 Task: Look for space in Çay, Turkey from 10th July, 2023 to 15th July, 2023 for 7 adults in price range Rs.10000 to Rs.15000. Place can be entire place or shared room with 4 bedrooms having 7 beds and 4 bathrooms. Property type can be house, flat, guest house. Amenities needed are: wifi, TV, free parkinig on premises, gym, breakfast. Booking option can be shelf check-in. Required host language is English.
Action: Mouse moved to (569, 146)
Screenshot: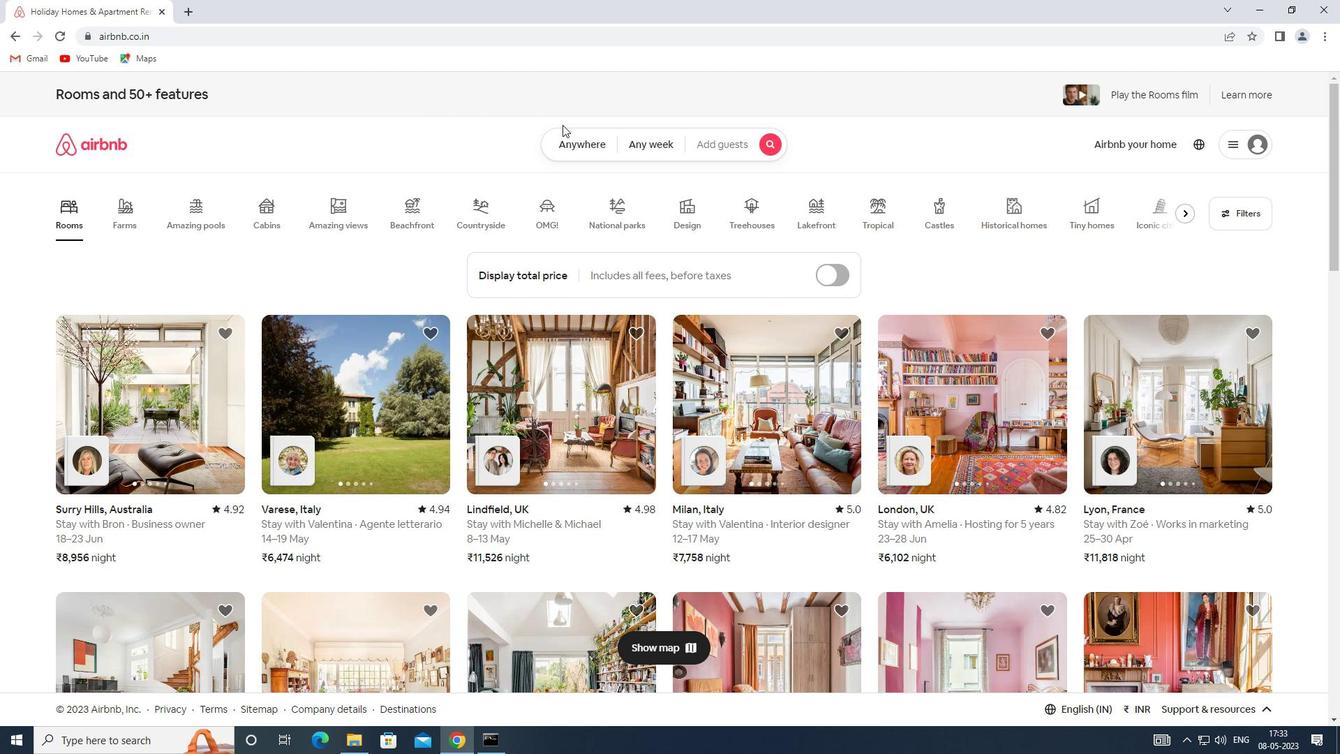 
Action: Mouse pressed left at (569, 146)
Screenshot: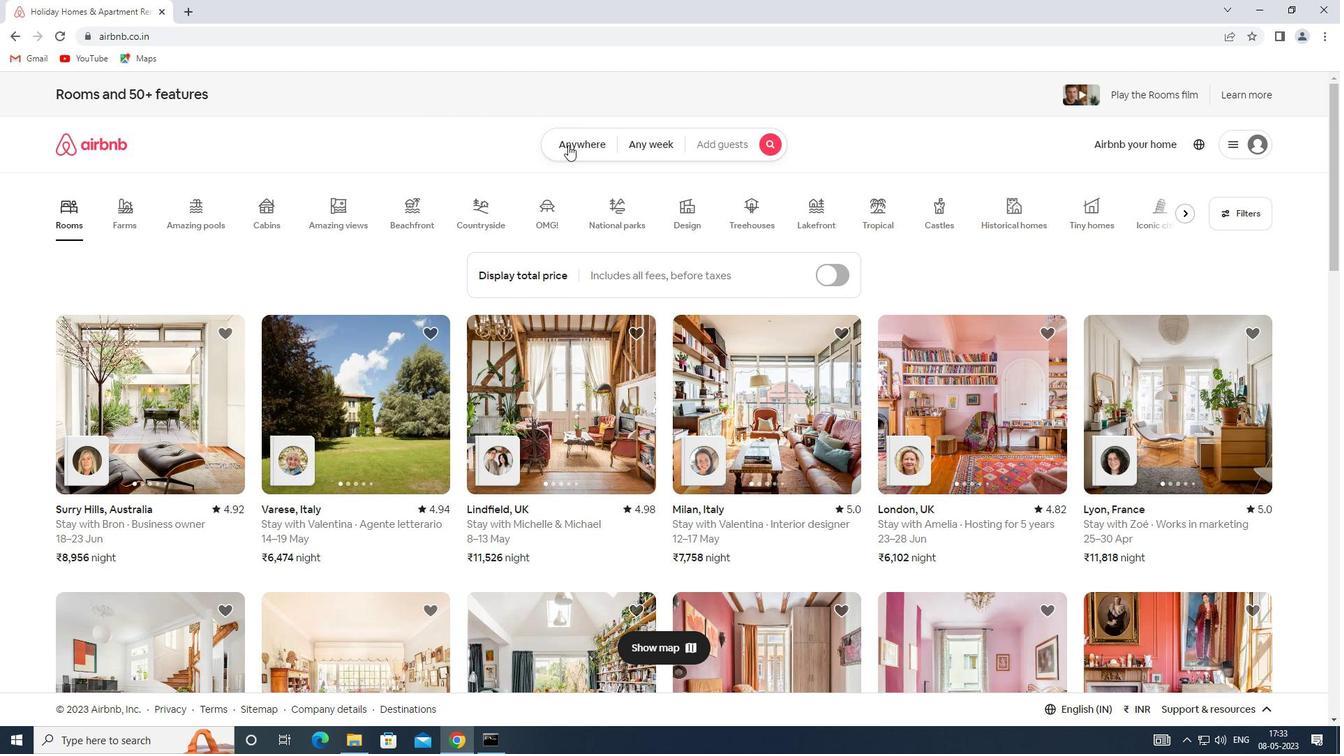 
Action: Mouse moved to (415, 207)
Screenshot: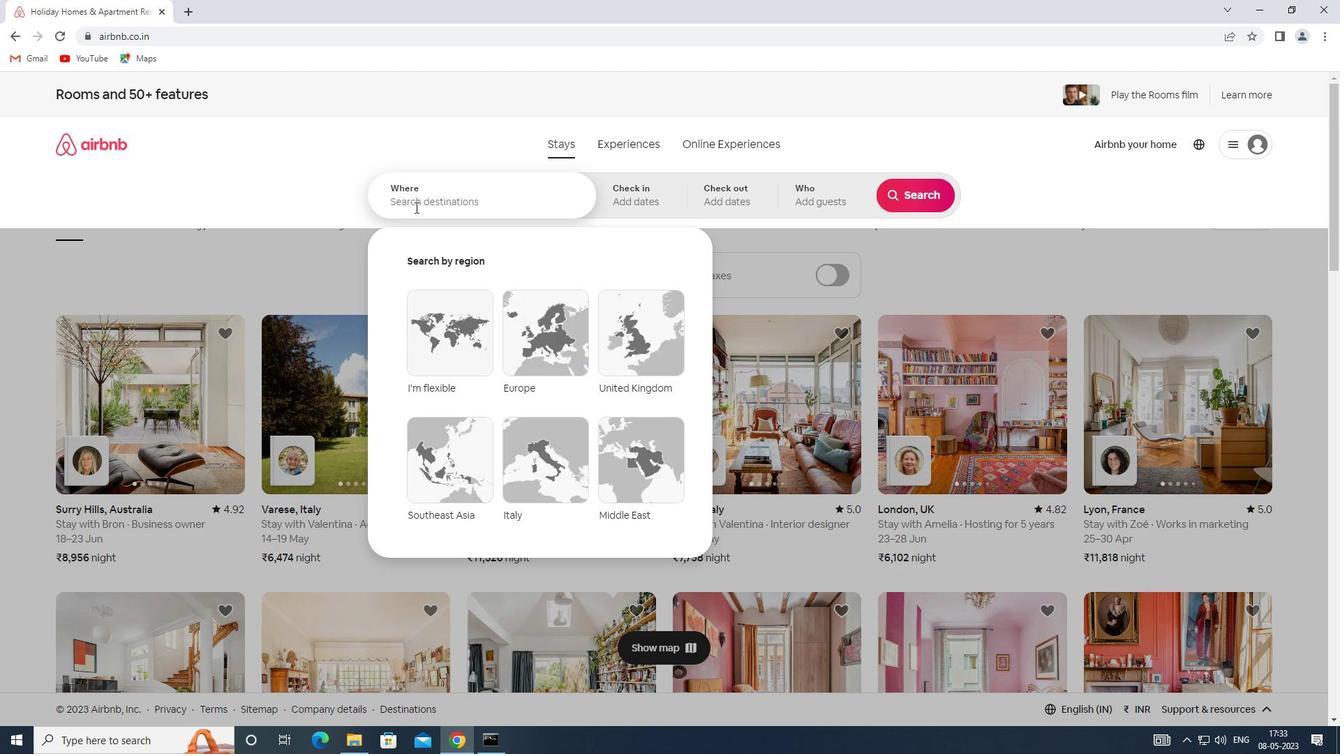 
Action: Mouse pressed left at (415, 207)
Screenshot: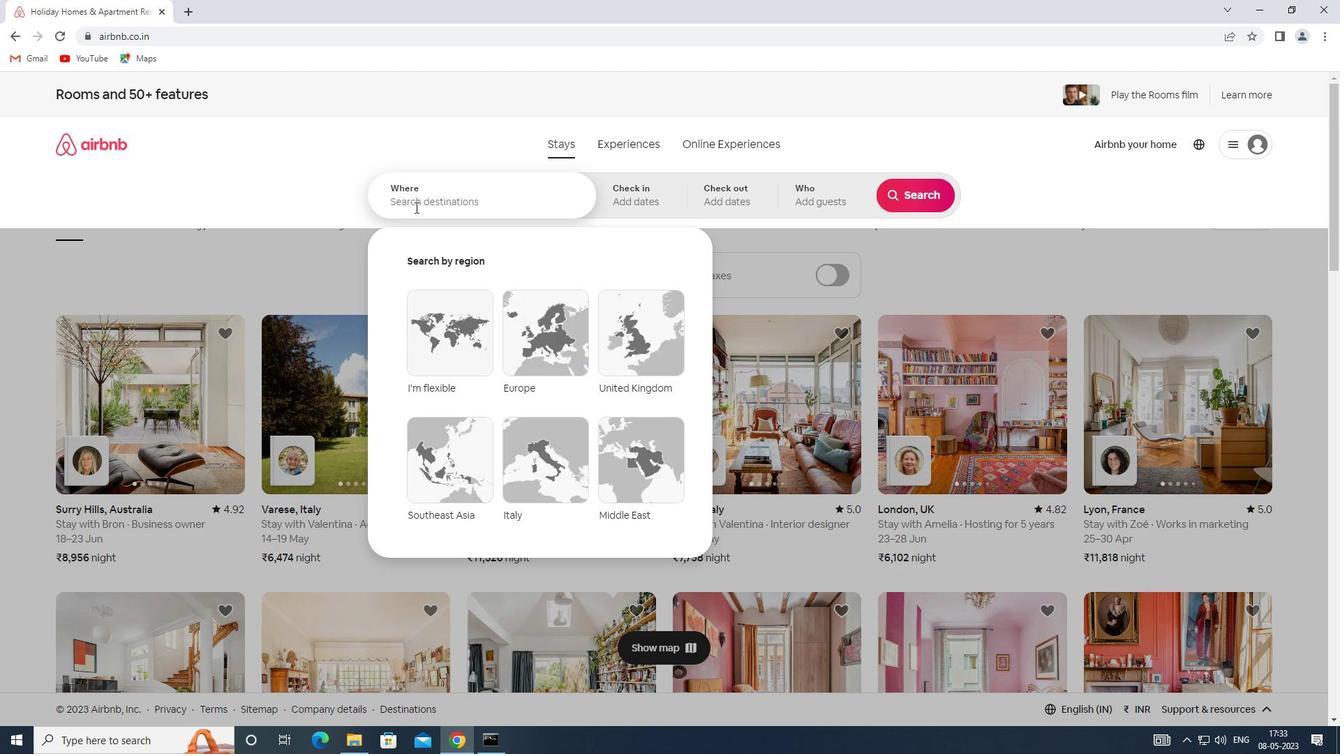 
Action: Key pressed <Key.shift>SPACE<Key.space>IN<Key.space><Key.shift>CAY,<Key.shift>TURKEY
Screenshot: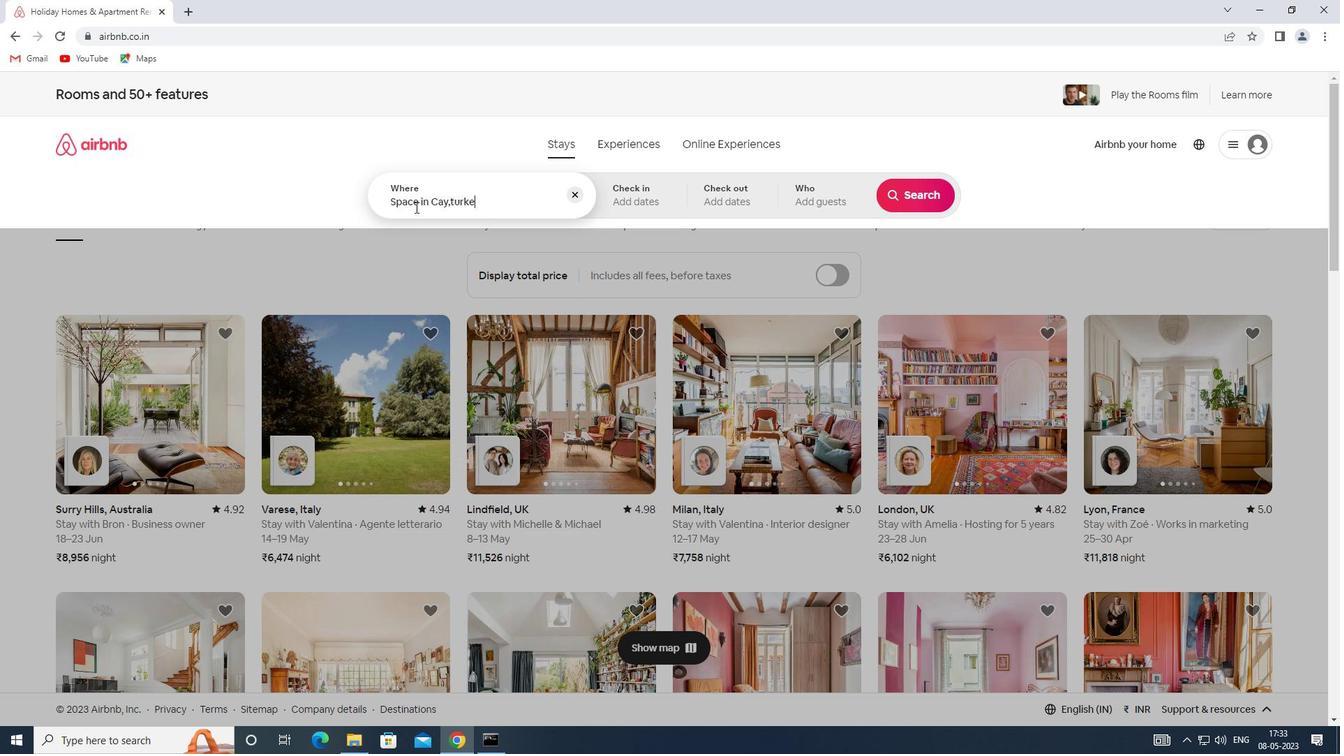 
Action: Mouse moved to (638, 207)
Screenshot: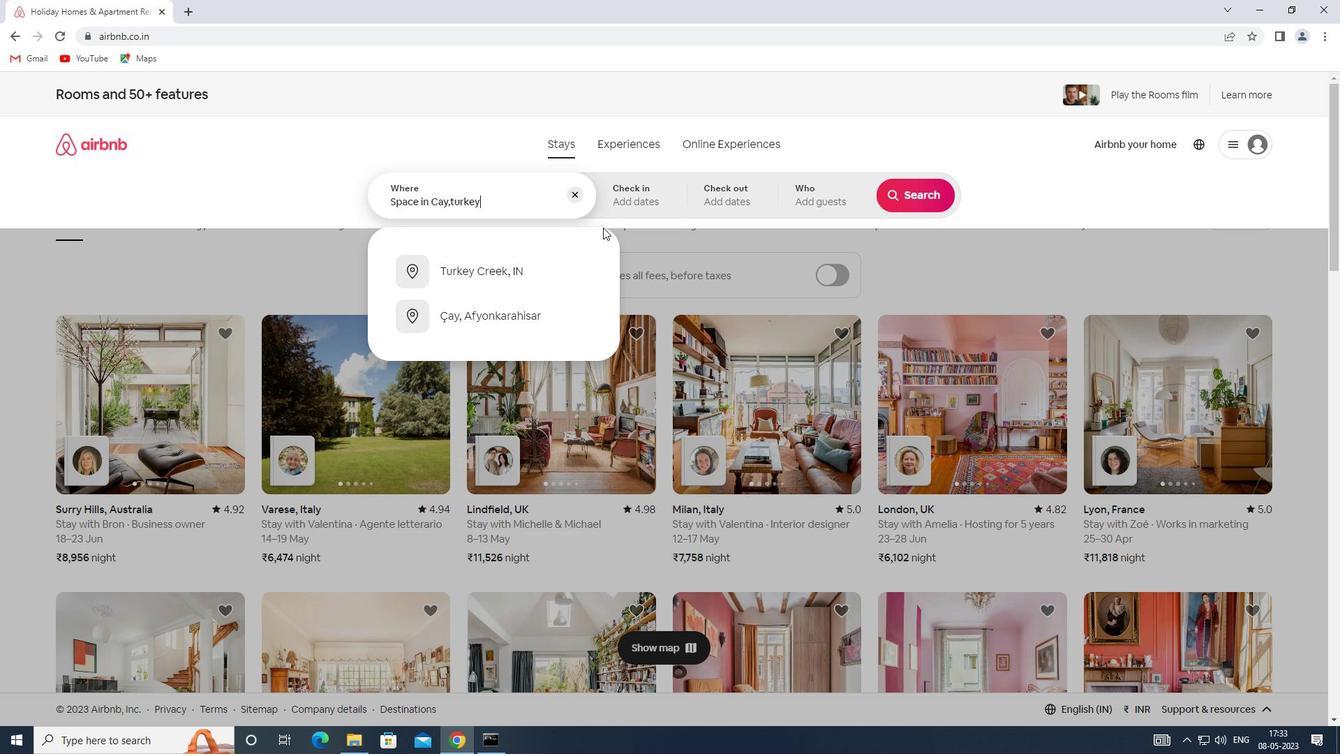 
Action: Mouse pressed left at (638, 207)
Screenshot: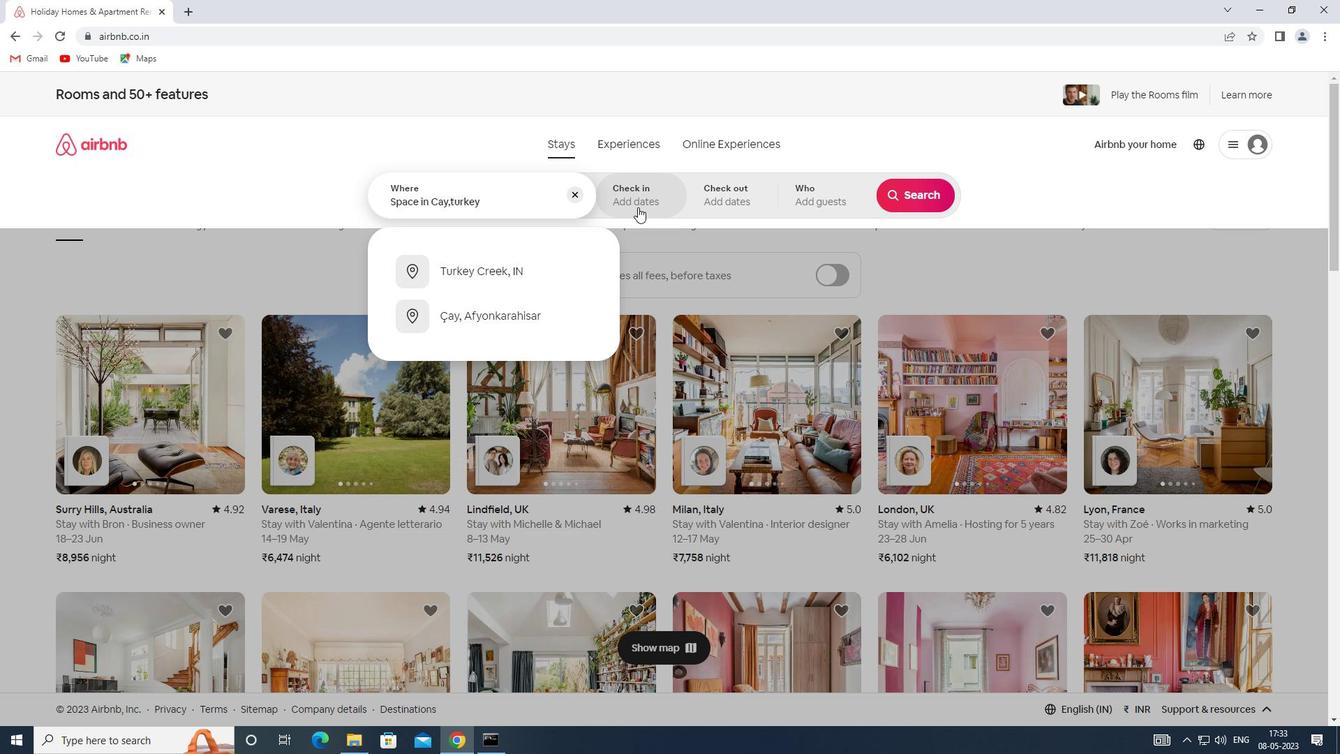 
Action: Mouse moved to (915, 298)
Screenshot: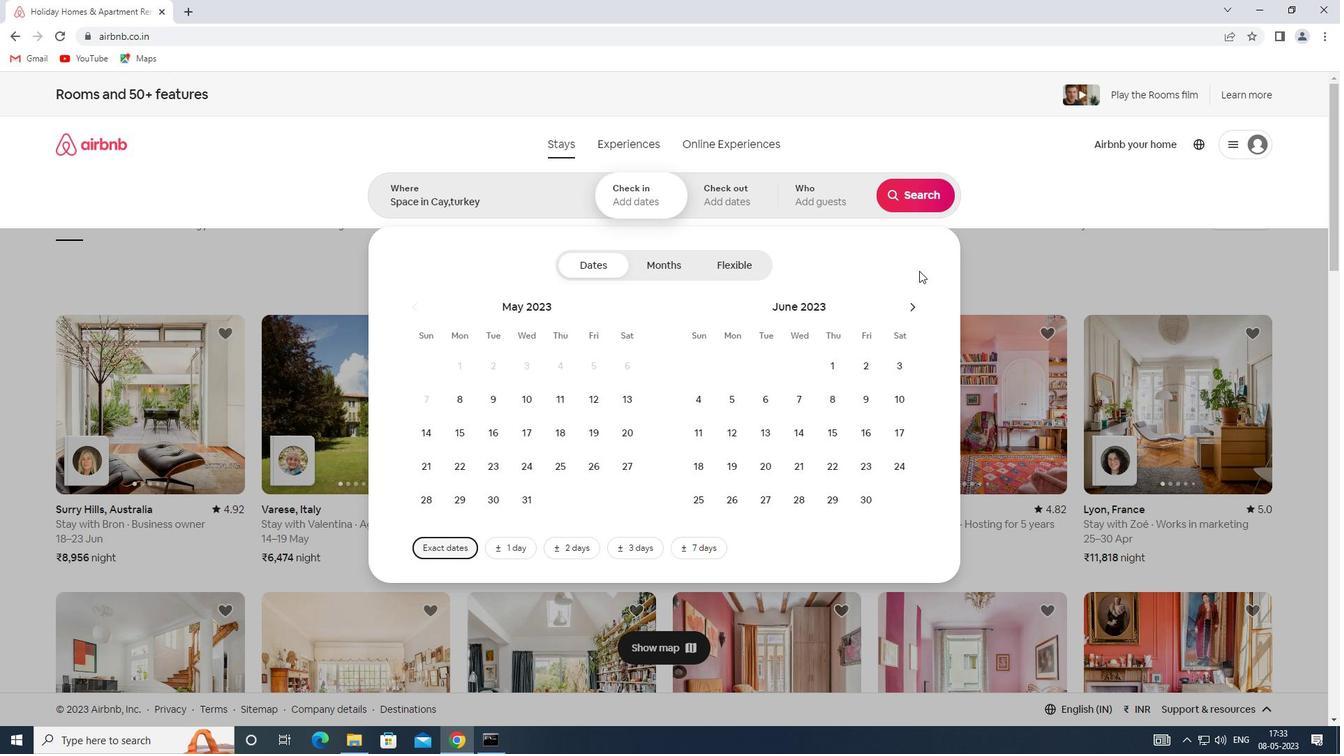 
Action: Mouse pressed left at (915, 298)
Screenshot: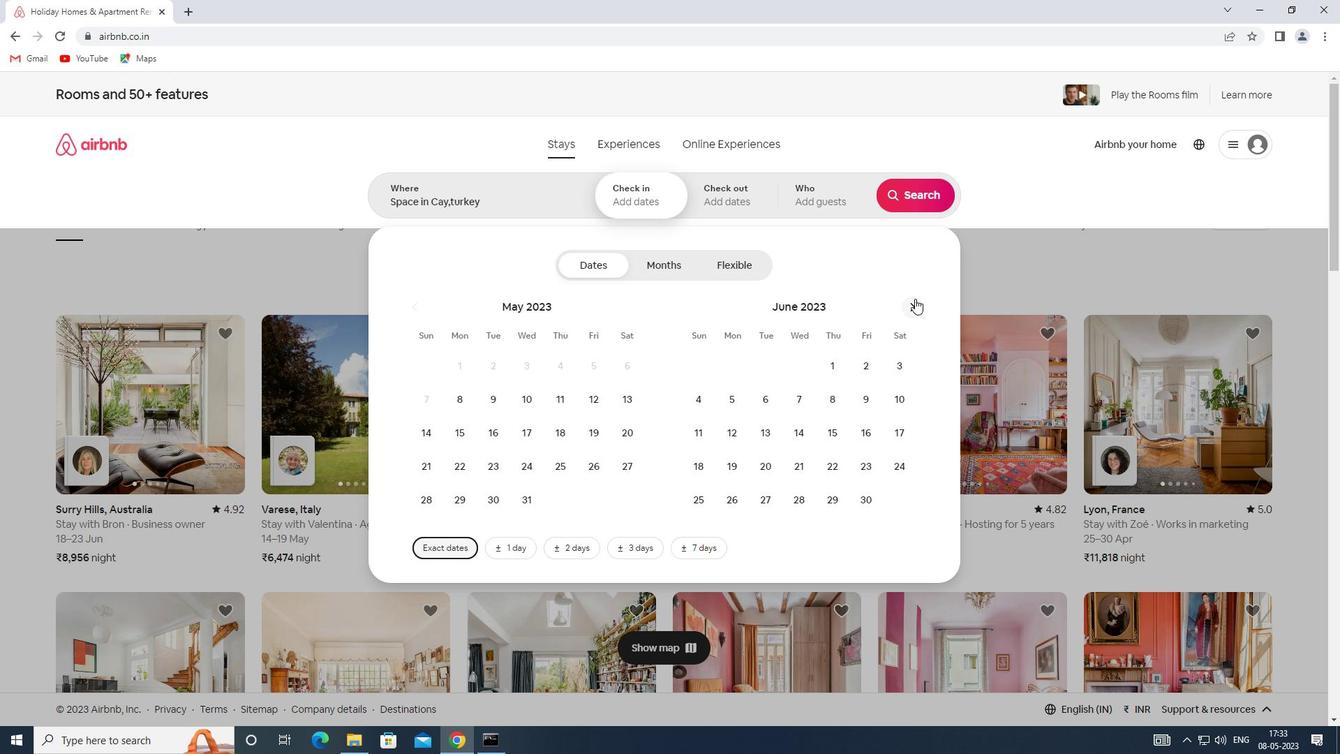 
Action: Mouse moved to (726, 440)
Screenshot: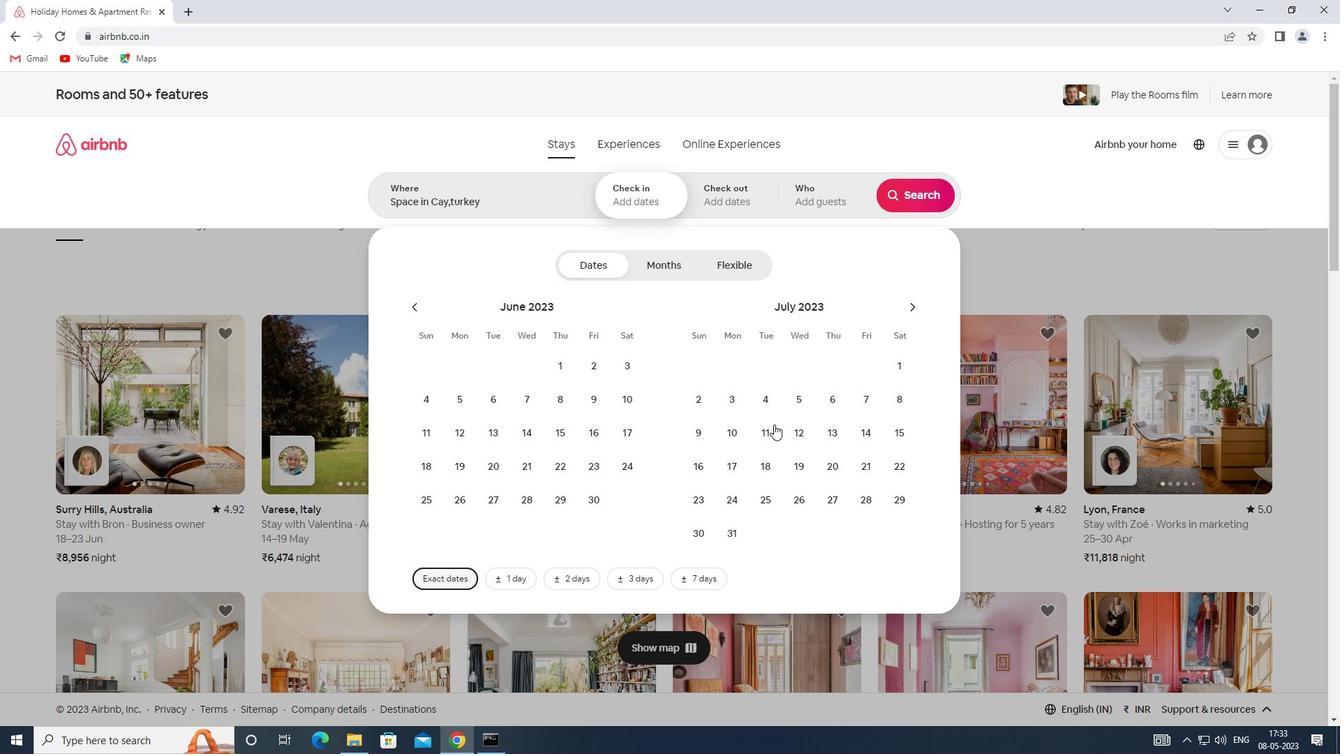 
Action: Mouse pressed left at (726, 440)
Screenshot: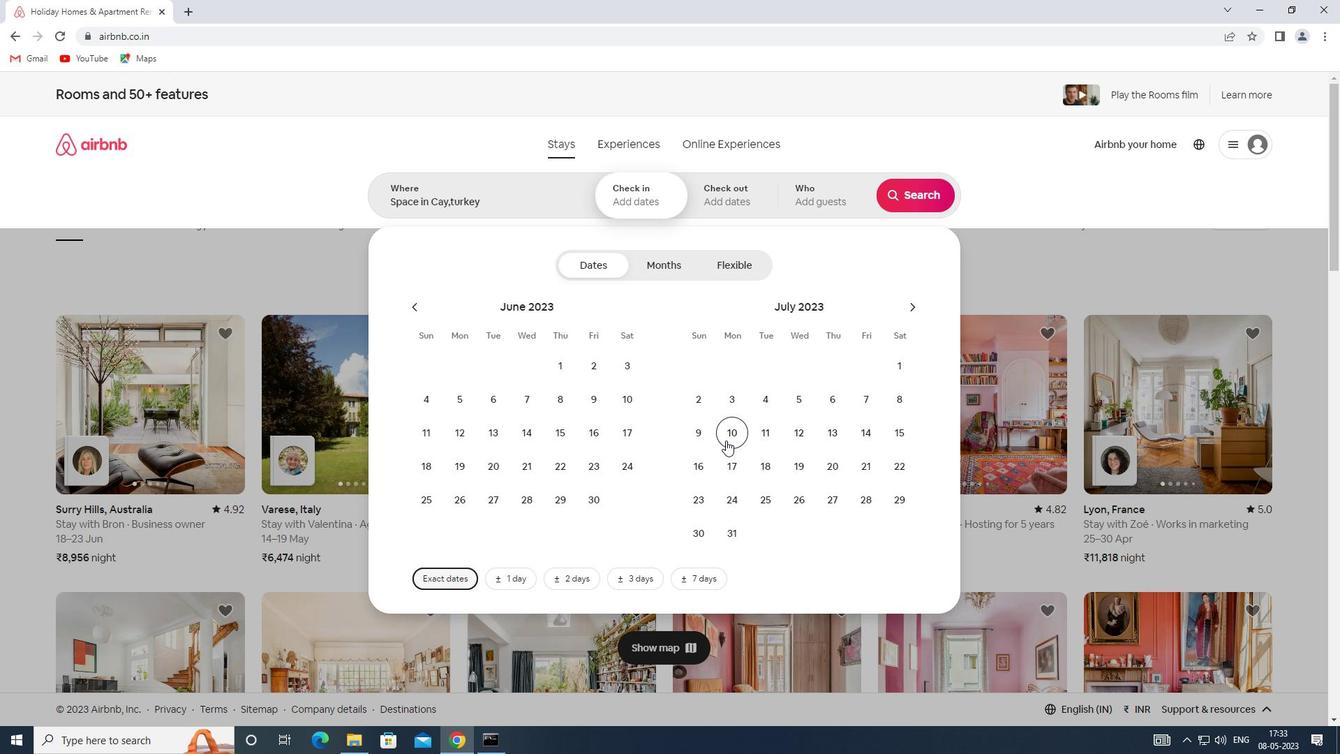 
Action: Mouse moved to (900, 440)
Screenshot: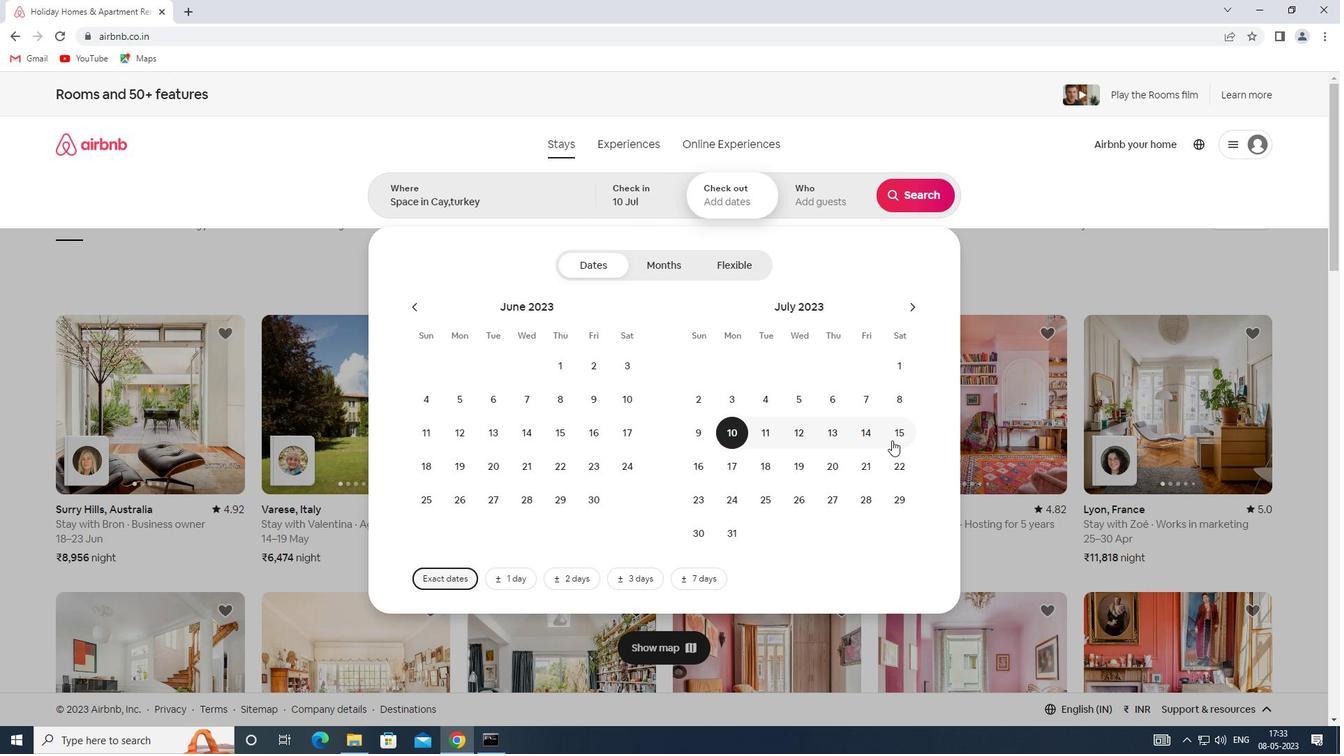 
Action: Mouse pressed left at (900, 440)
Screenshot: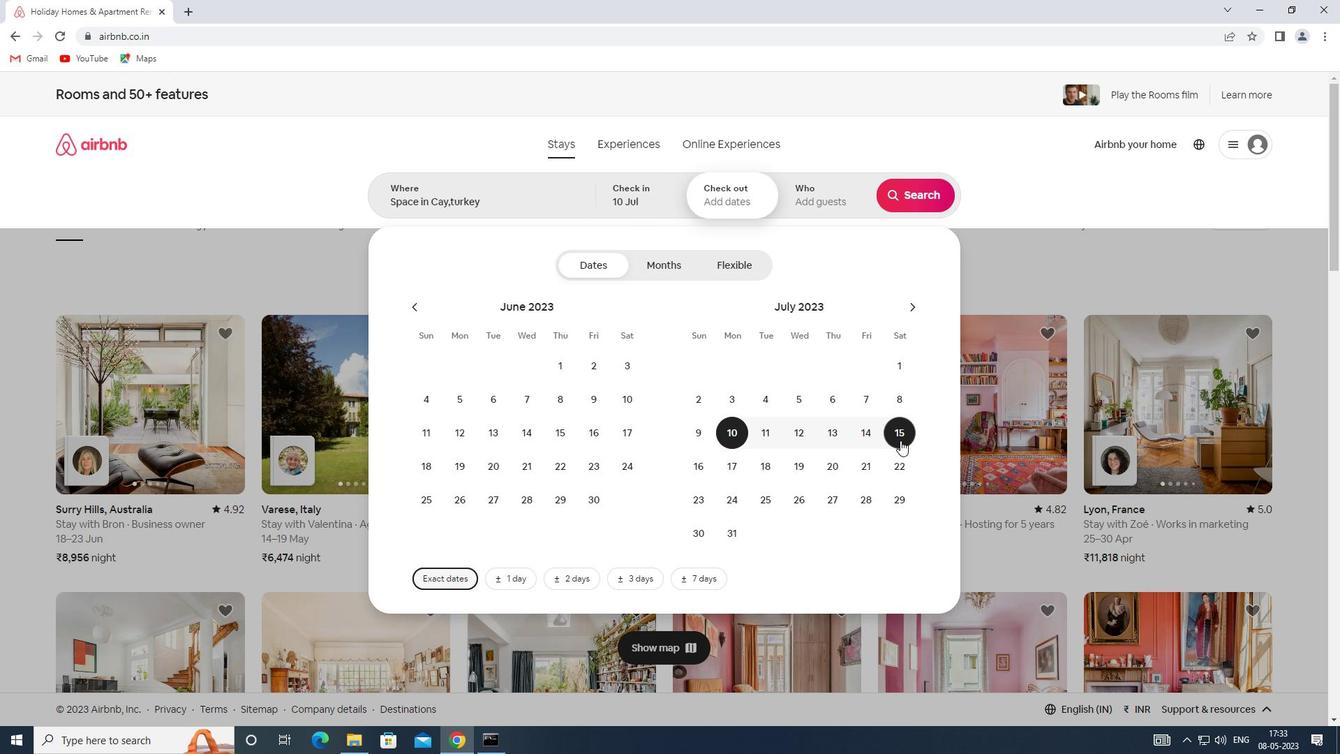 
Action: Mouse moved to (817, 195)
Screenshot: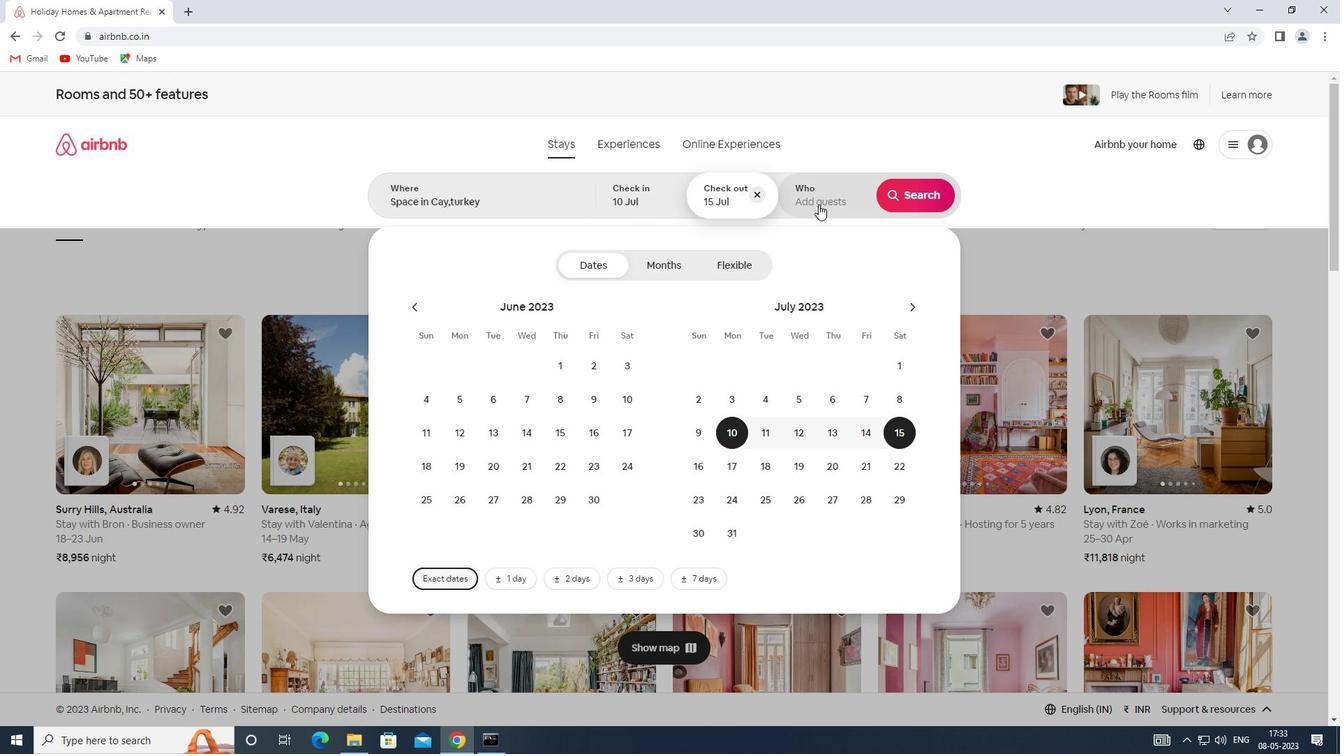 
Action: Mouse pressed left at (817, 195)
Screenshot: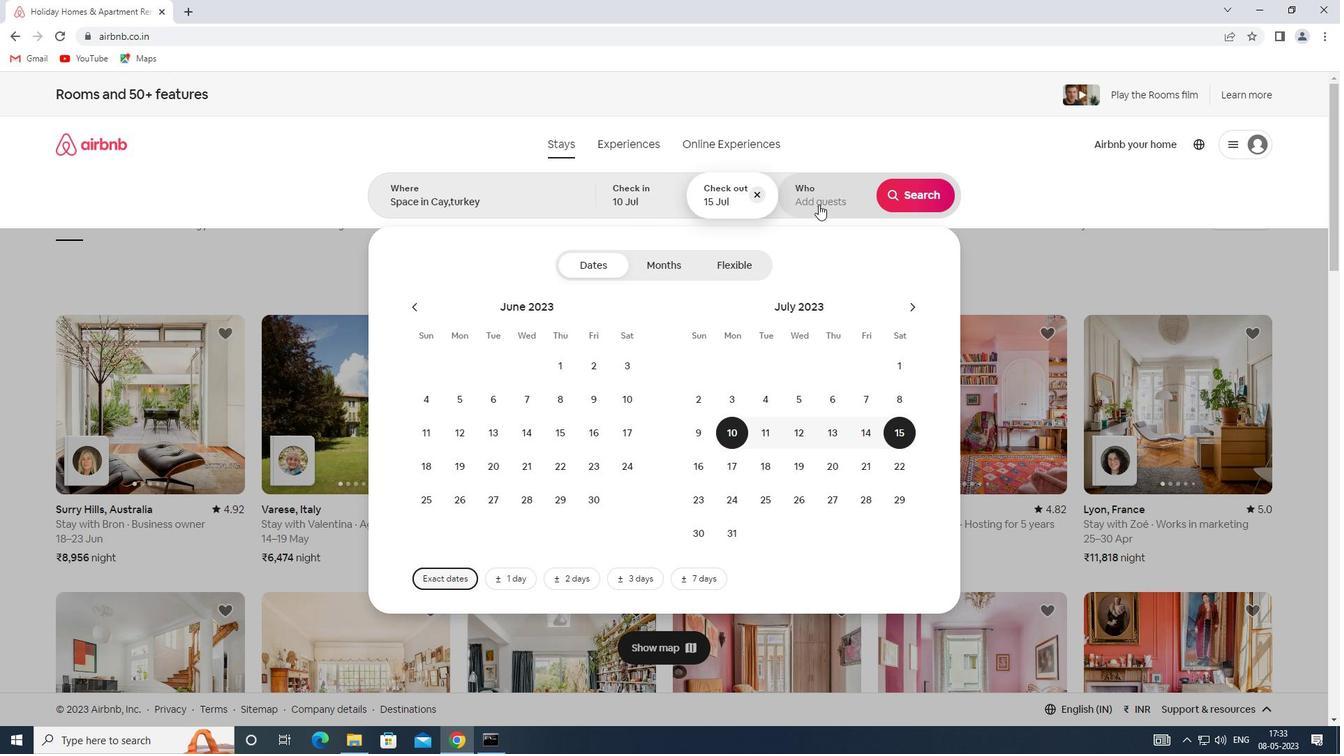 
Action: Mouse moved to (923, 267)
Screenshot: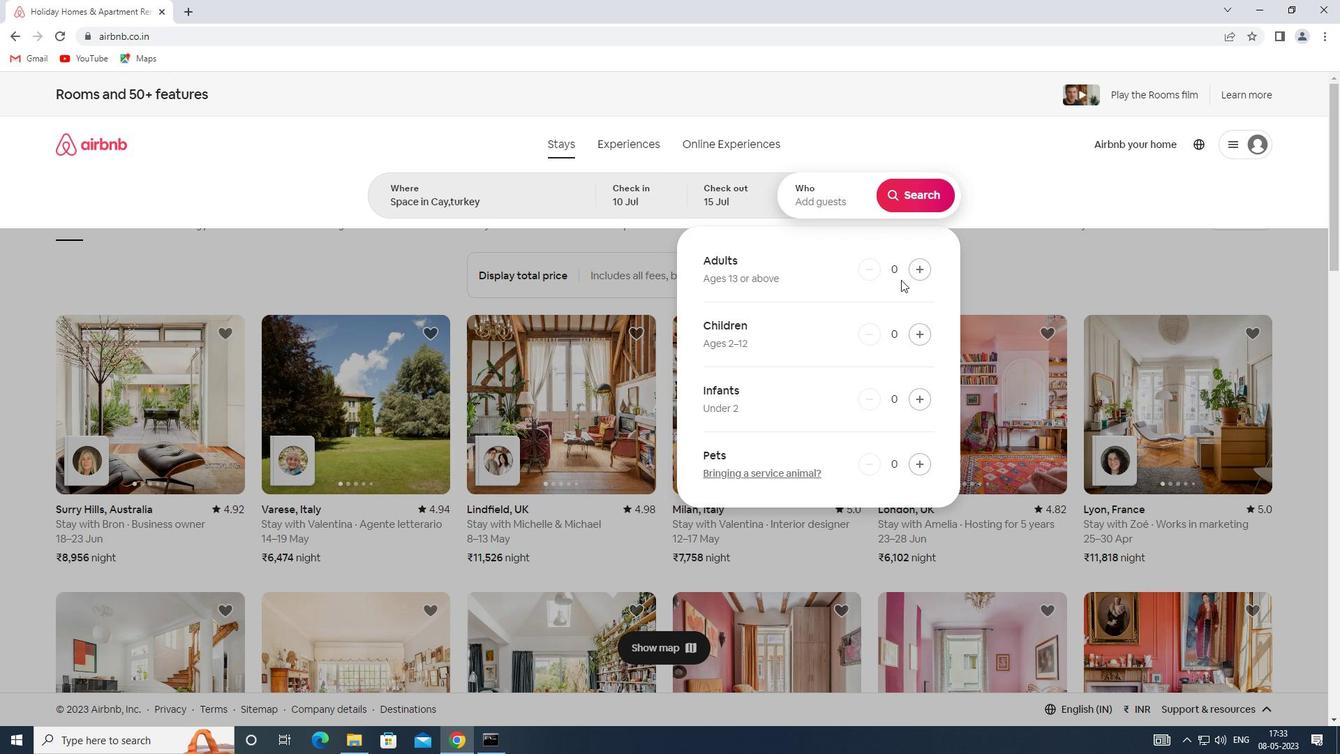 
Action: Mouse pressed left at (923, 267)
Screenshot: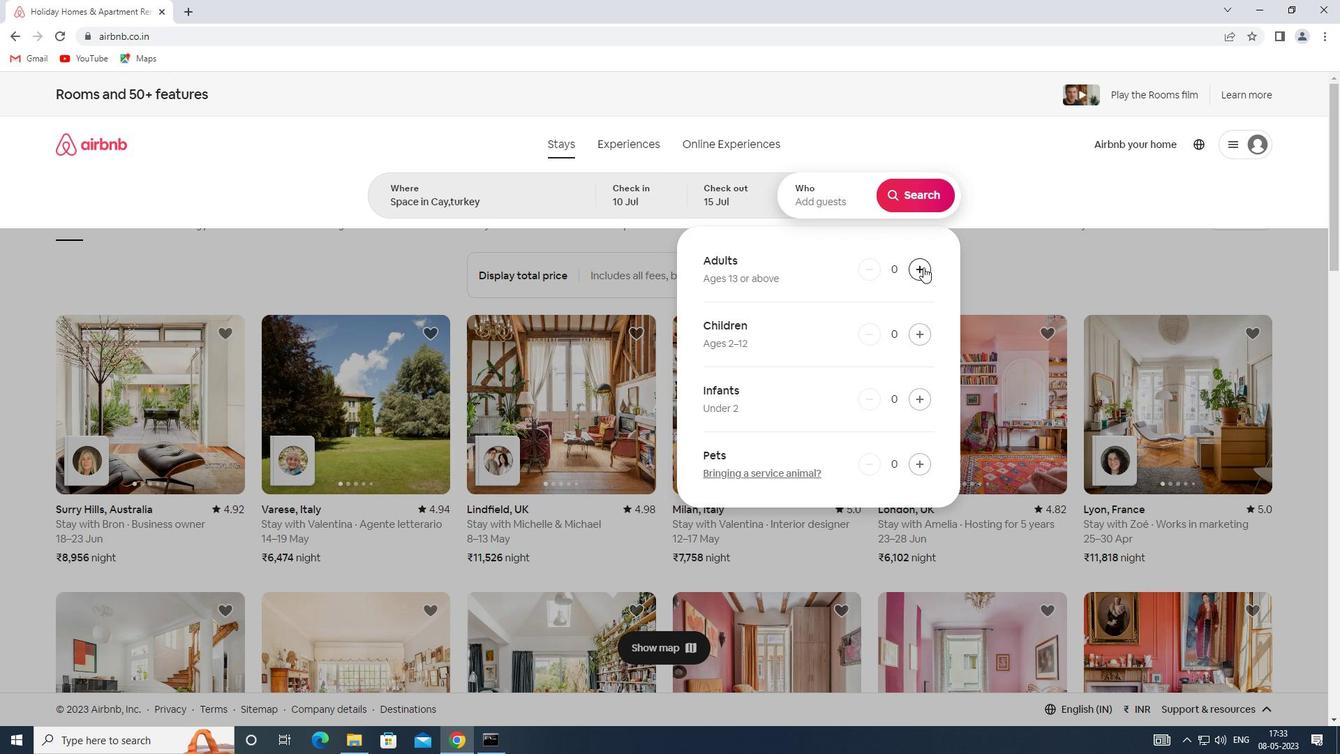 
Action: Mouse pressed left at (923, 267)
Screenshot: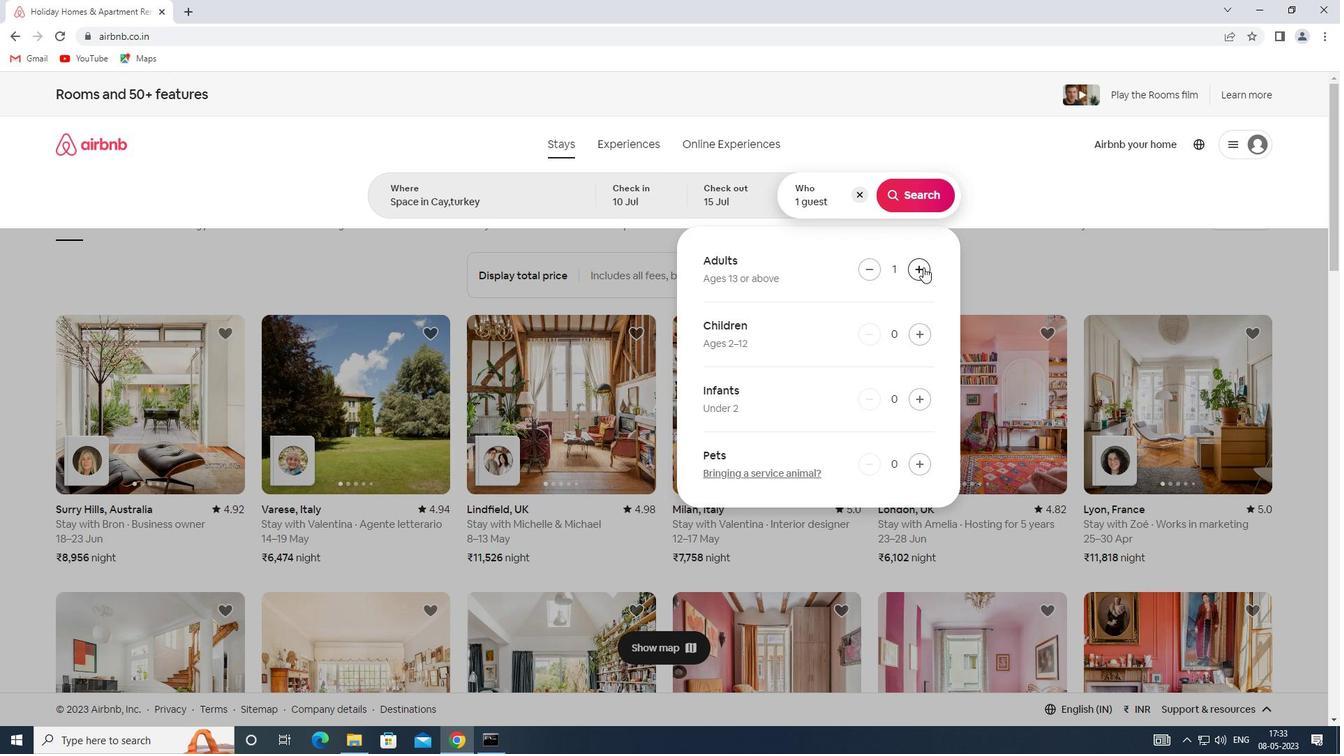 
Action: Mouse pressed left at (923, 267)
Screenshot: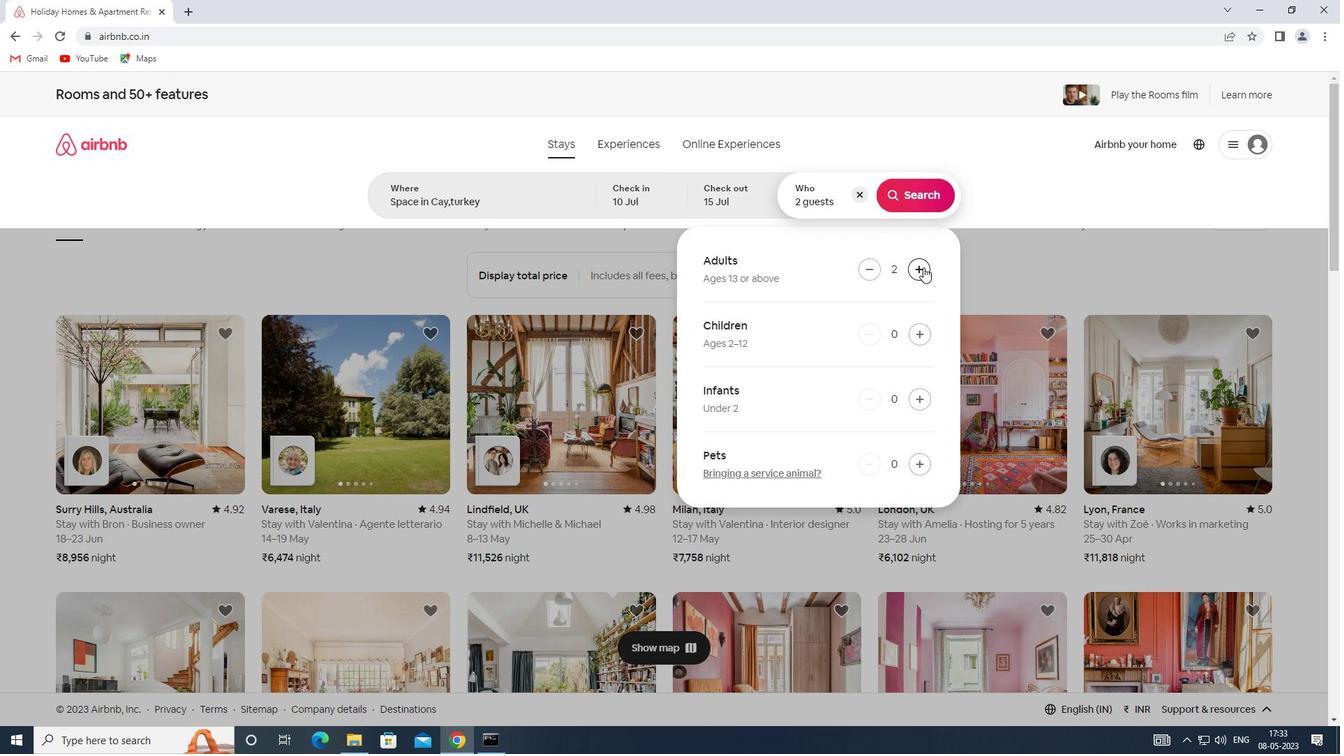 
Action: Mouse pressed left at (923, 267)
Screenshot: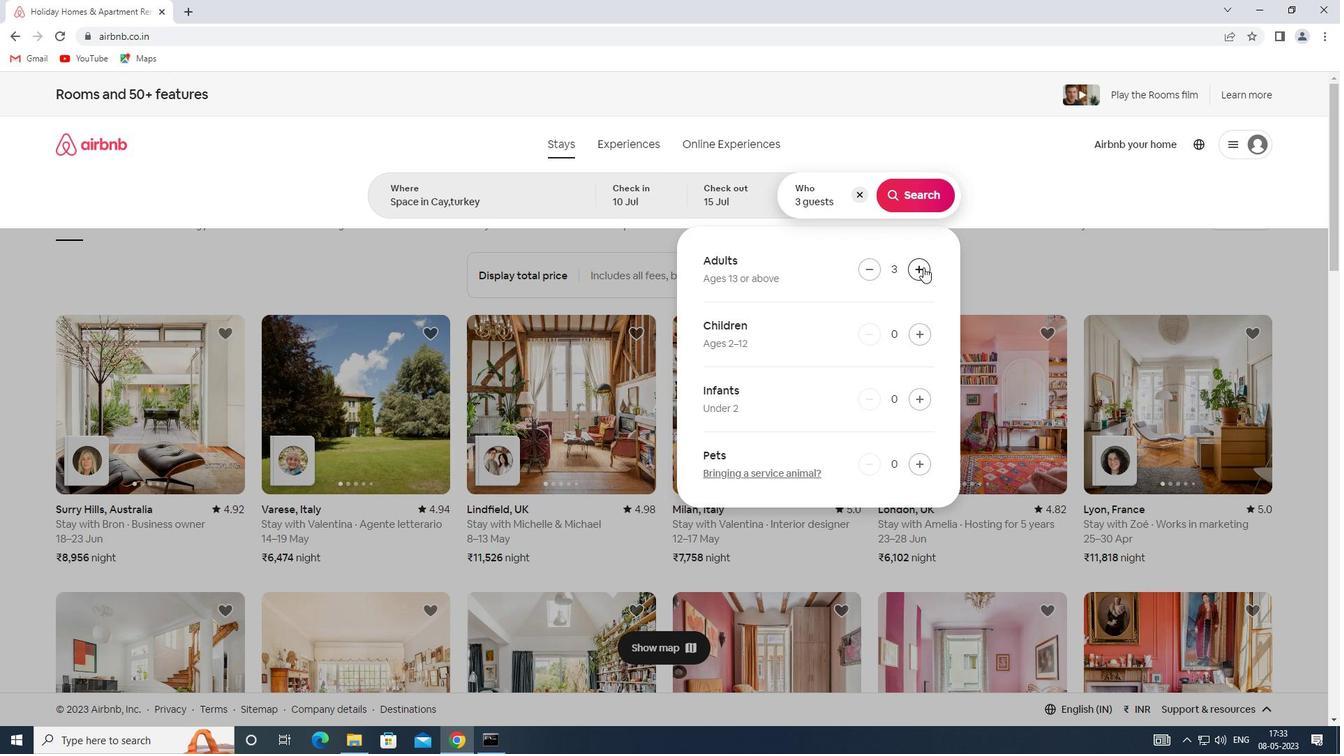 
Action: Mouse pressed left at (923, 267)
Screenshot: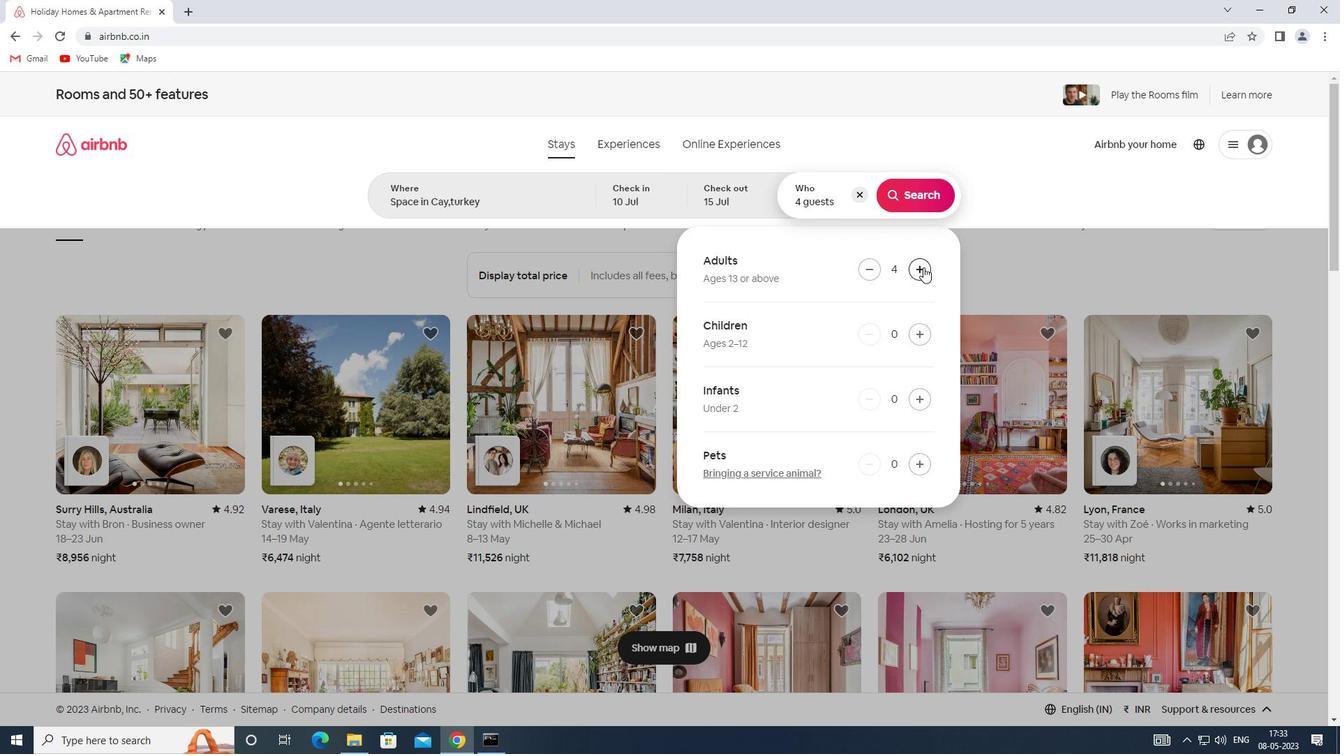 
Action: Mouse pressed left at (923, 267)
Screenshot: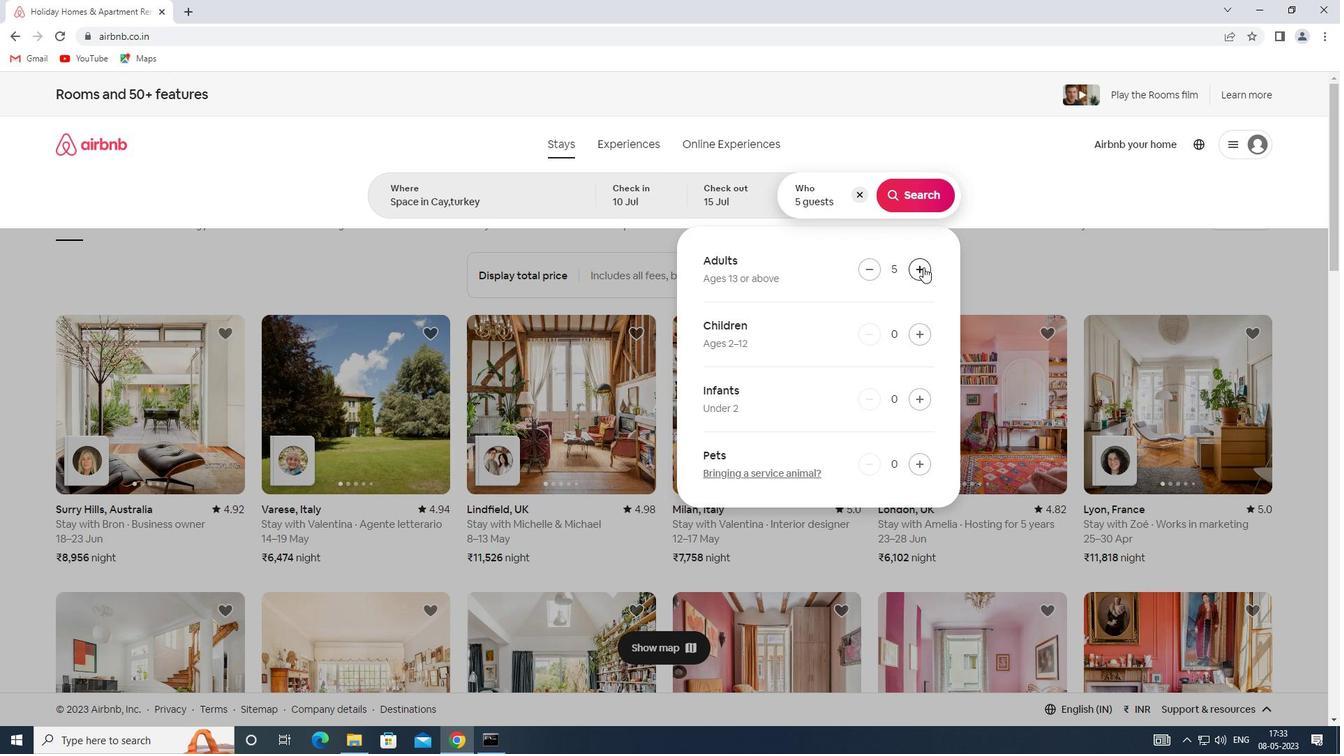 
Action: Mouse pressed left at (923, 267)
Screenshot: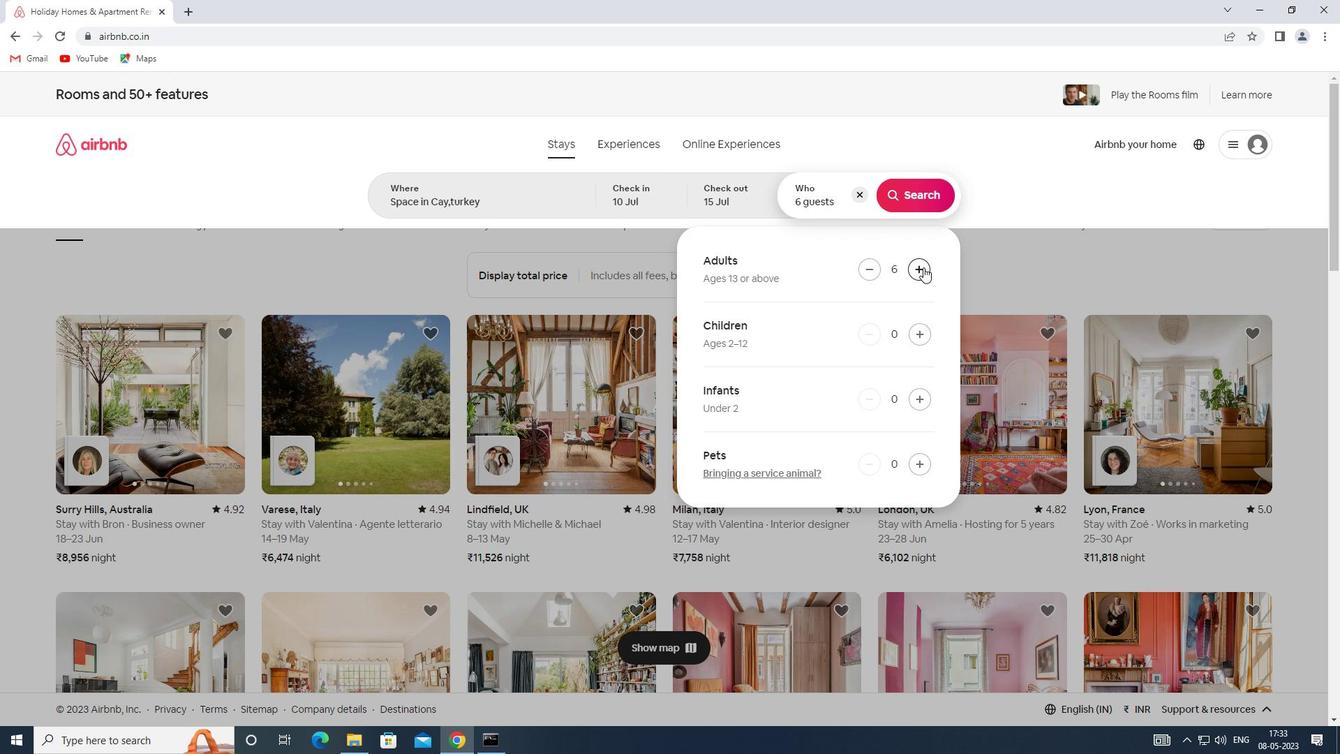 
Action: Mouse moved to (913, 203)
Screenshot: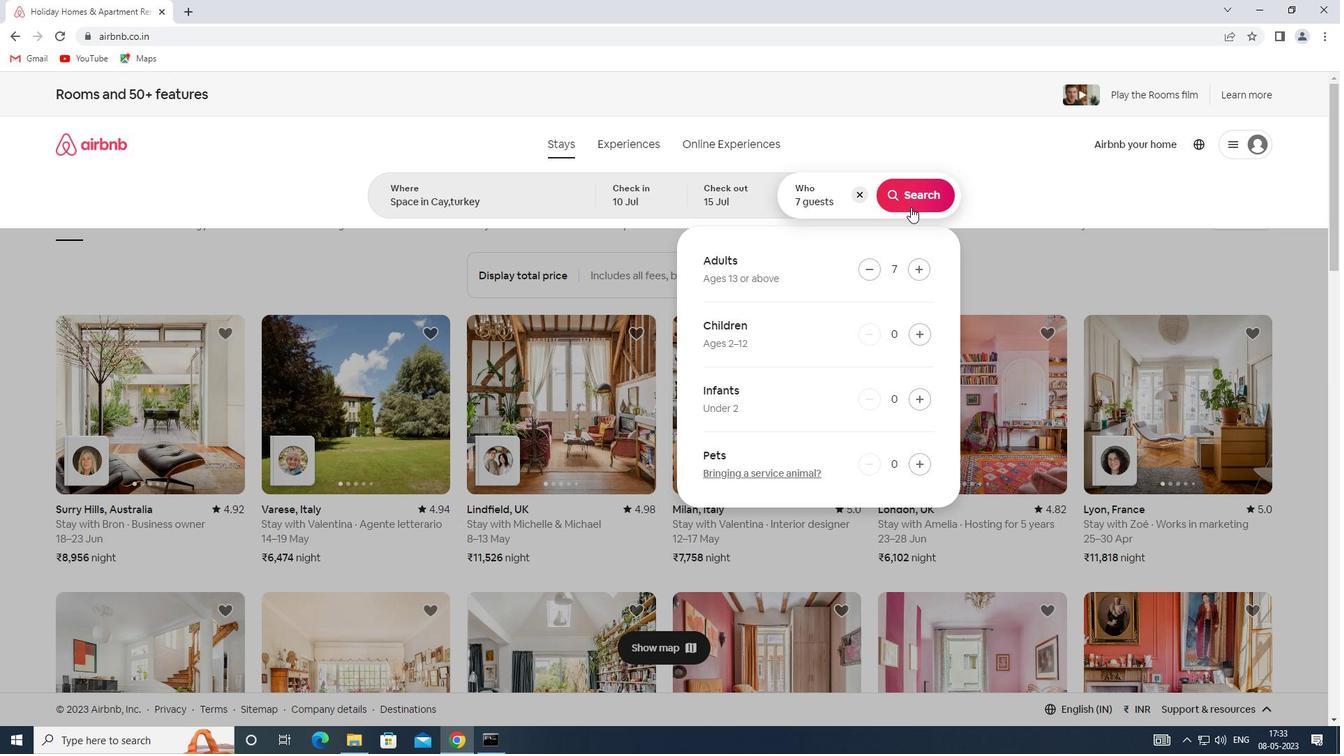 
Action: Mouse pressed left at (913, 203)
Screenshot: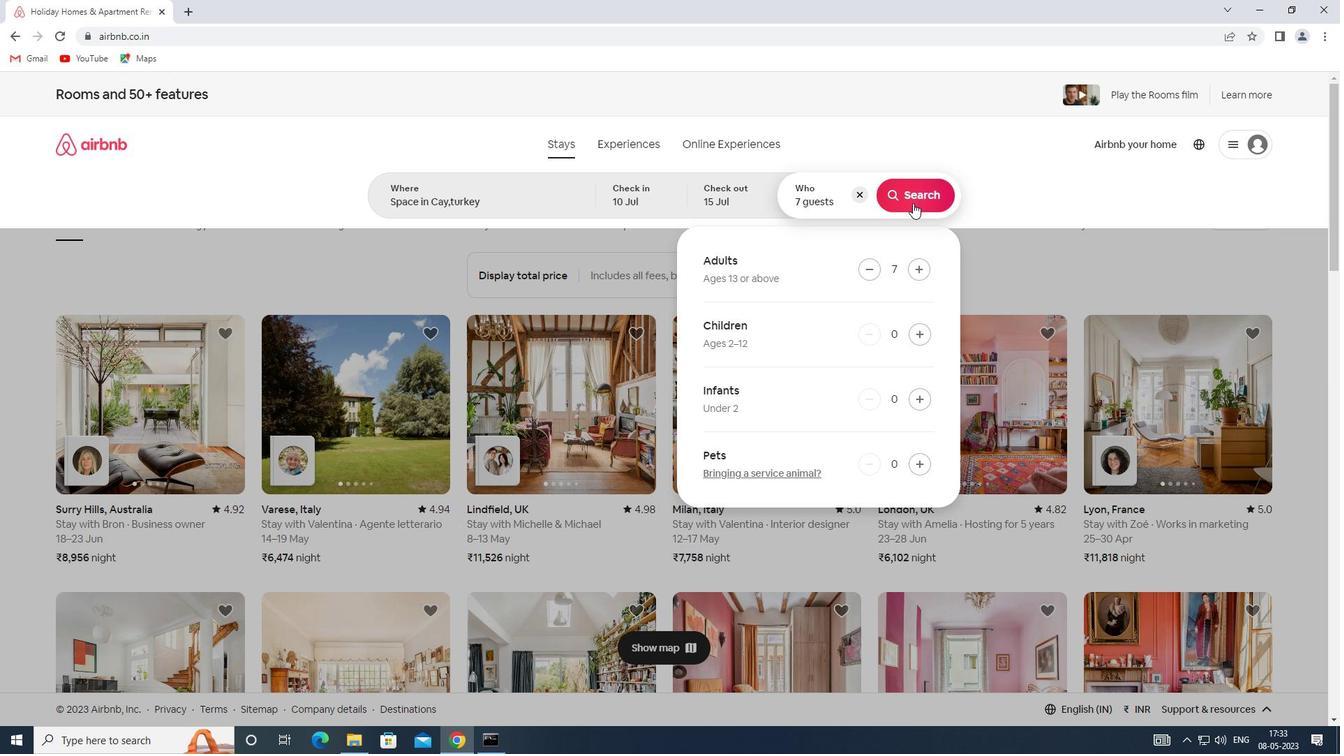 
Action: Mouse moved to (1279, 152)
Screenshot: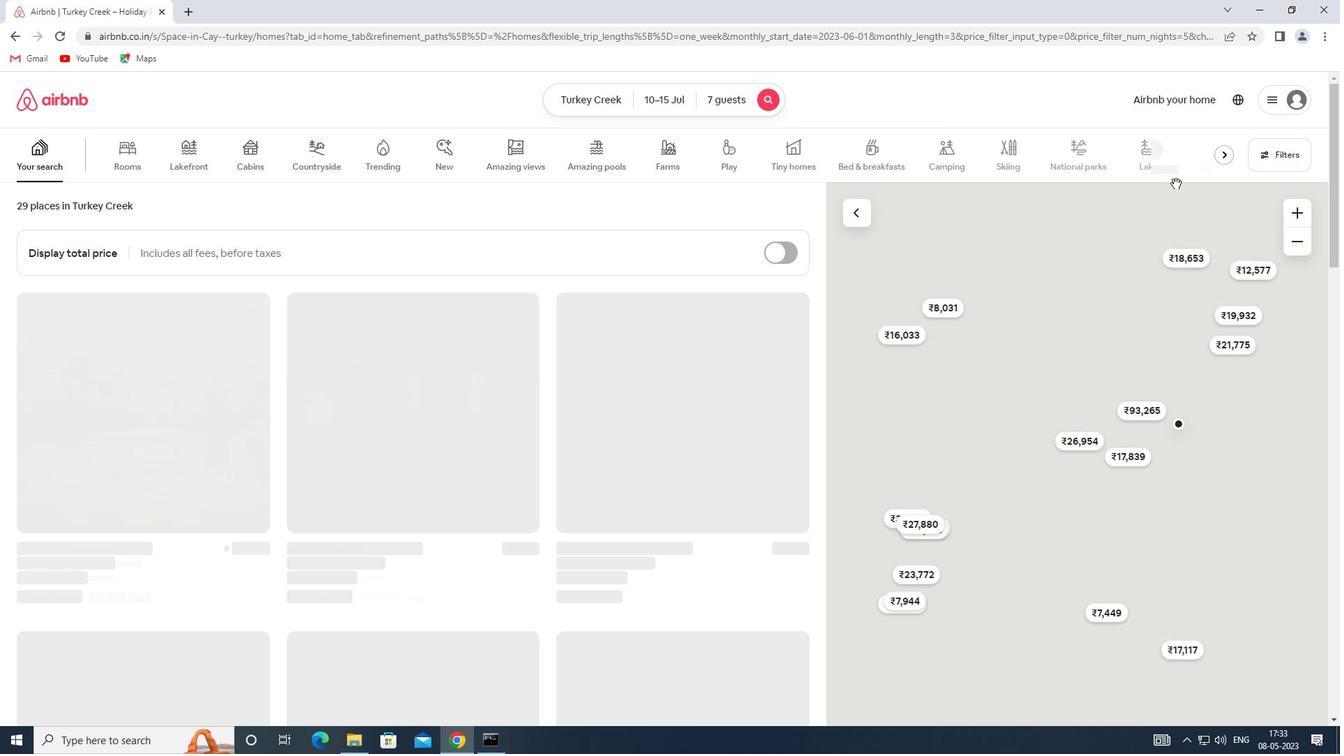 
Action: Mouse pressed left at (1279, 152)
Screenshot: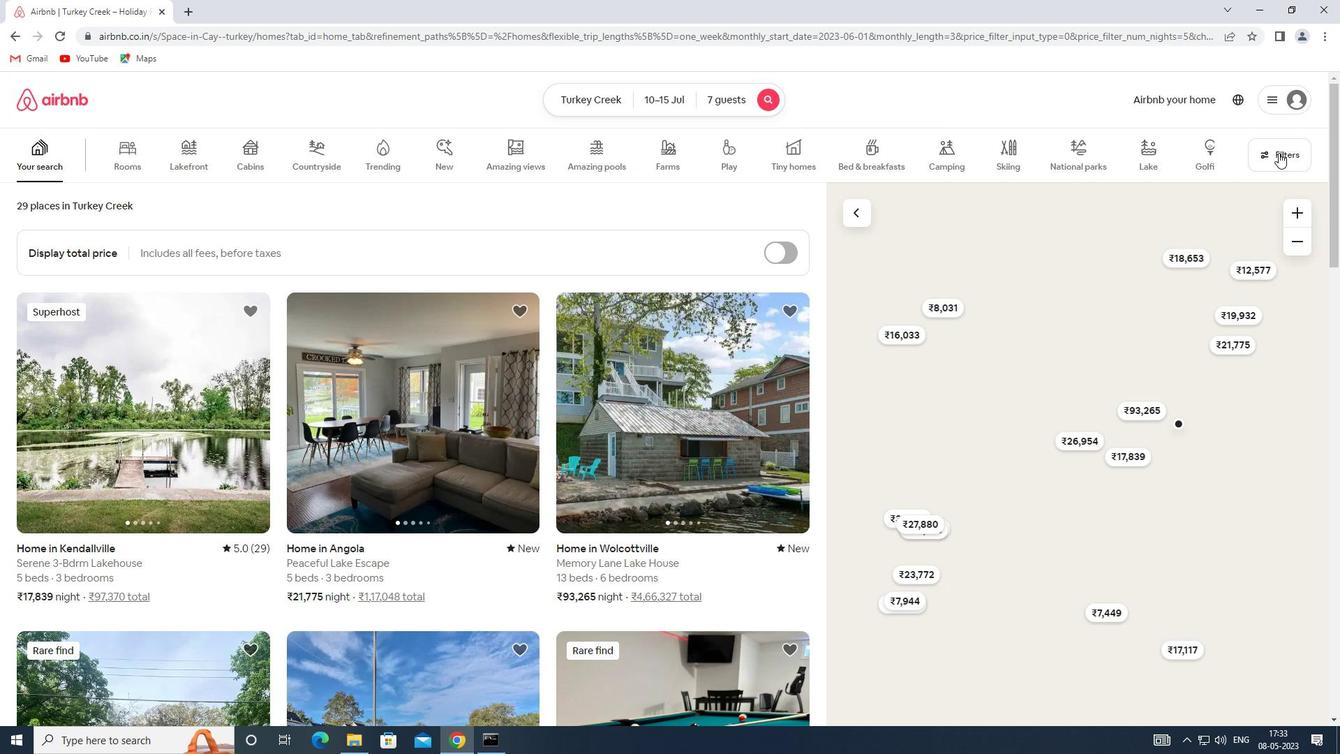 
Action: Mouse moved to (485, 500)
Screenshot: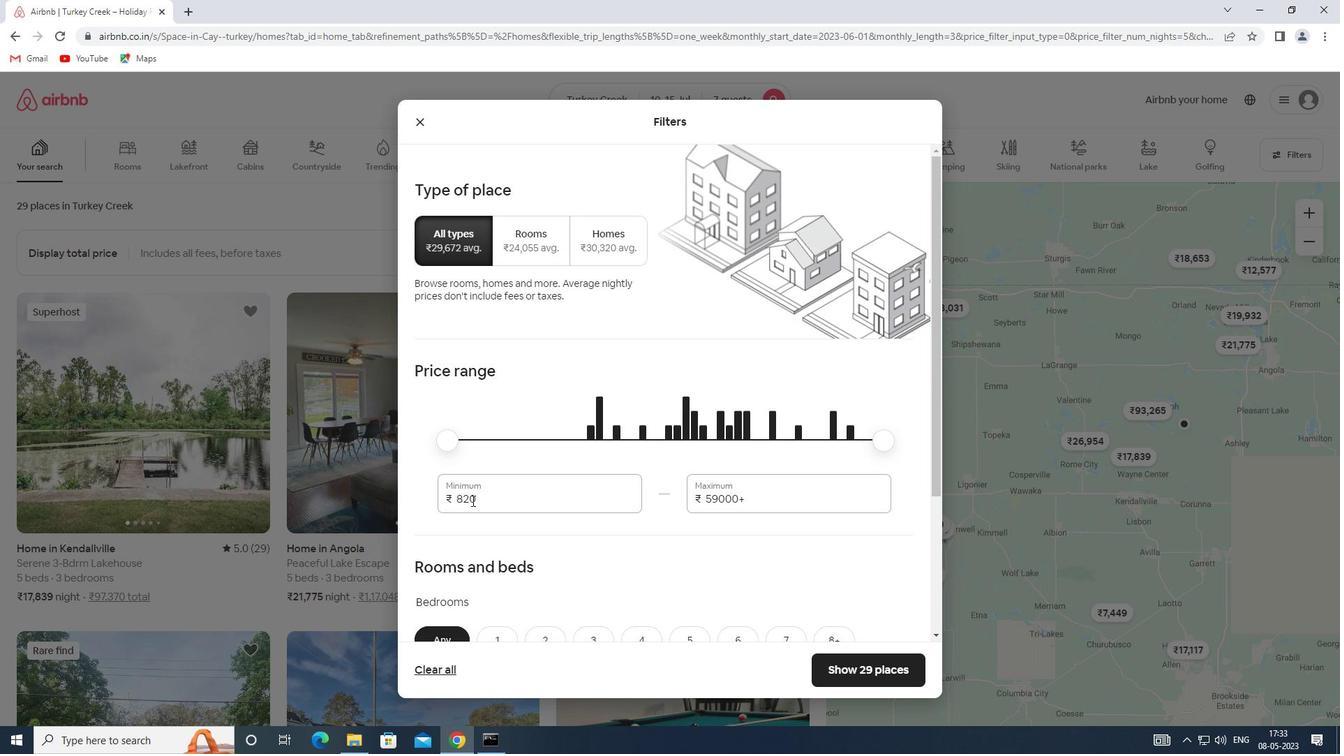
Action: Mouse pressed left at (485, 500)
Screenshot: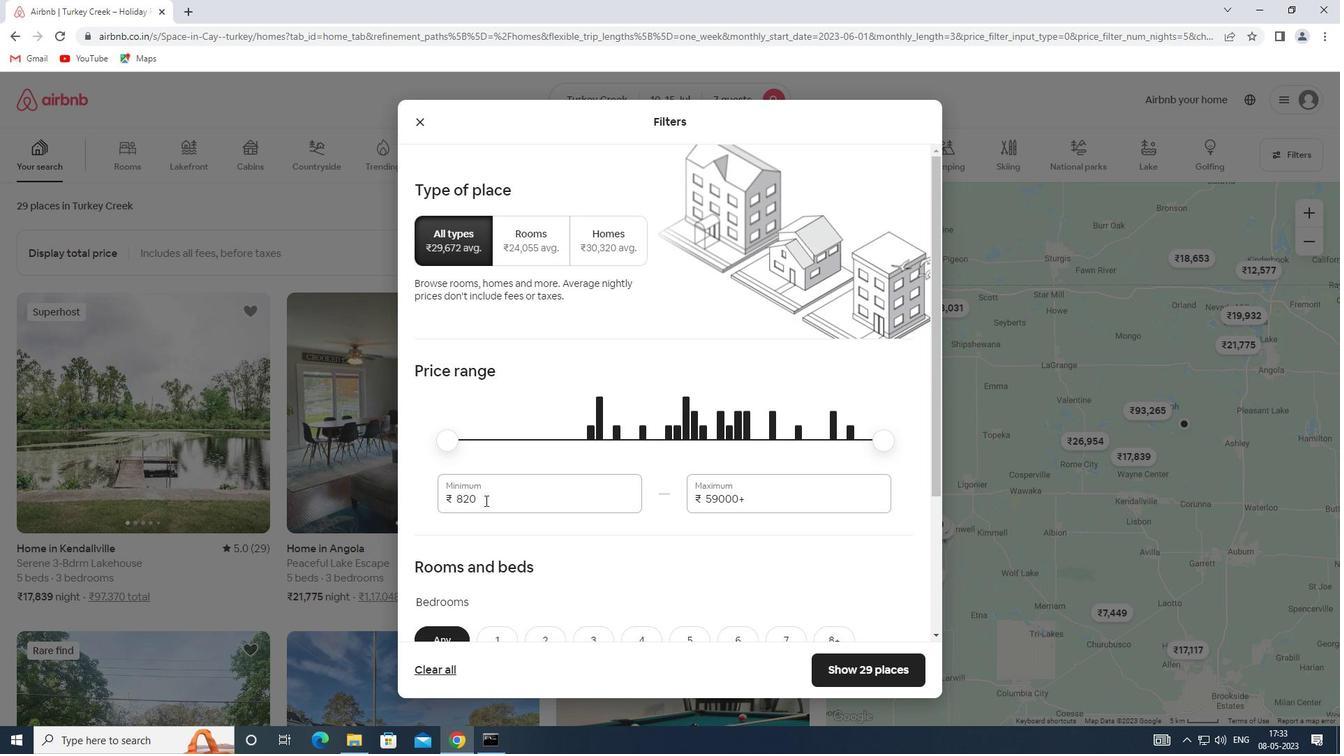 
Action: Mouse moved to (437, 481)
Screenshot: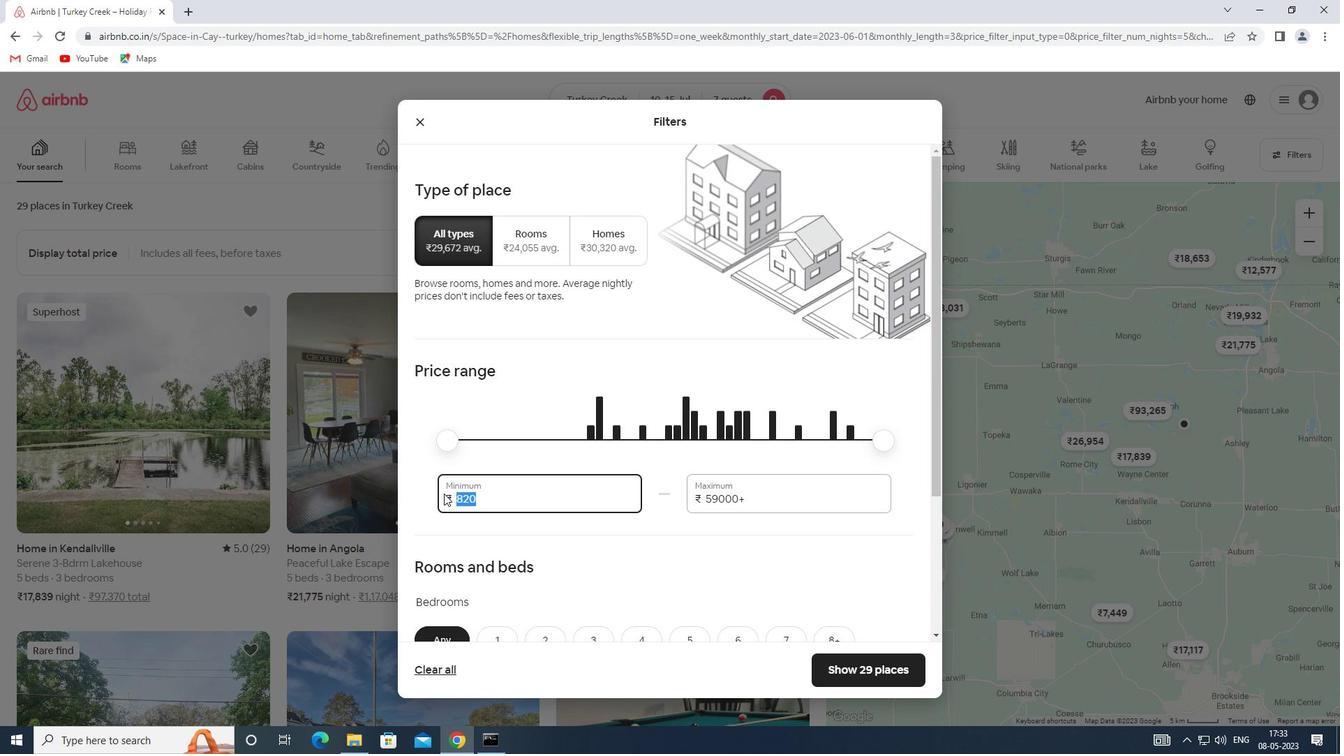 
Action: Key pressed 7000
Screenshot: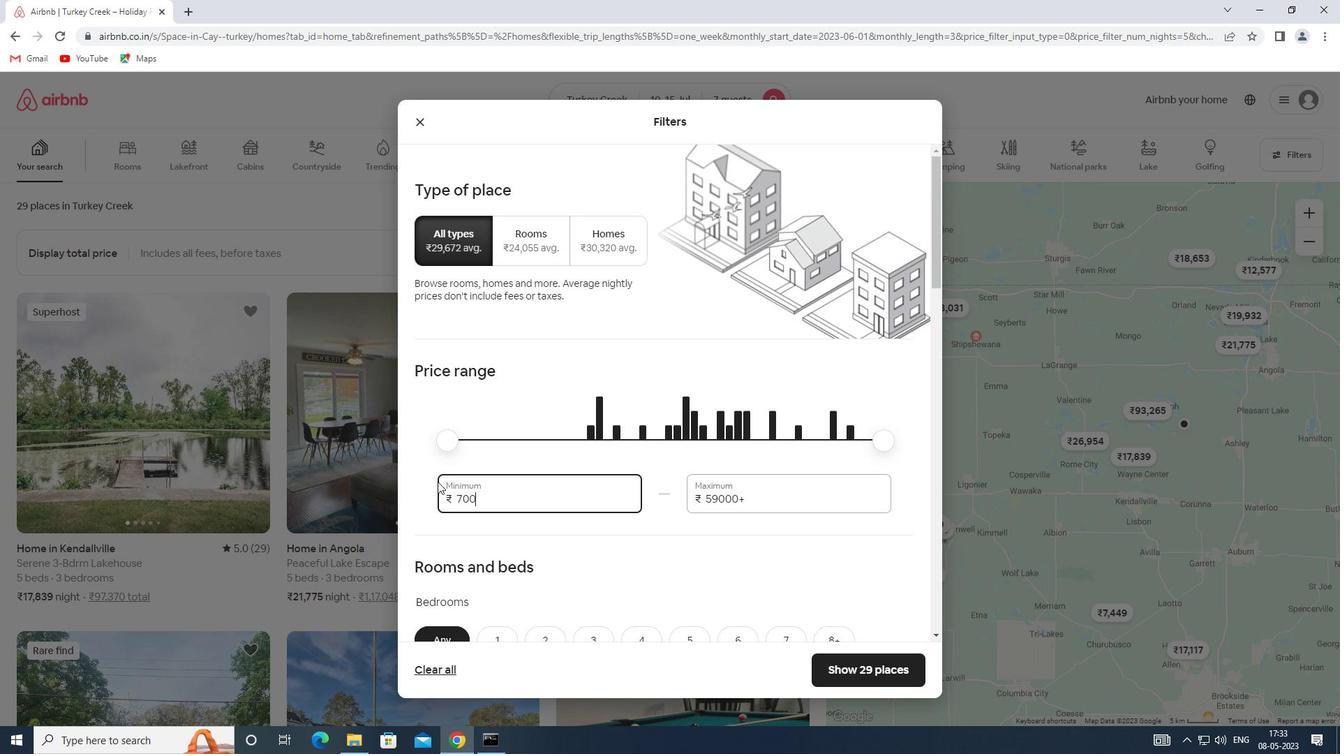 
Action: Mouse moved to (461, 495)
Screenshot: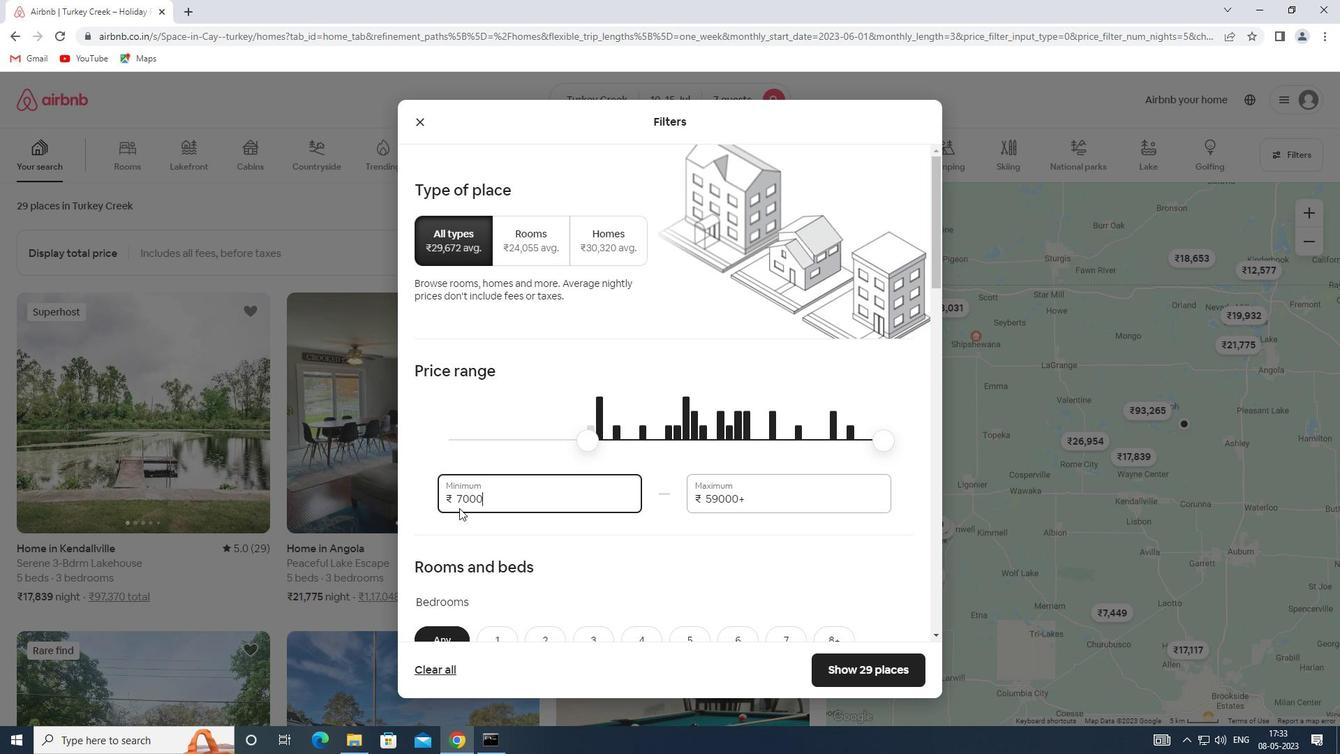 
Action: Mouse pressed left at (461, 495)
Screenshot: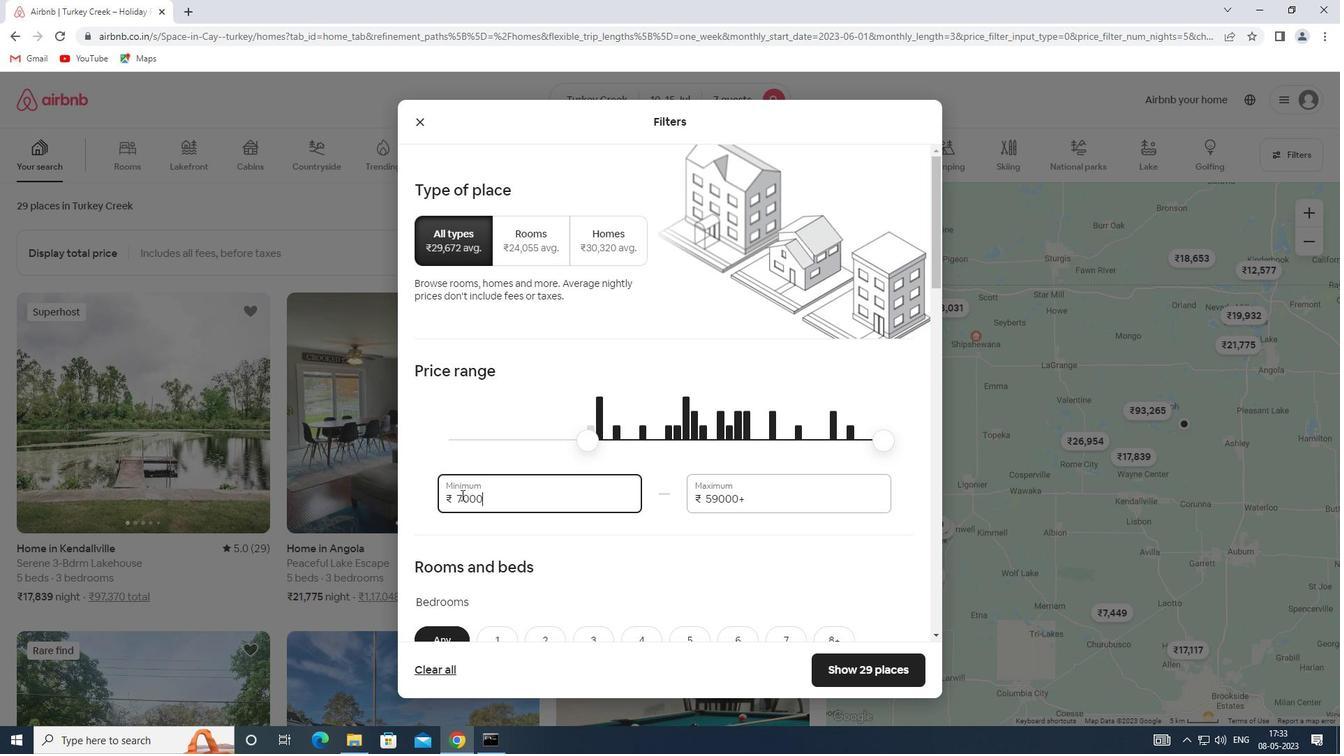 
Action: Key pressed <Key.backspace>10
Screenshot: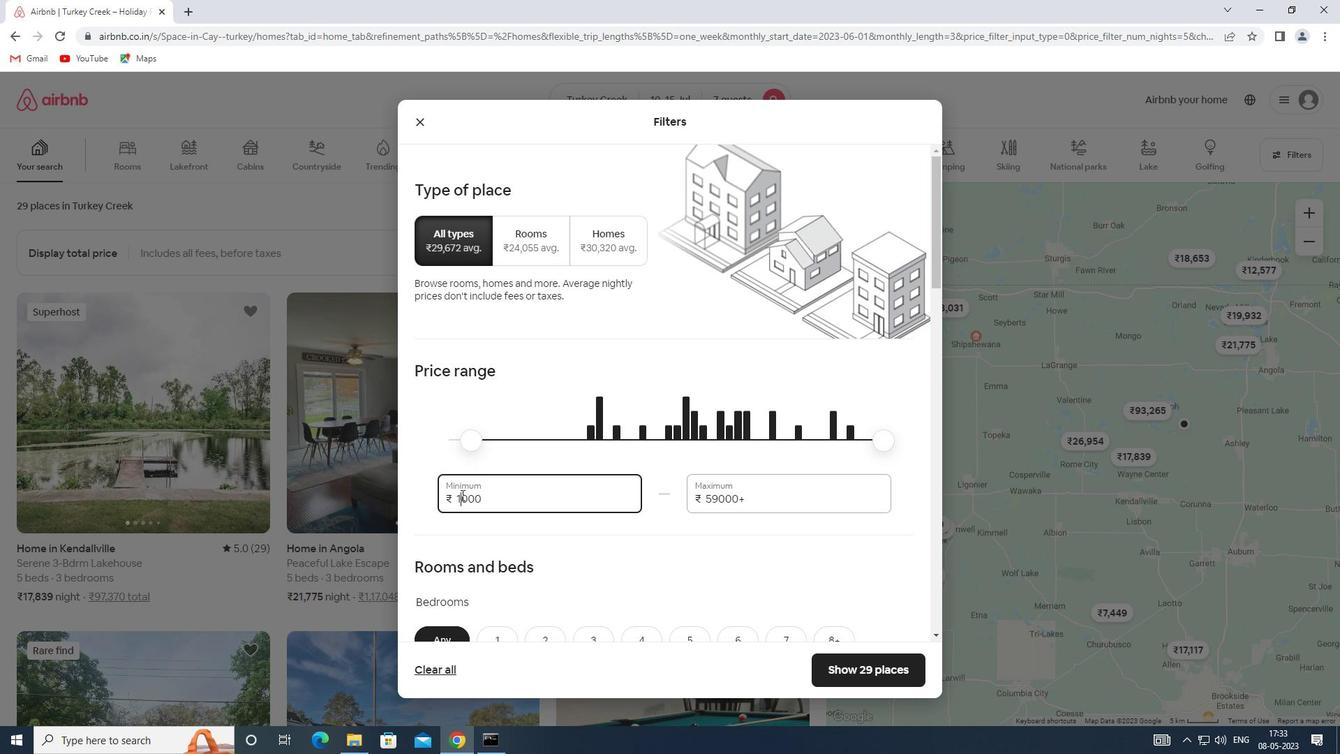 
Action: Mouse moved to (752, 497)
Screenshot: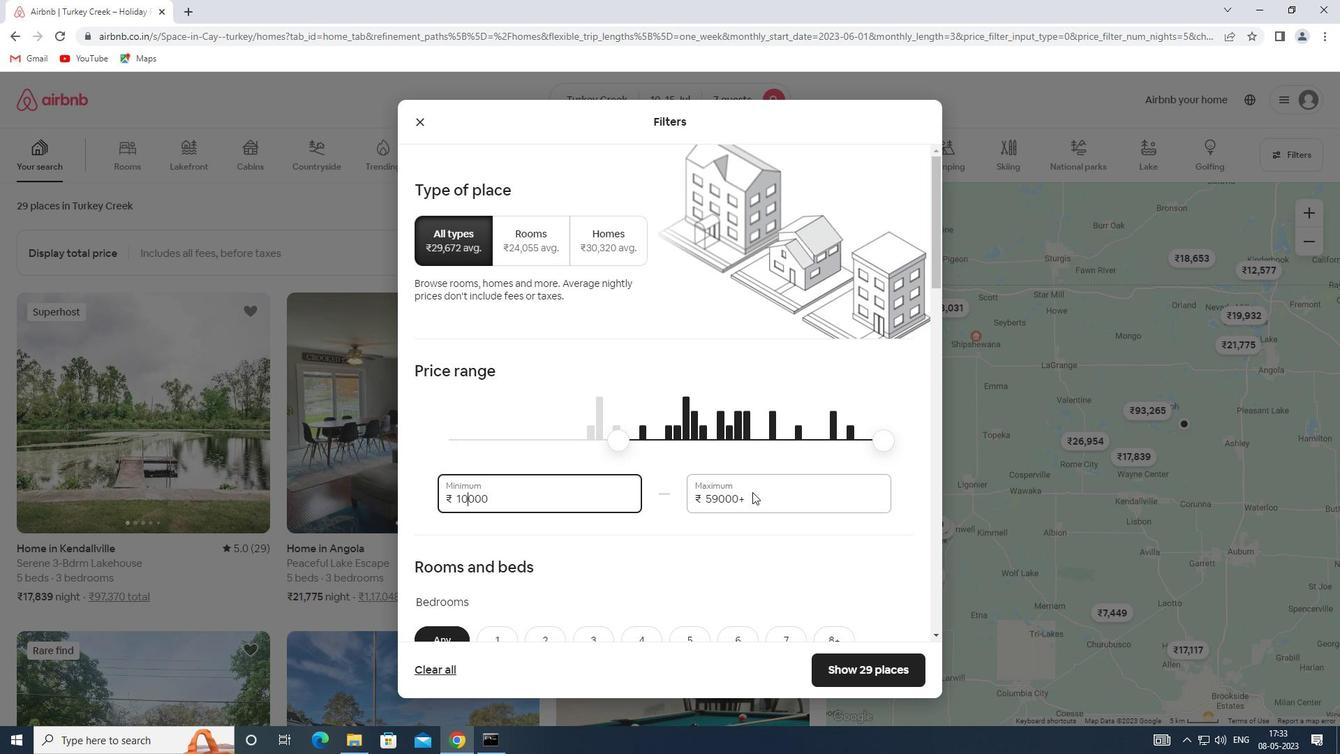 
Action: Mouse pressed left at (752, 497)
Screenshot: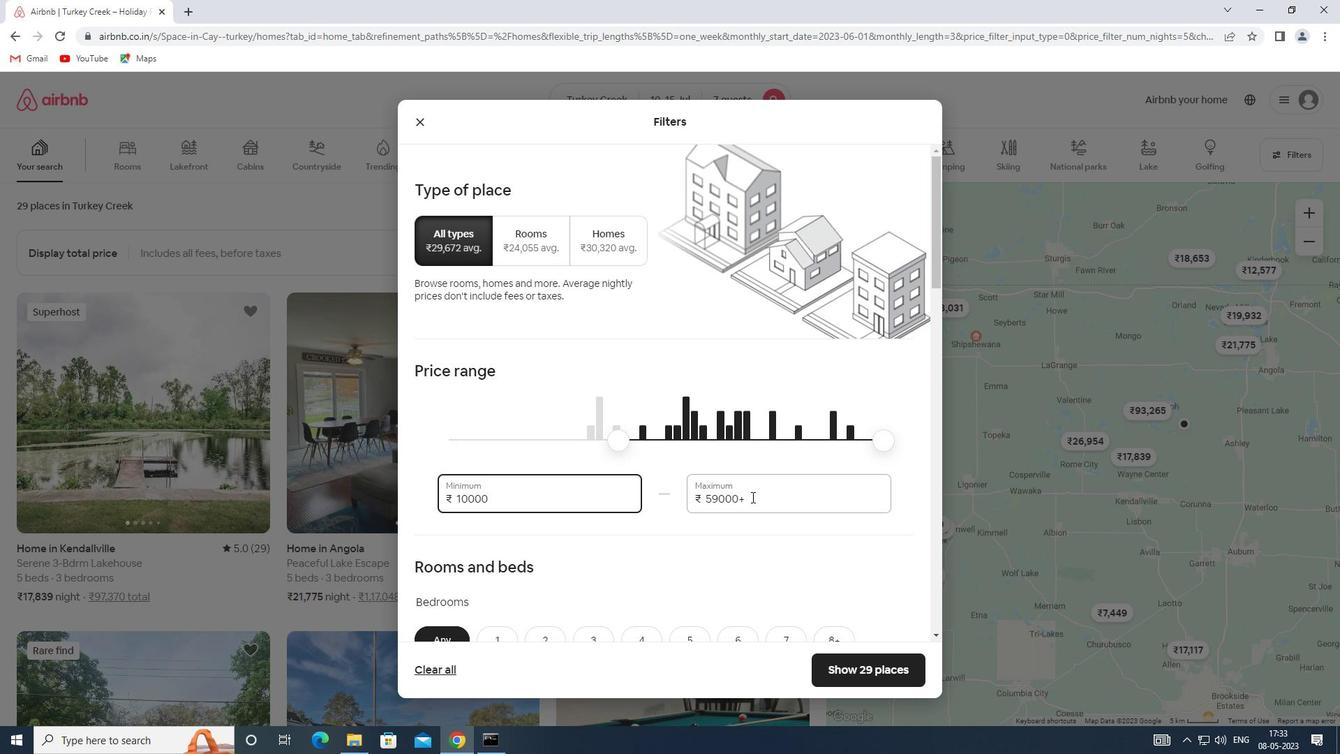 
Action: Mouse moved to (668, 503)
Screenshot: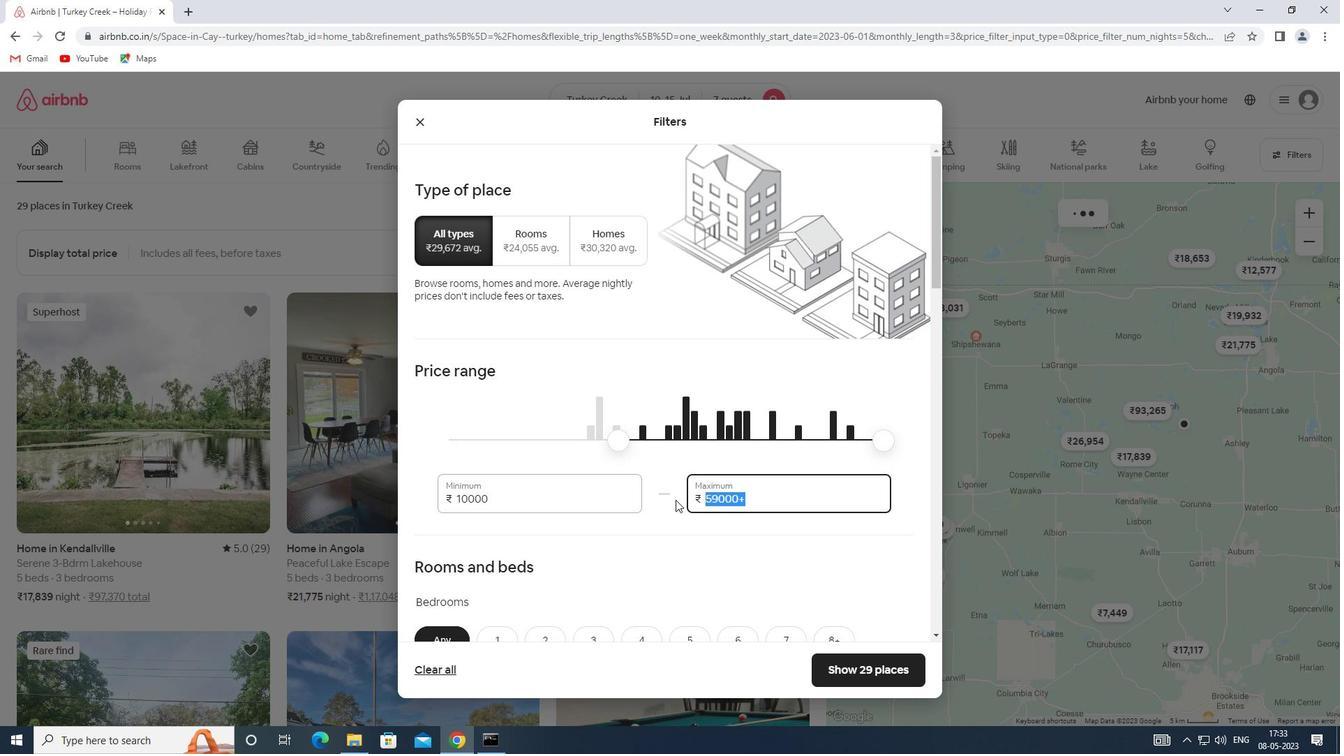 
Action: Key pressed 1
Screenshot: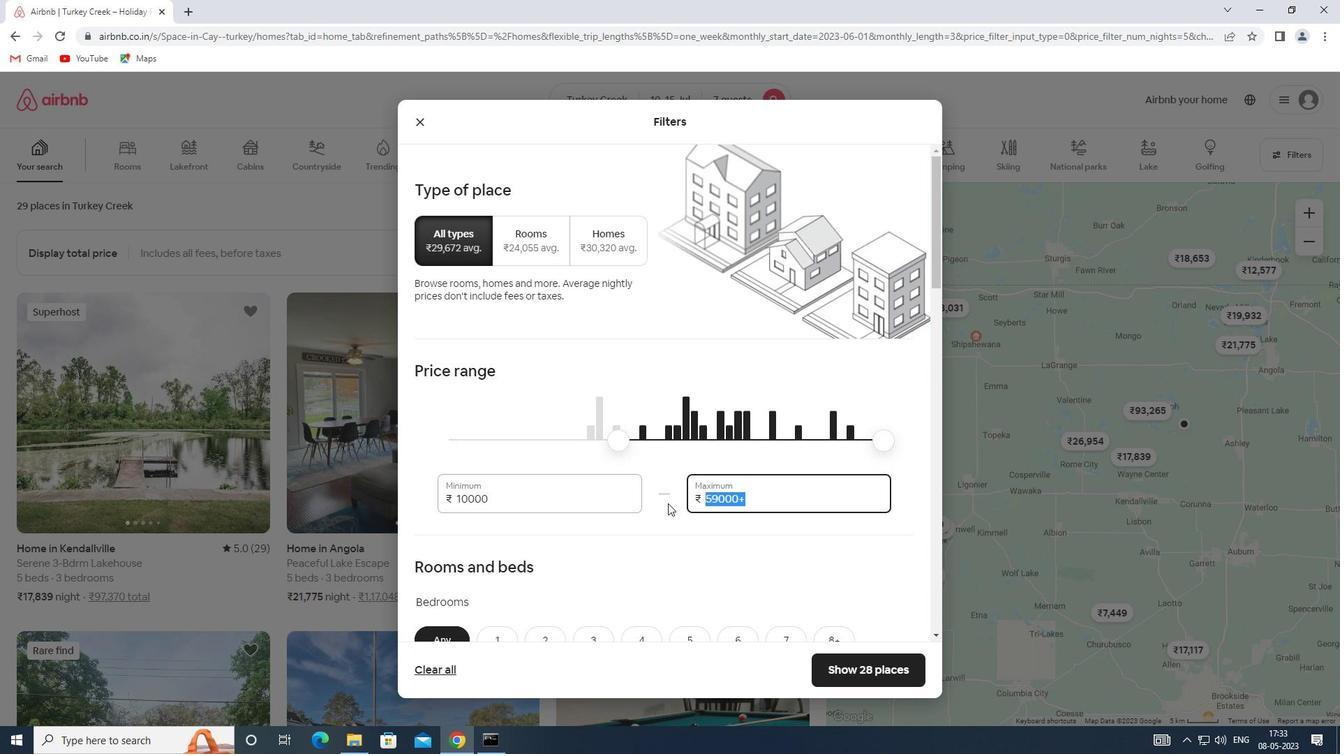 
Action: Mouse moved to (668, 503)
Screenshot: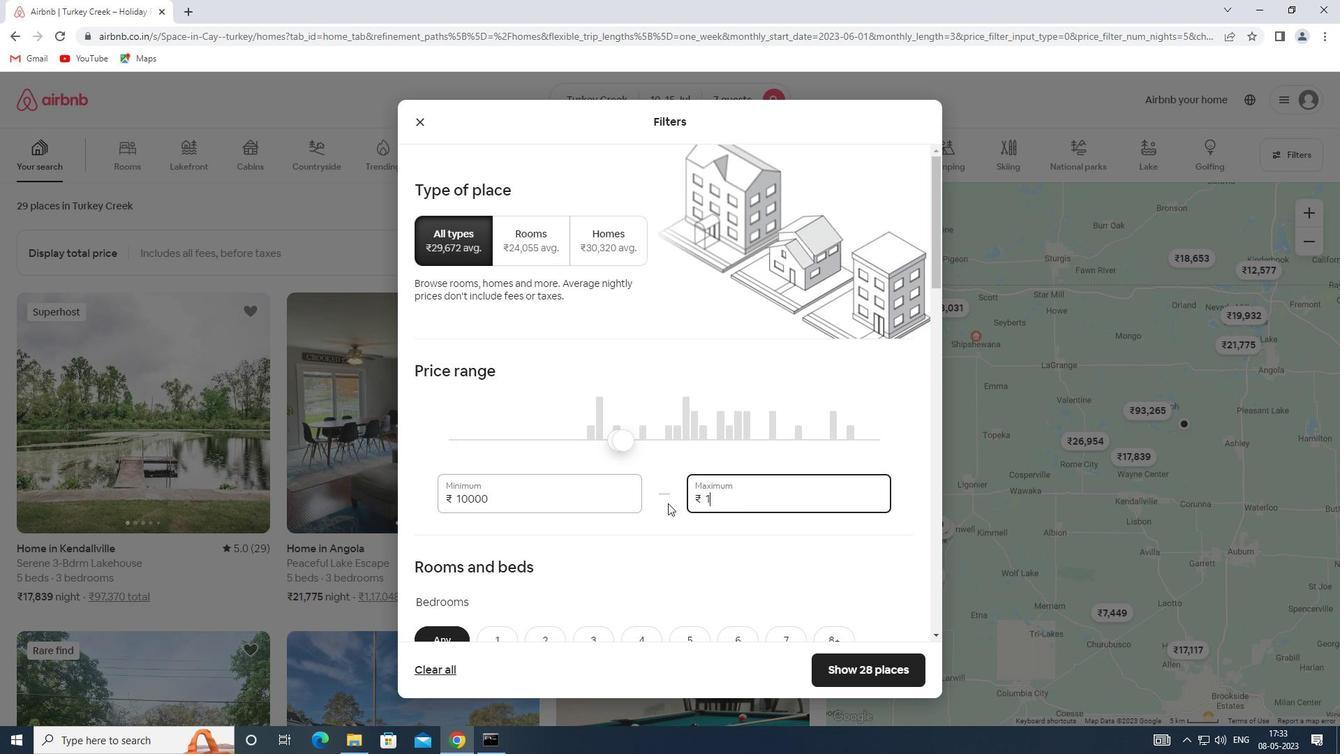 
Action: Key pressed 5000
Screenshot: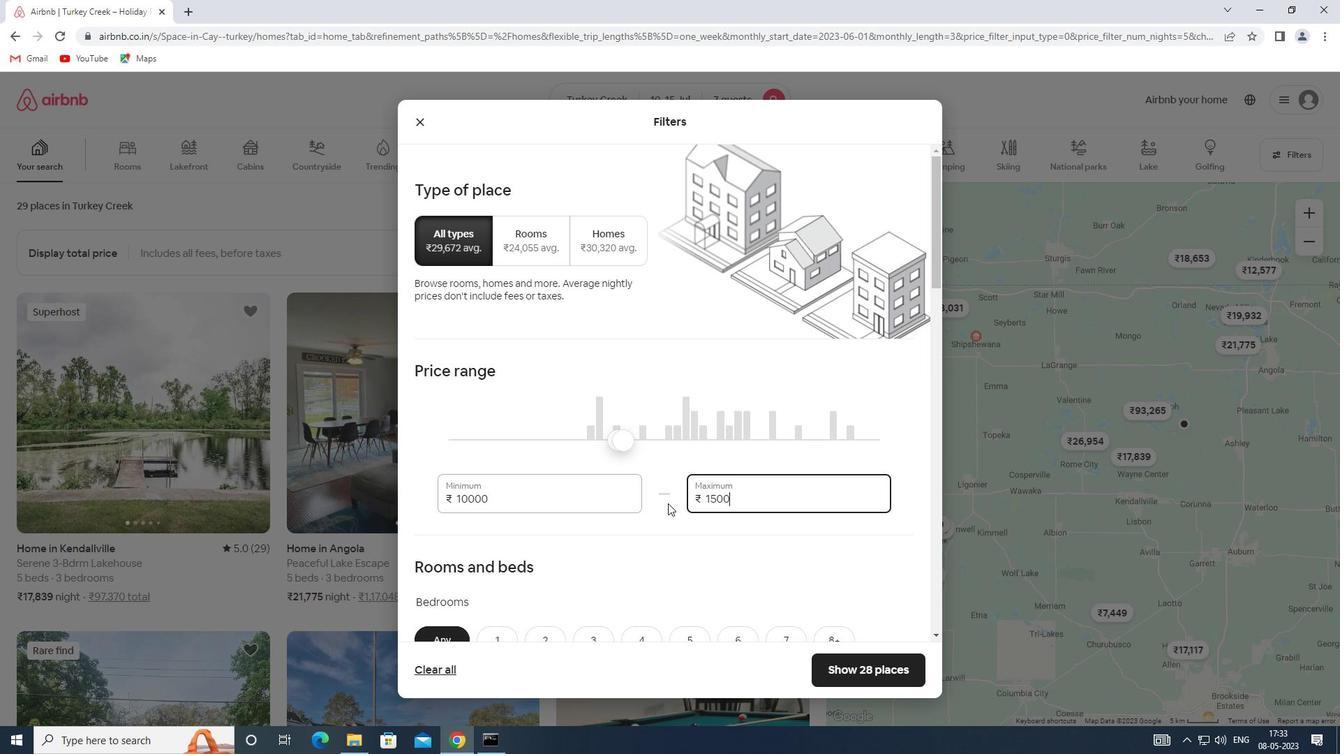 
Action: Mouse moved to (629, 523)
Screenshot: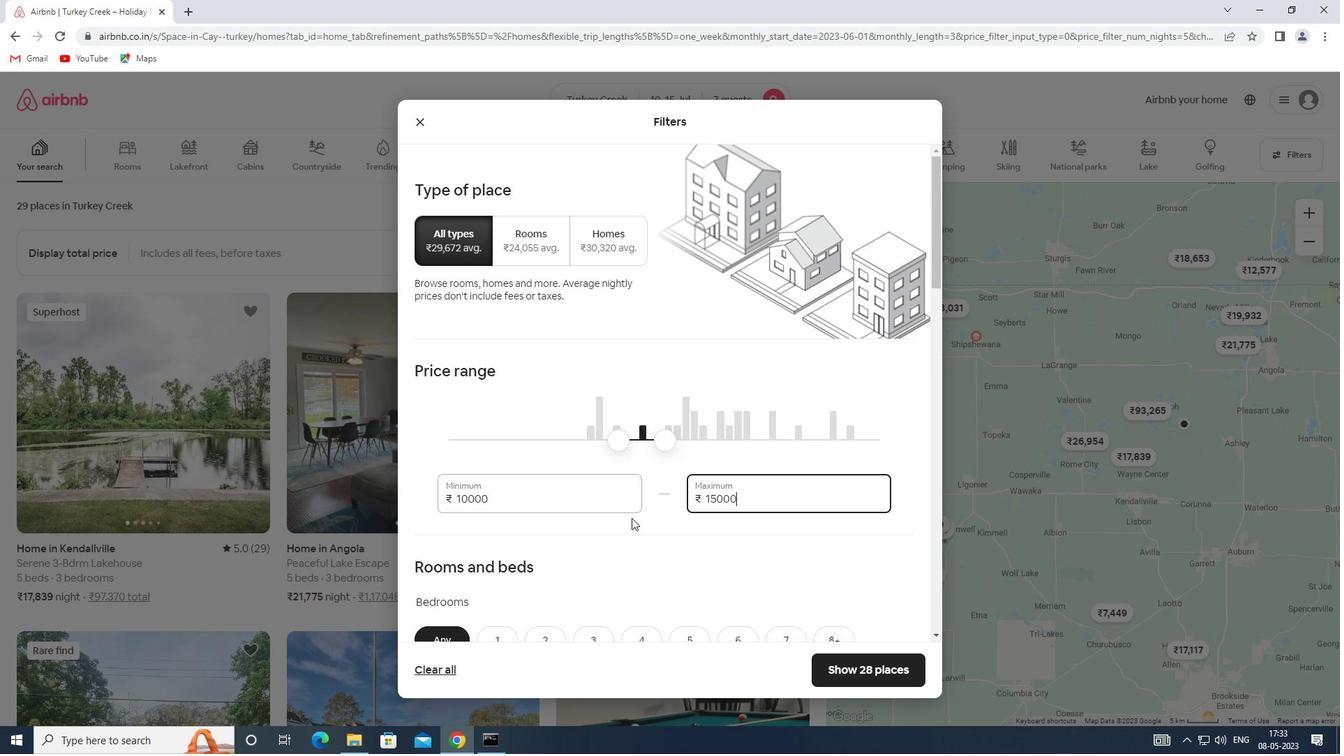 
Action: Mouse scrolled (629, 522) with delta (0, 0)
Screenshot: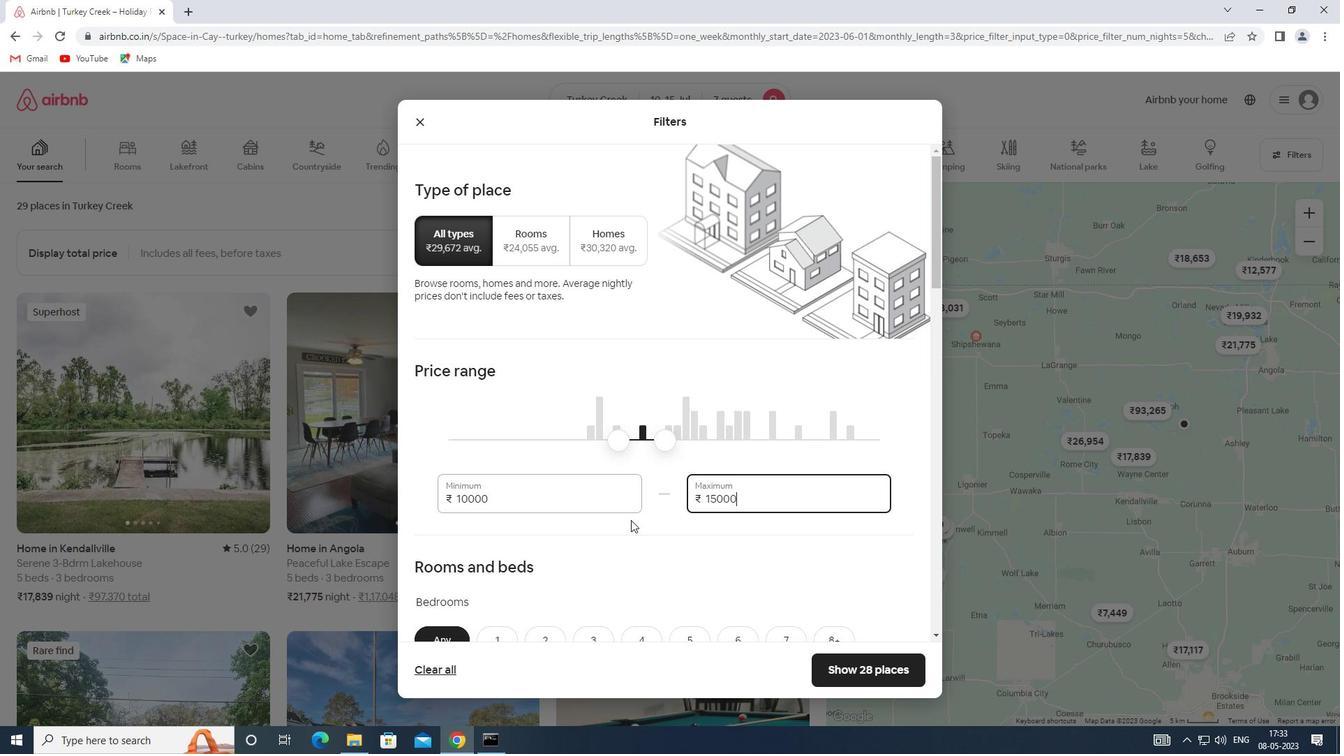 
Action: Mouse scrolled (629, 522) with delta (0, 0)
Screenshot: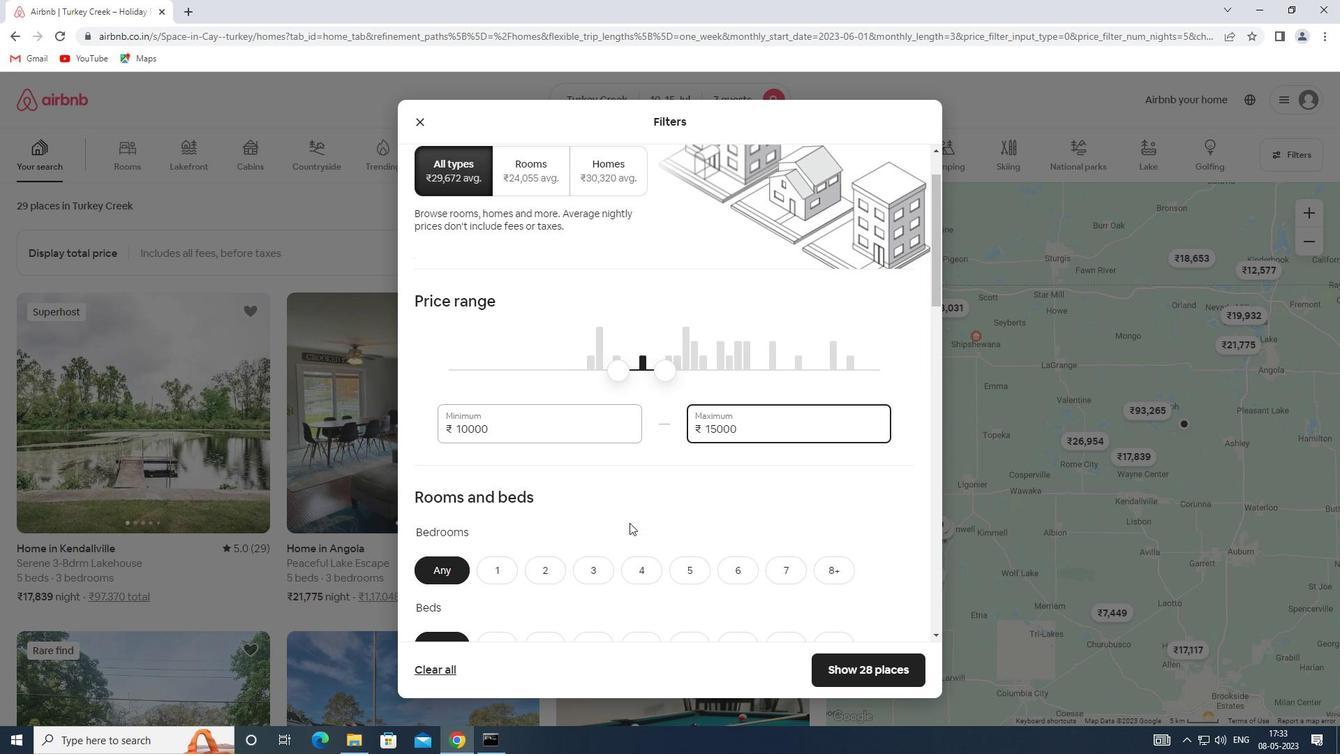 
Action: Mouse scrolled (629, 522) with delta (0, 0)
Screenshot: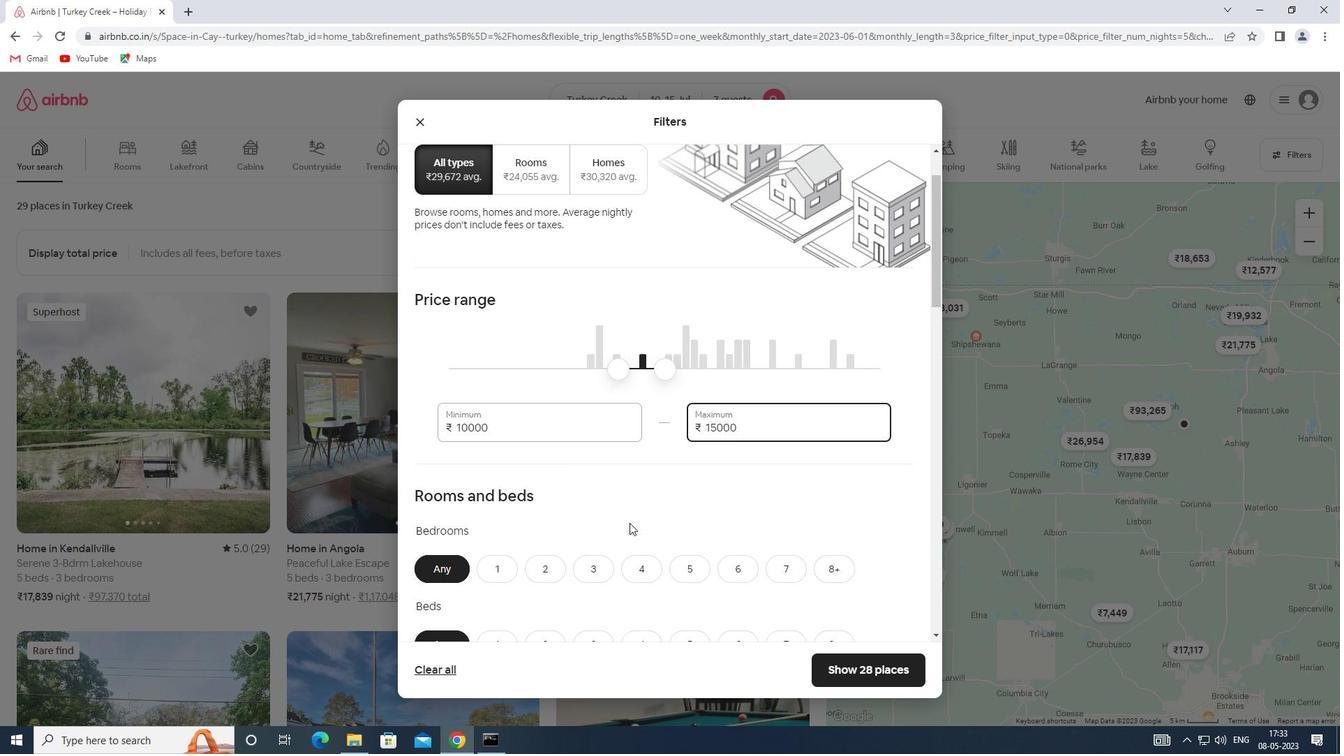 
Action: Mouse moved to (629, 523)
Screenshot: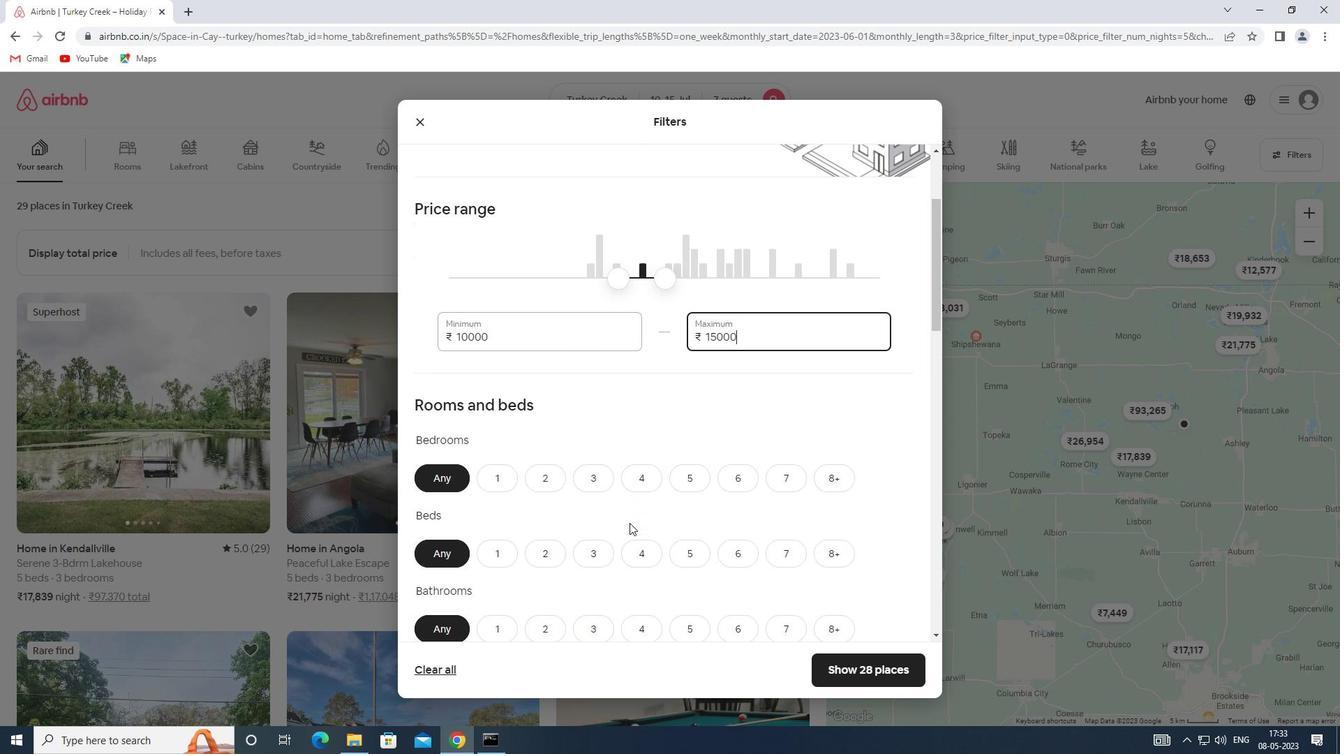
Action: Mouse scrolled (629, 522) with delta (0, 0)
Screenshot: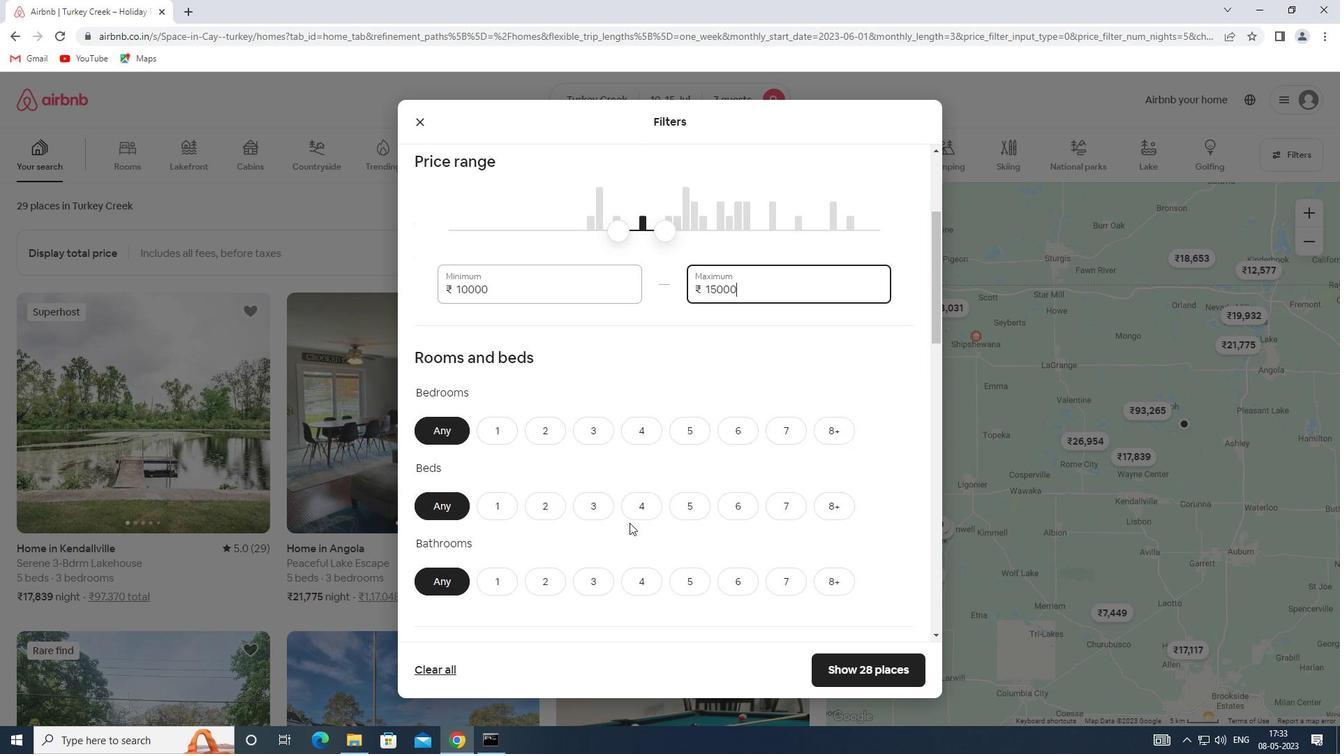 
Action: Mouse moved to (639, 365)
Screenshot: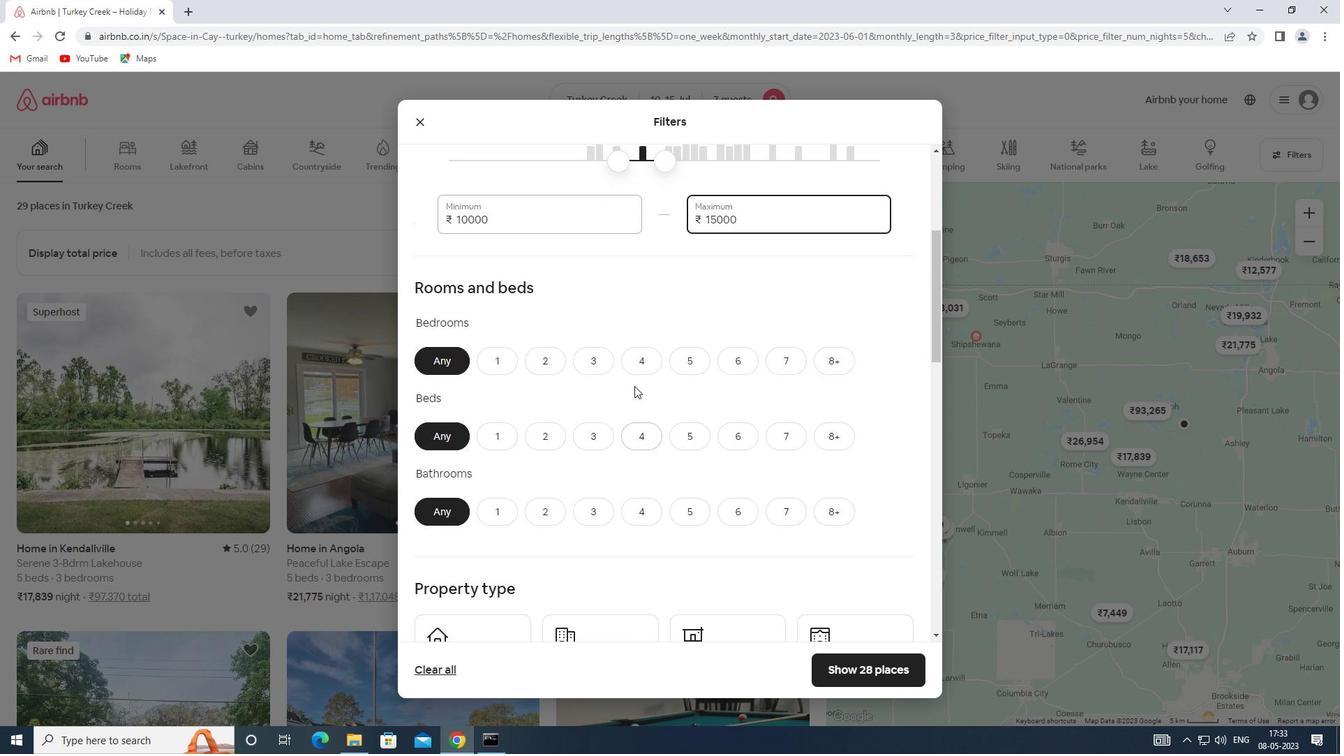 
Action: Mouse pressed left at (639, 365)
Screenshot: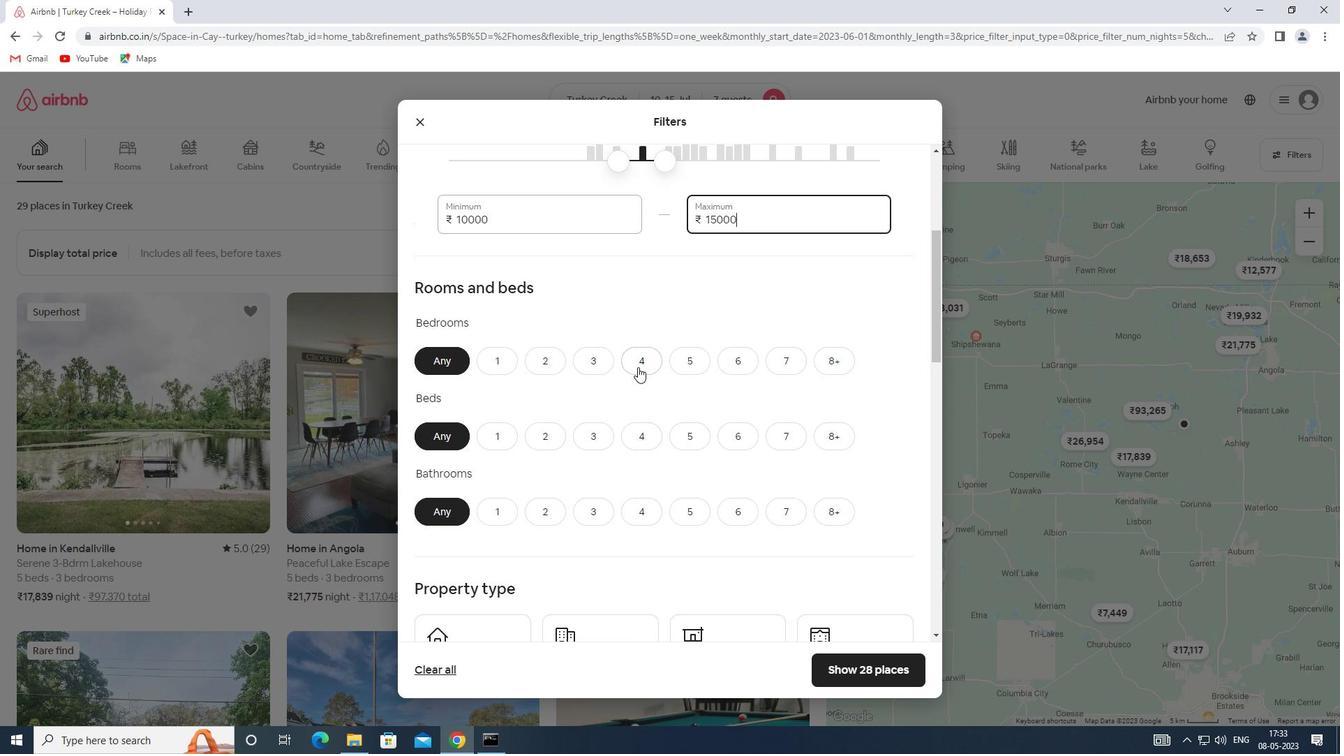 
Action: Mouse moved to (794, 430)
Screenshot: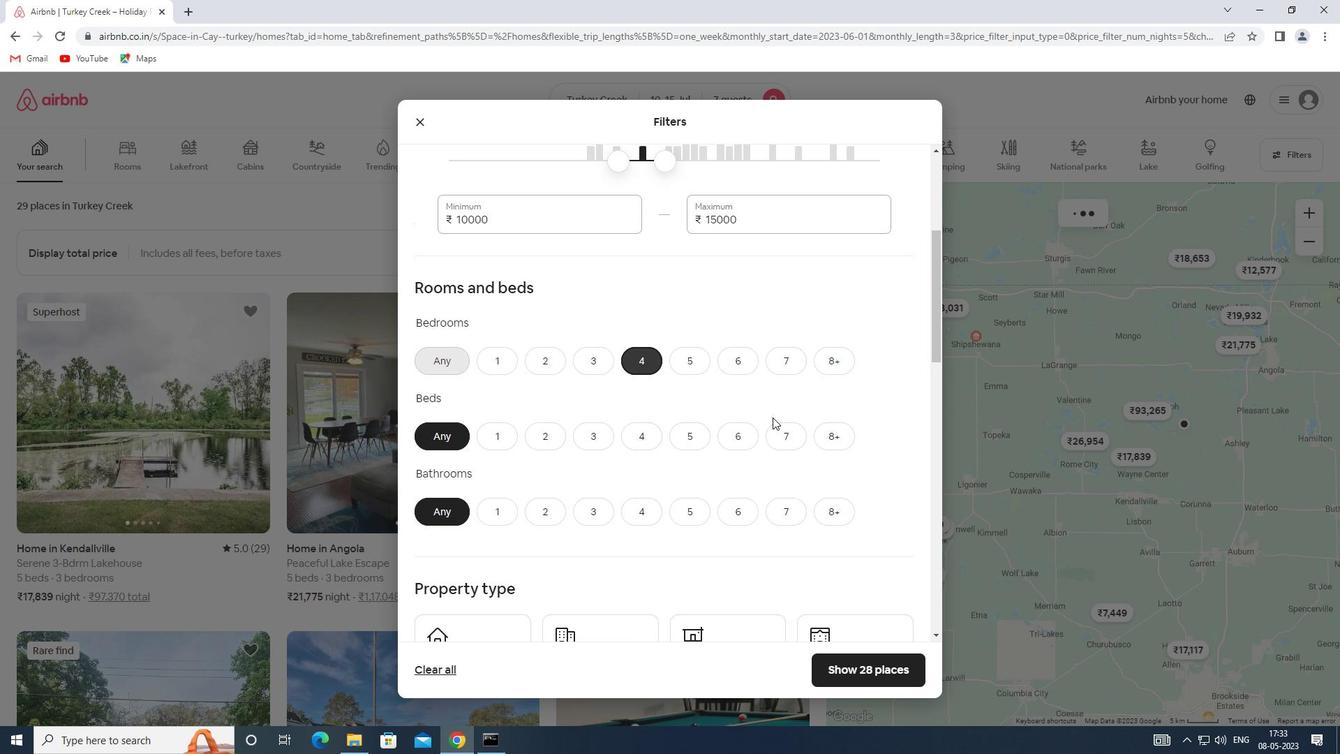 
Action: Mouse pressed left at (794, 430)
Screenshot: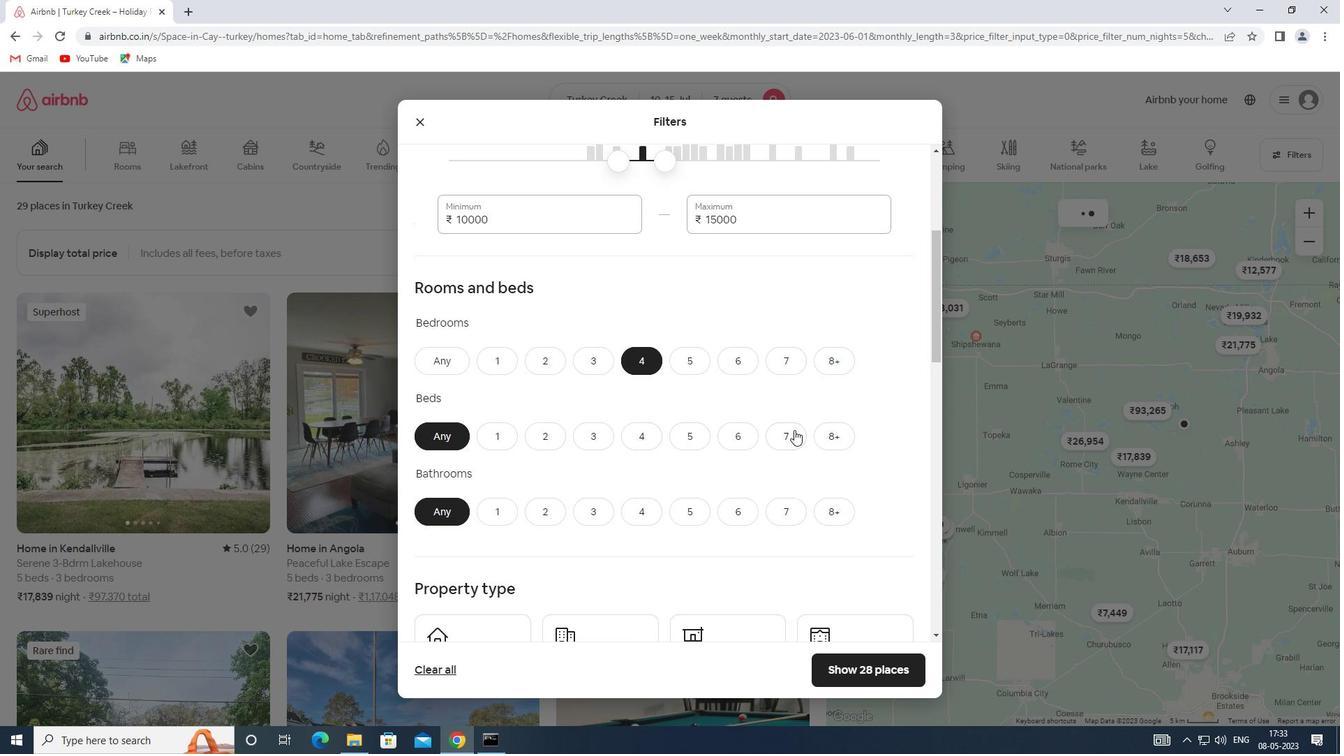 
Action: Mouse moved to (643, 511)
Screenshot: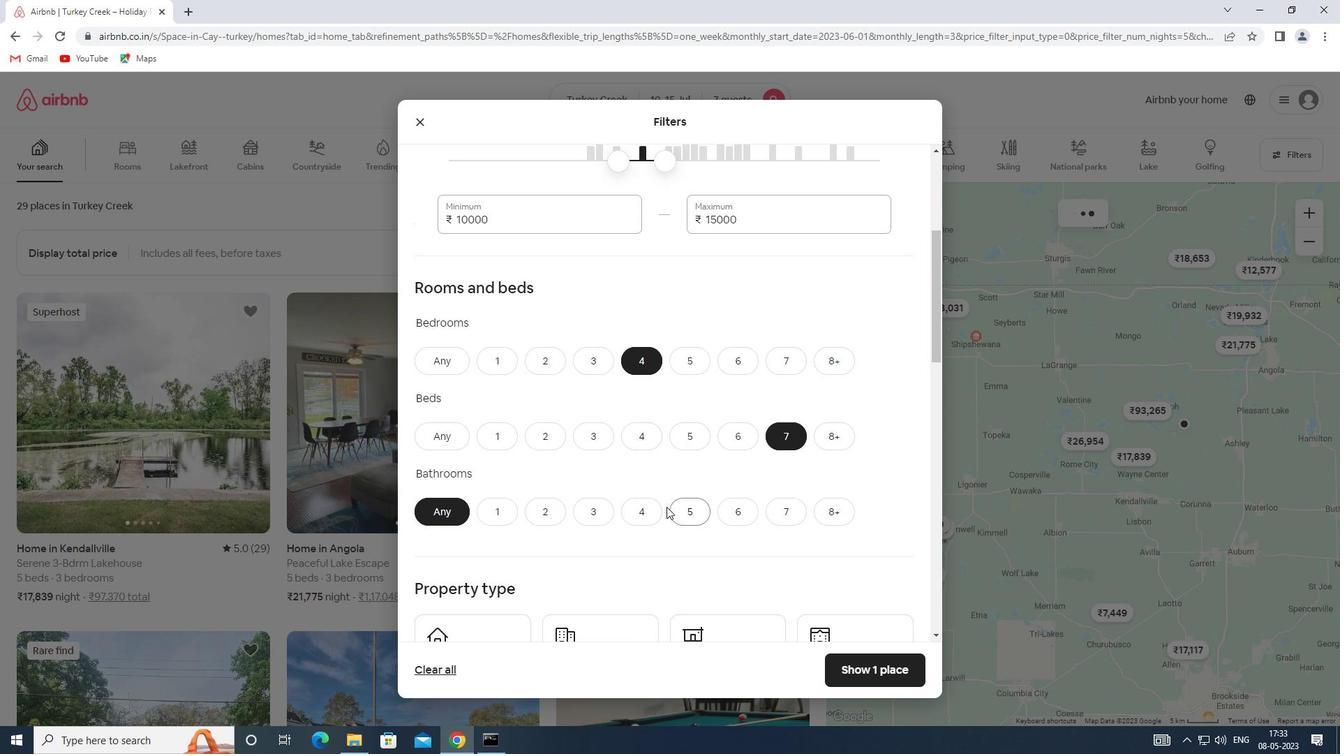 
Action: Mouse pressed left at (643, 511)
Screenshot: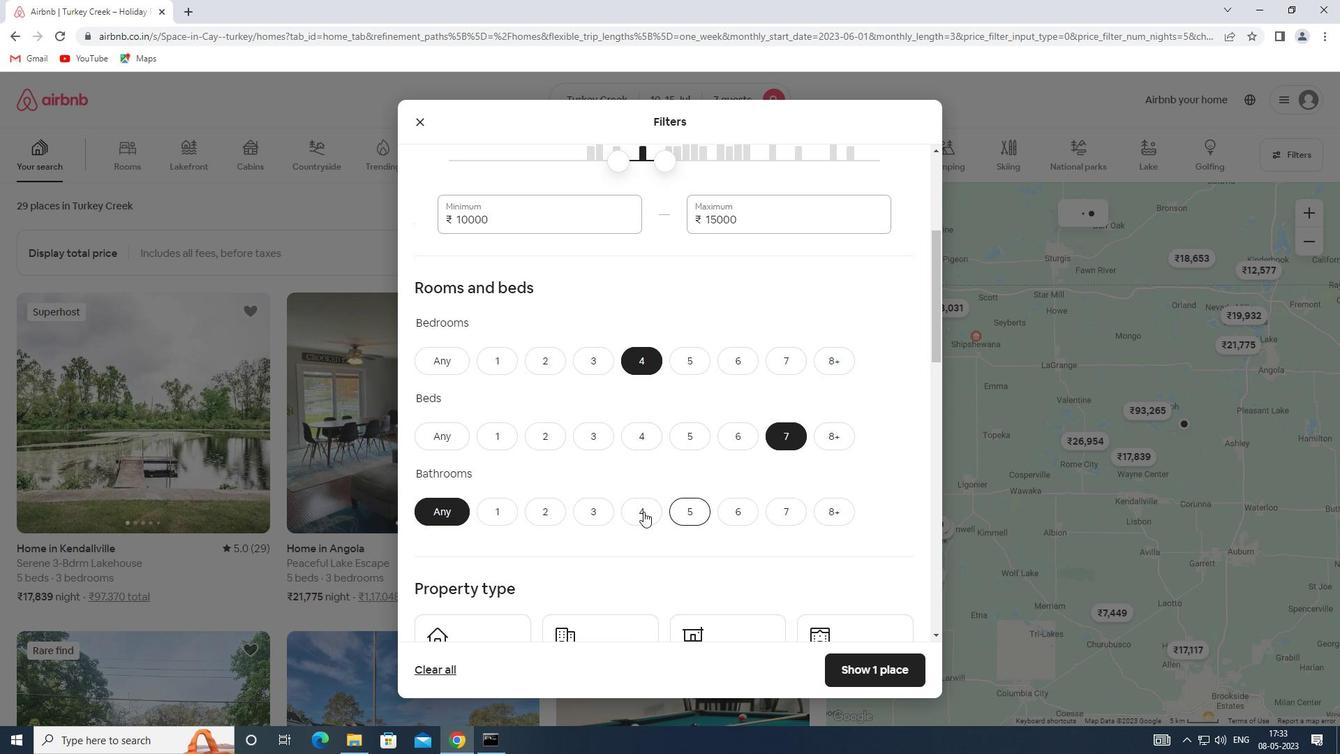 
Action: Mouse moved to (634, 514)
Screenshot: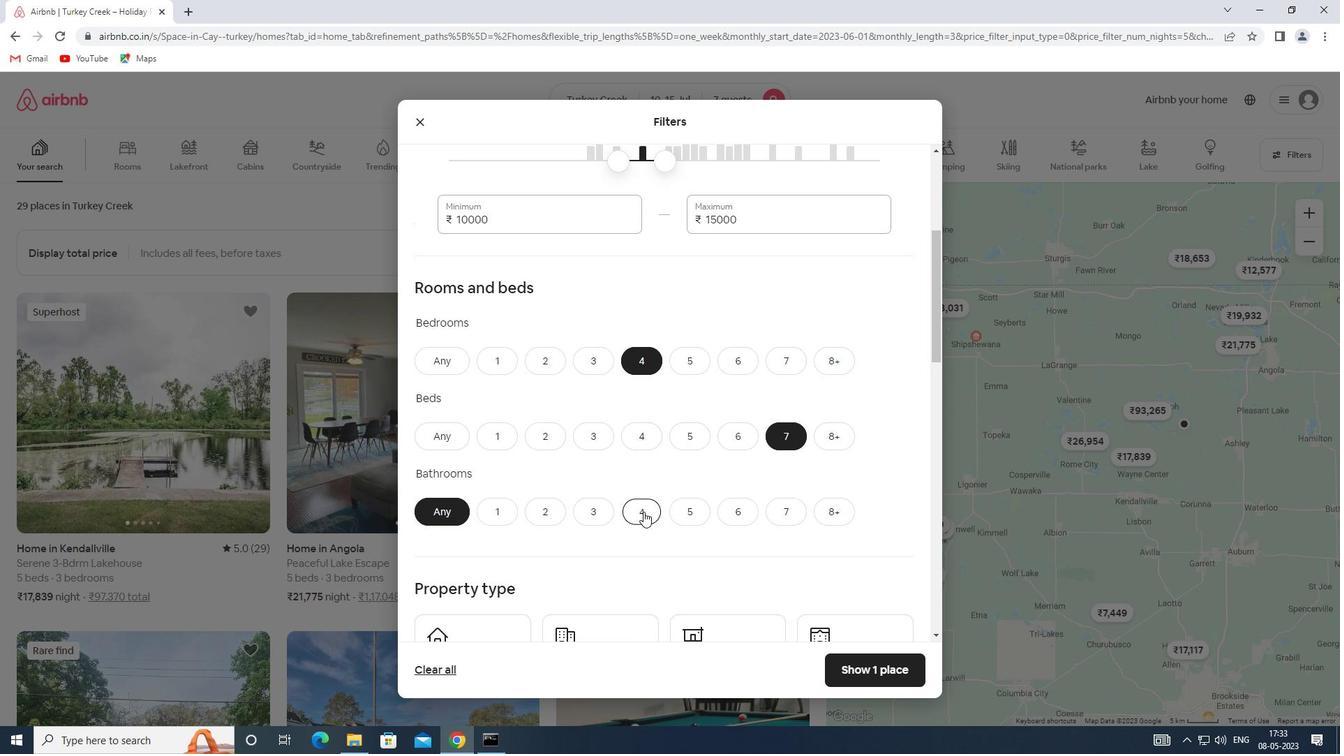 
Action: Mouse scrolled (634, 513) with delta (0, 0)
Screenshot: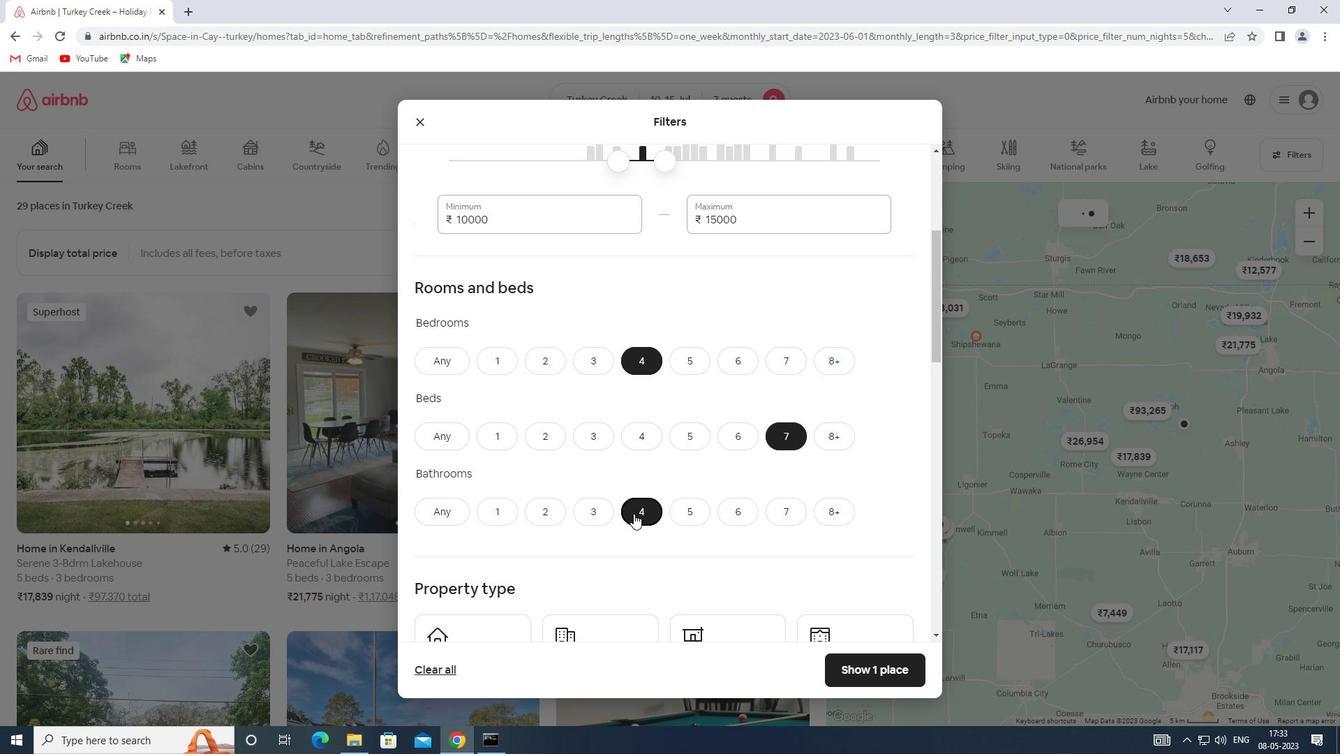 
Action: Mouse scrolled (634, 513) with delta (0, 0)
Screenshot: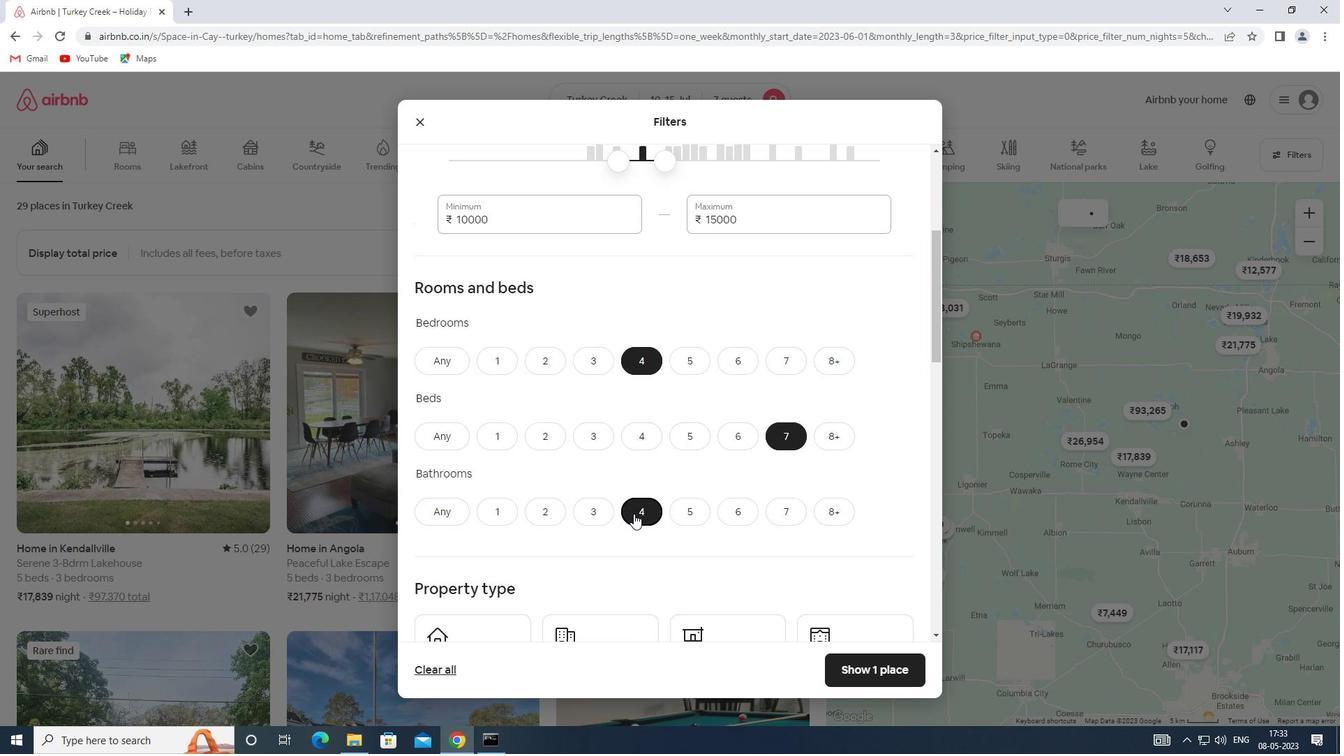
Action: Mouse scrolled (634, 513) with delta (0, 0)
Screenshot: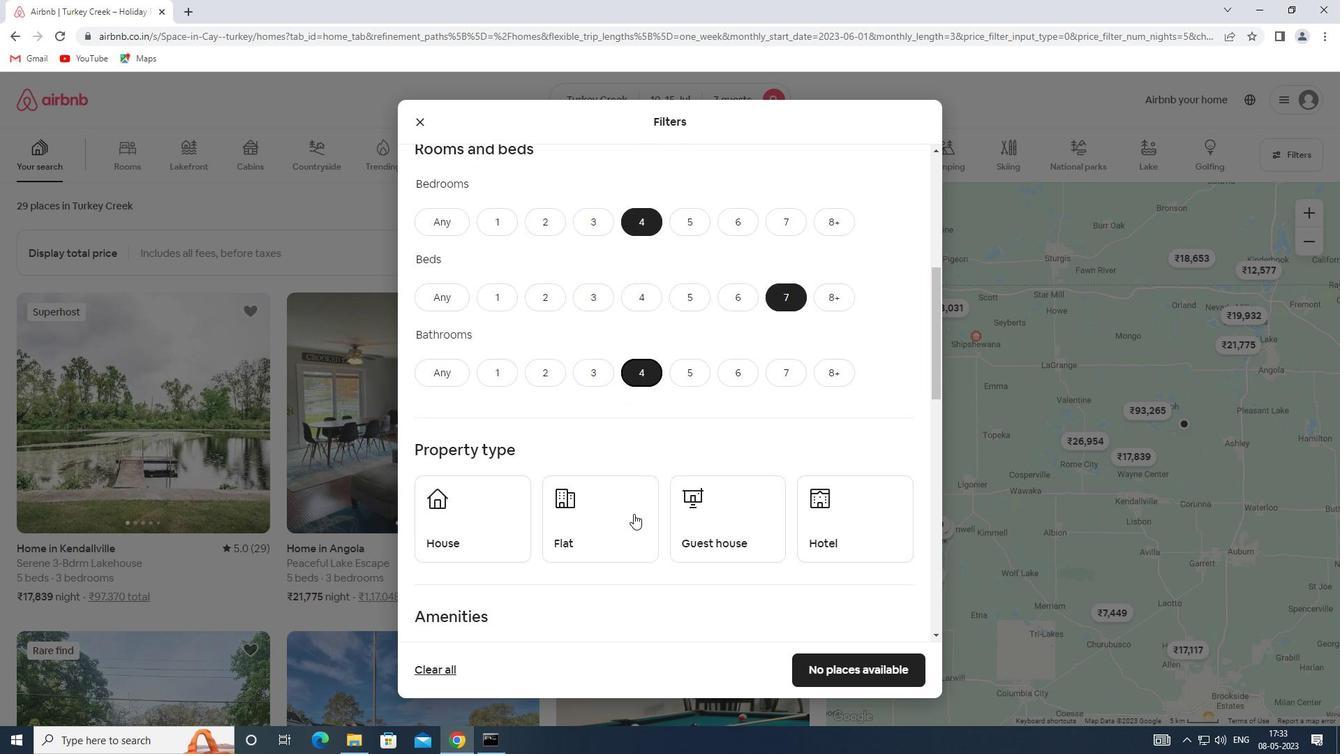 
Action: Mouse moved to (465, 479)
Screenshot: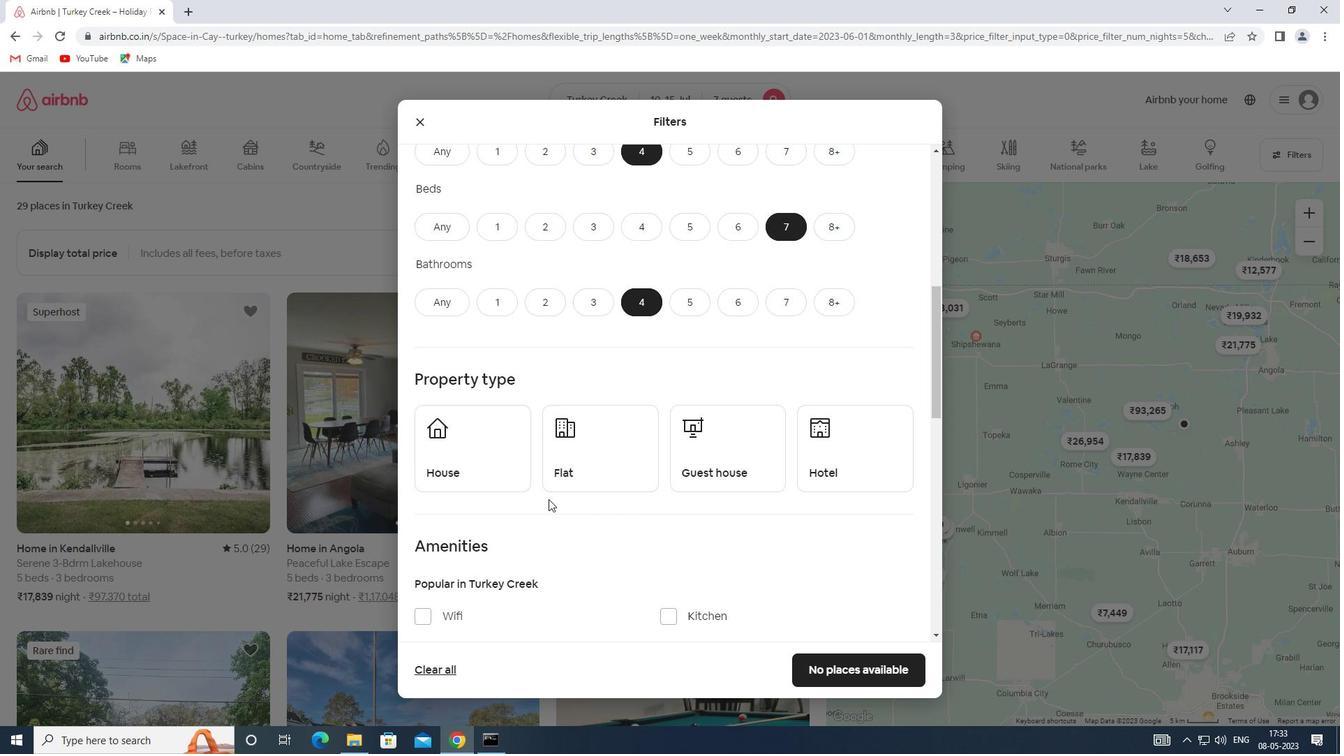 
Action: Mouse pressed left at (465, 479)
Screenshot: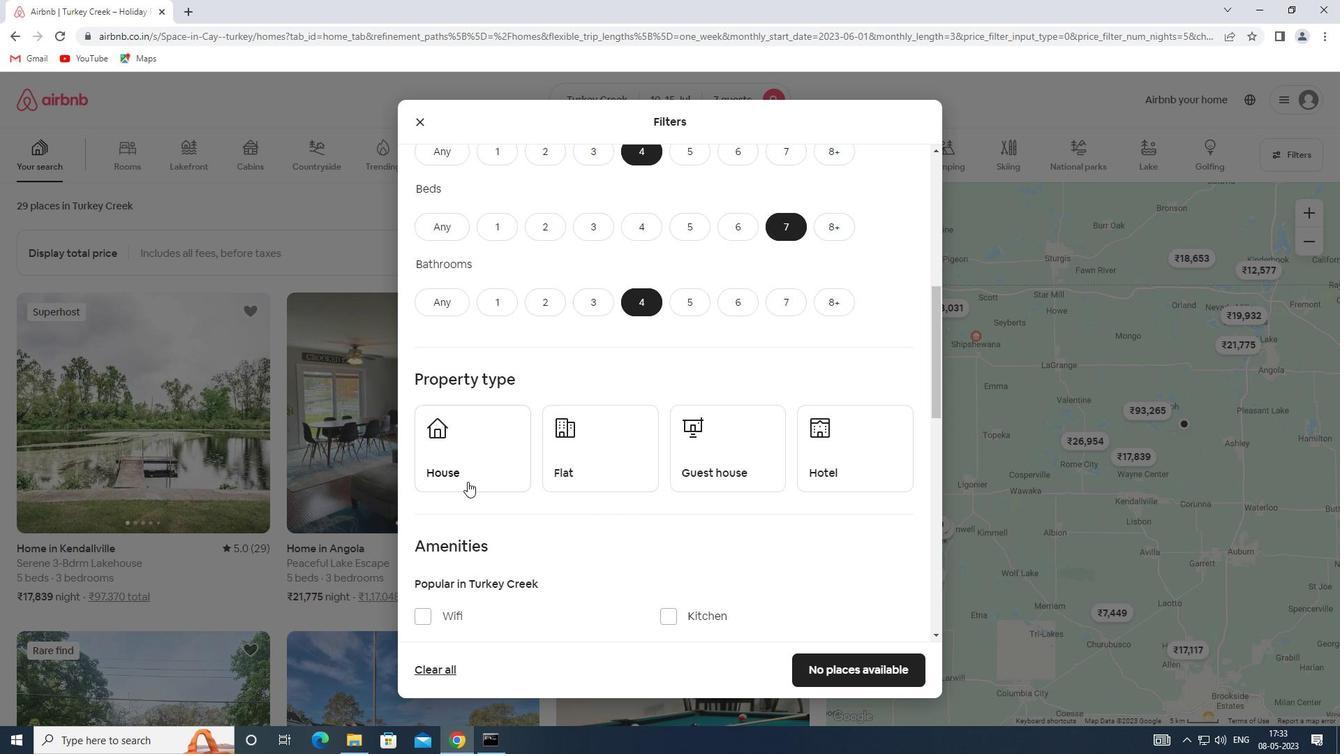 
Action: Mouse moved to (576, 475)
Screenshot: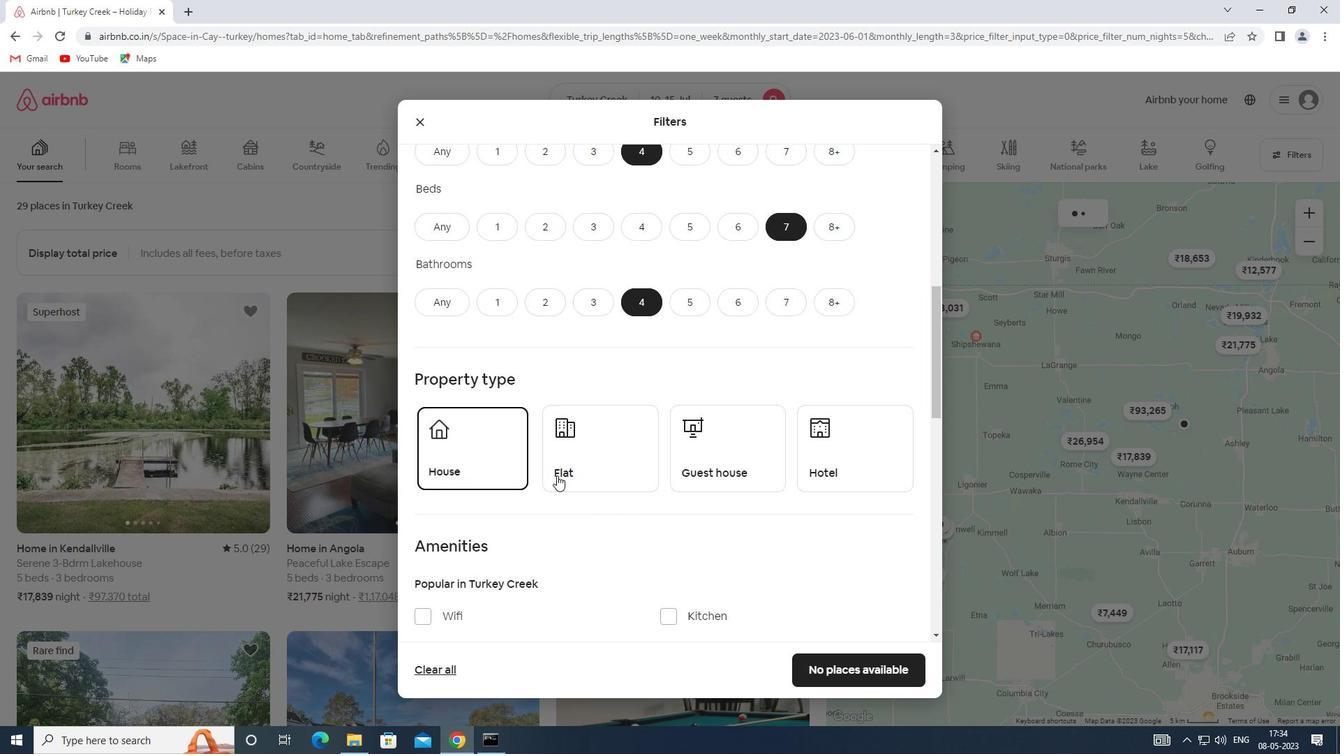 
Action: Mouse pressed left at (576, 475)
Screenshot: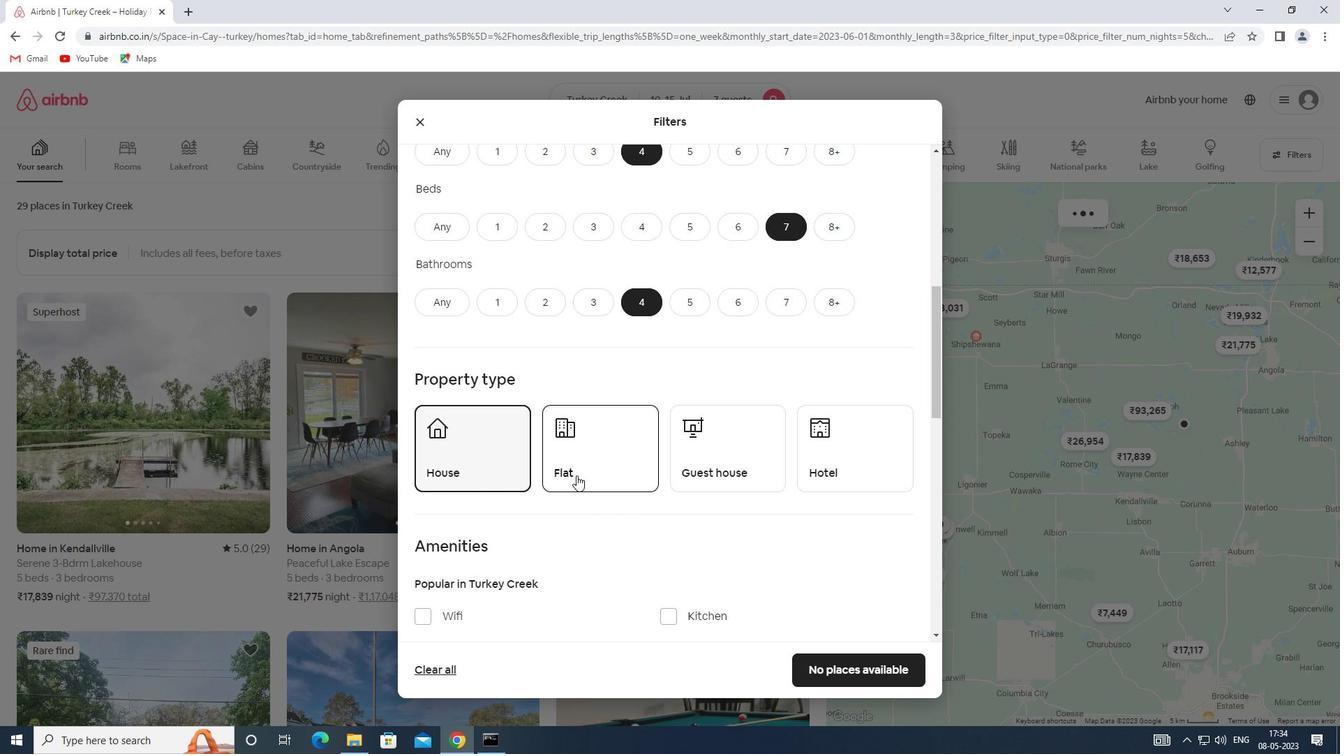 
Action: Mouse moved to (704, 458)
Screenshot: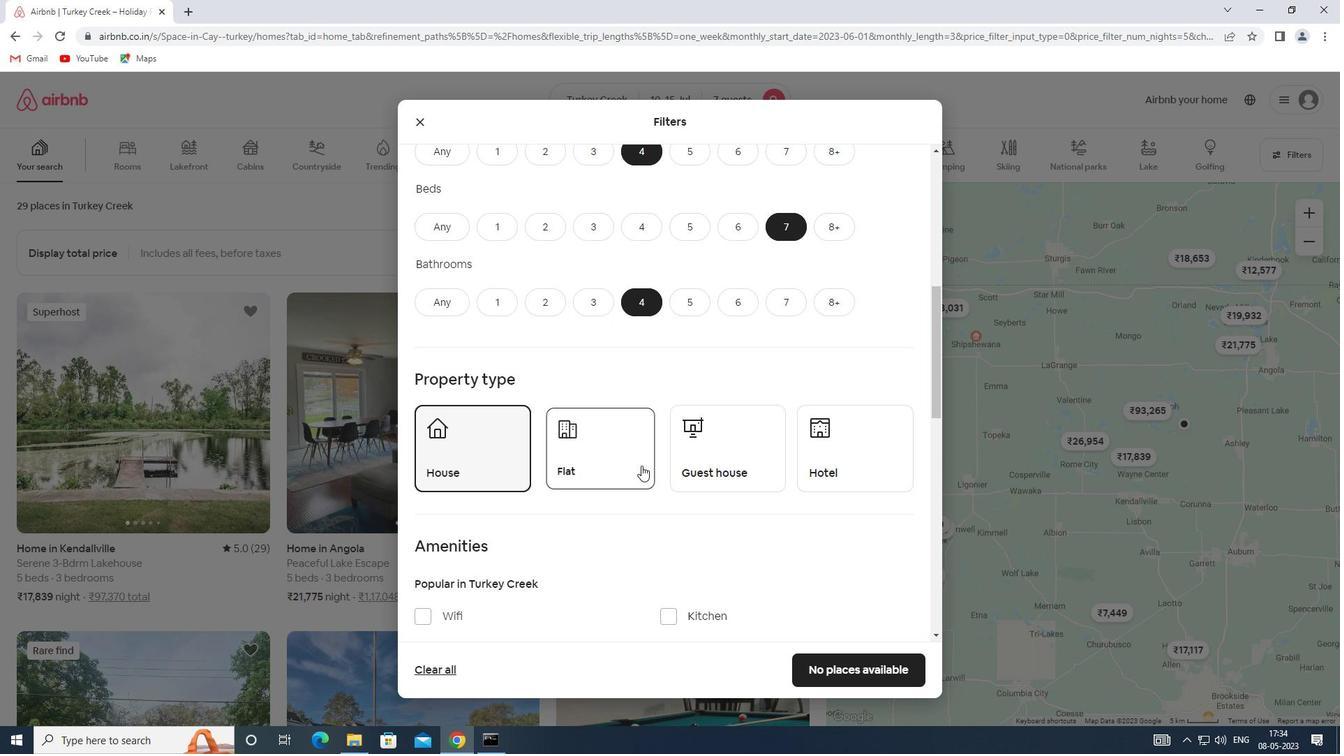 
Action: Mouse pressed left at (704, 458)
Screenshot: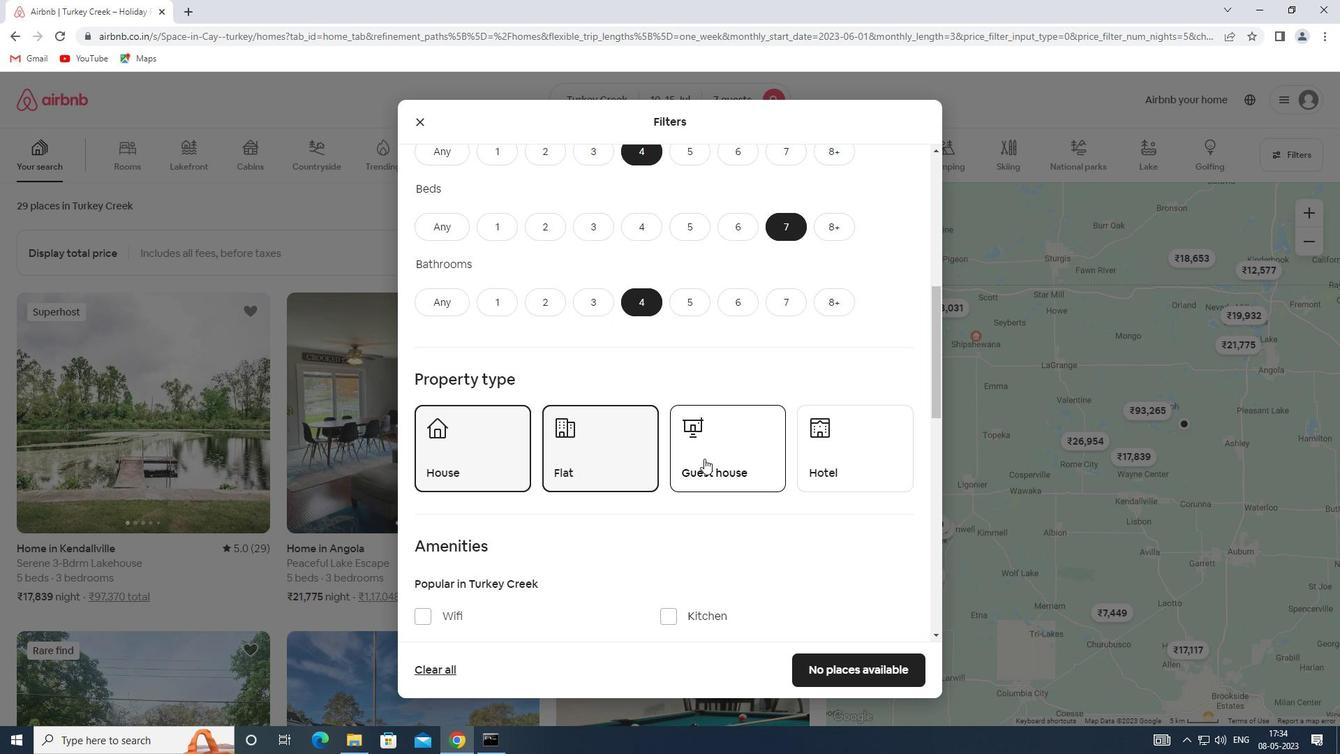 
Action: Mouse moved to (682, 470)
Screenshot: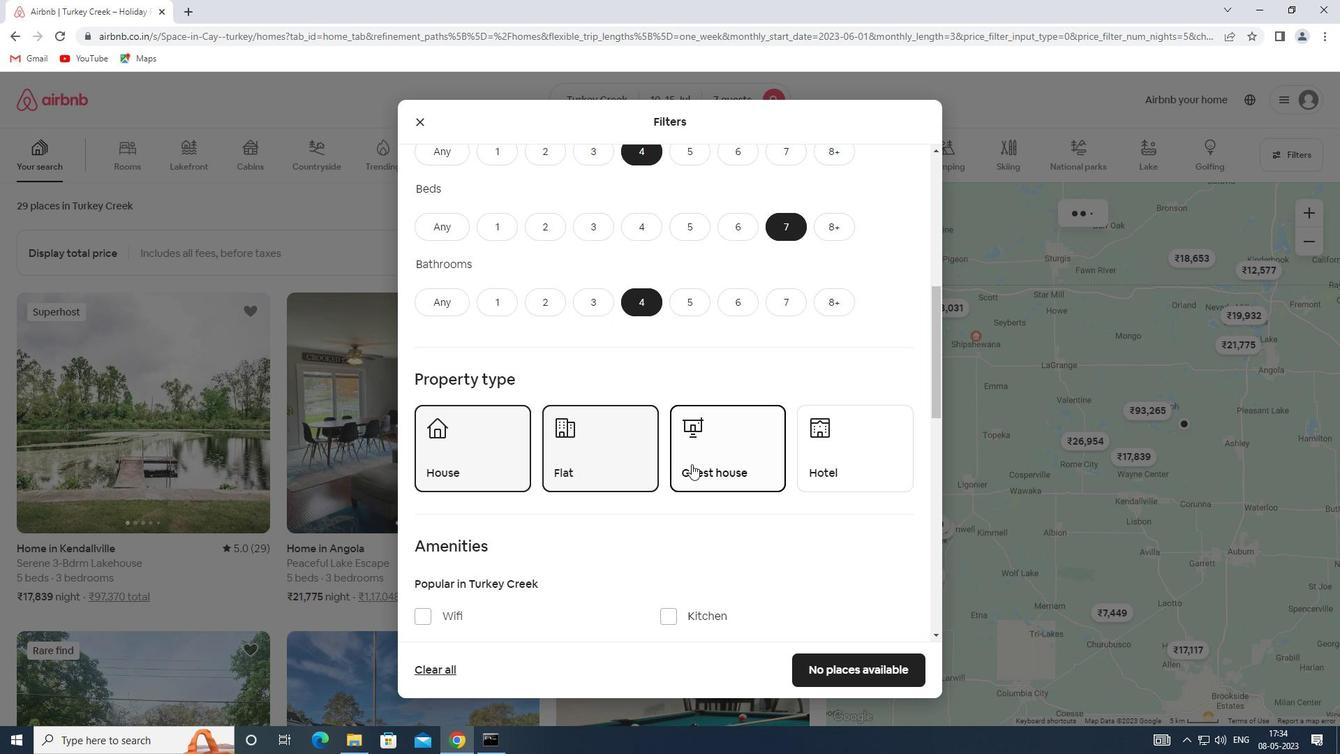 
Action: Mouse scrolled (682, 469) with delta (0, 0)
Screenshot: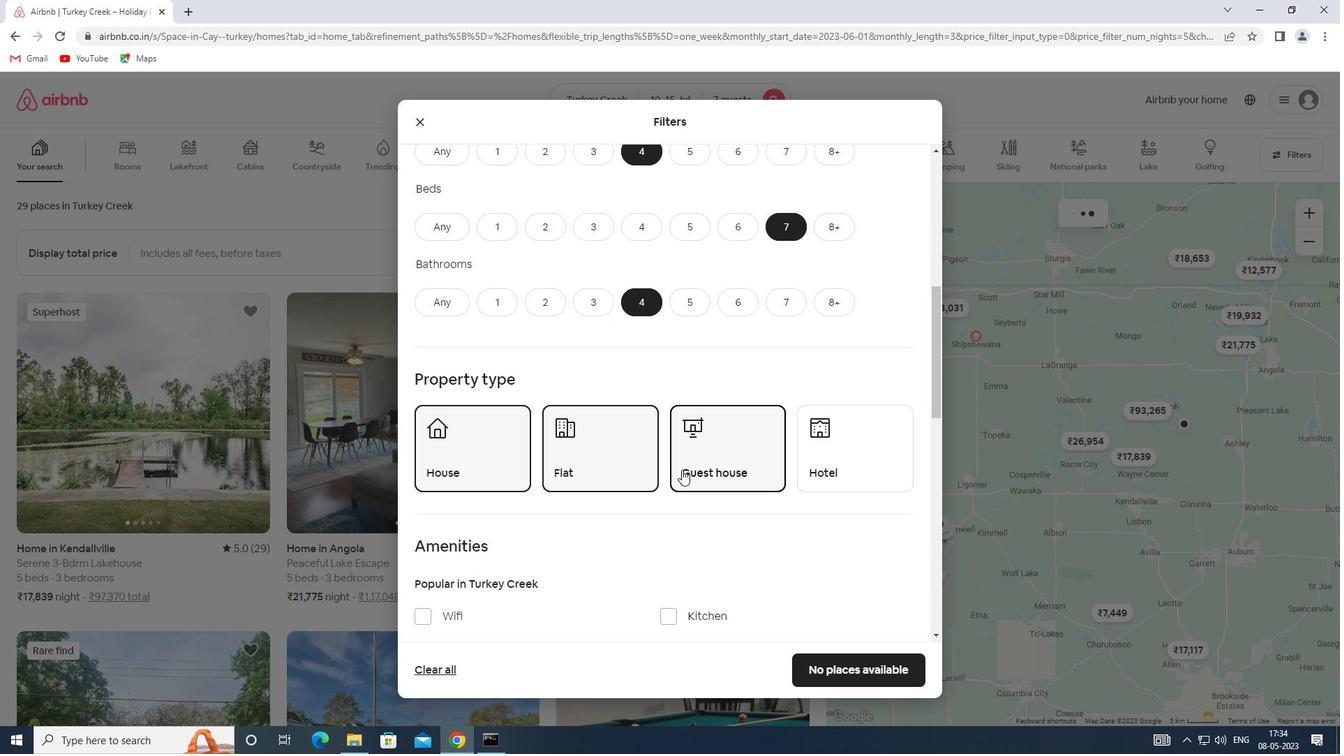 
Action: Mouse moved to (680, 470)
Screenshot: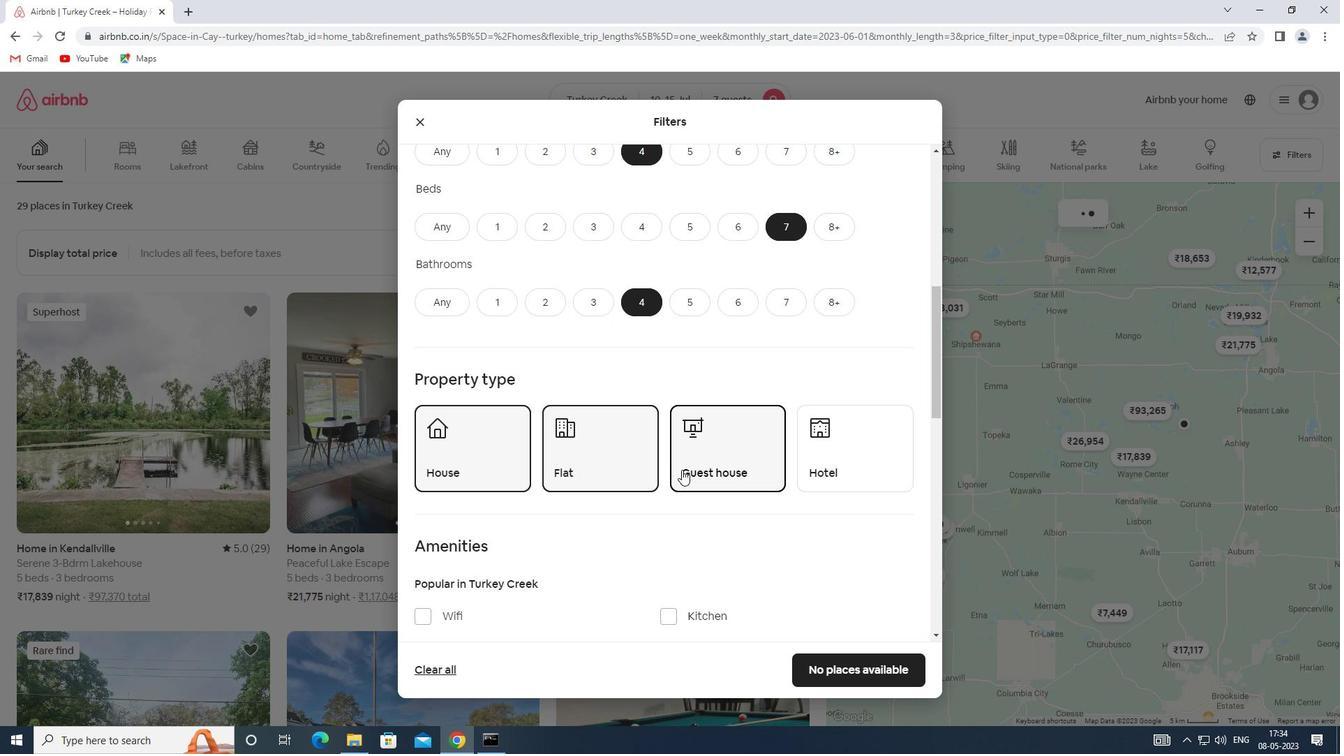 
Action: Mouse scrolled (680, 470) with delta (0, 0)
Screenshot: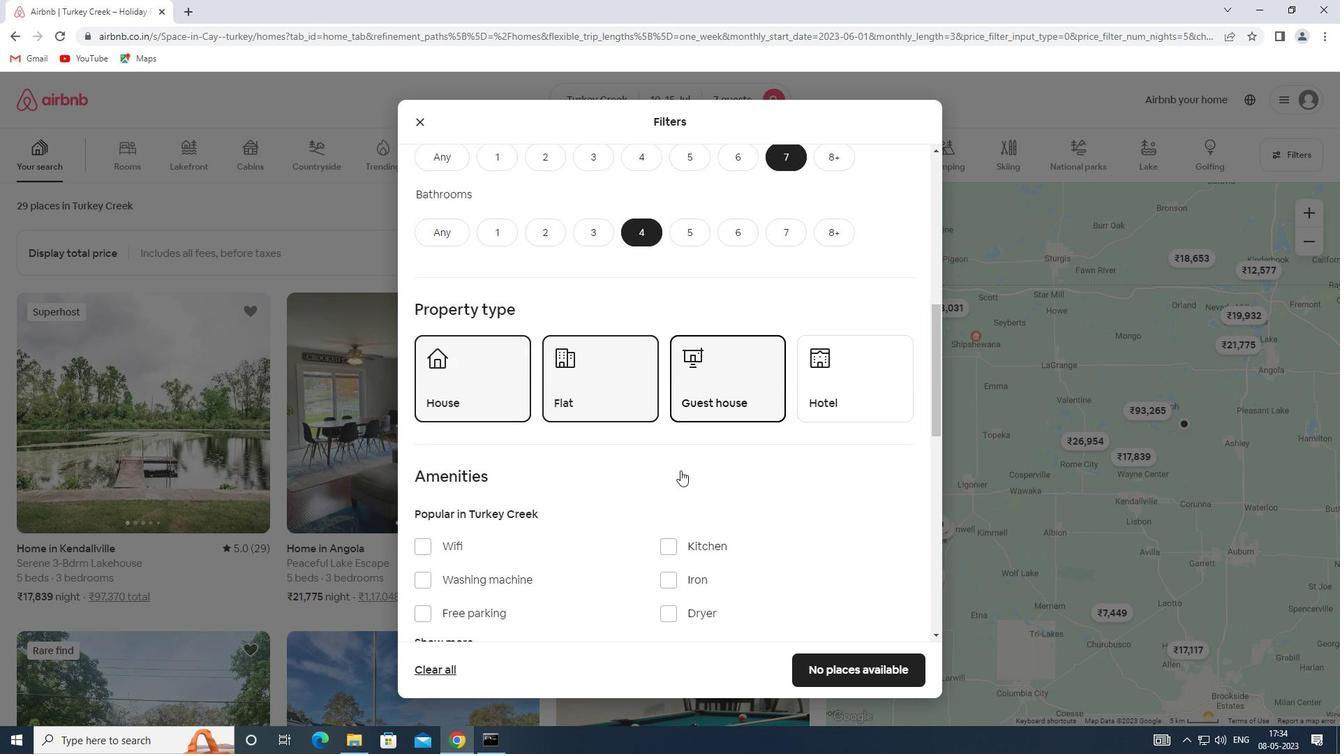 
Action: Mouse scrolled (680, 470) with delta (0, 0)
Screenshot: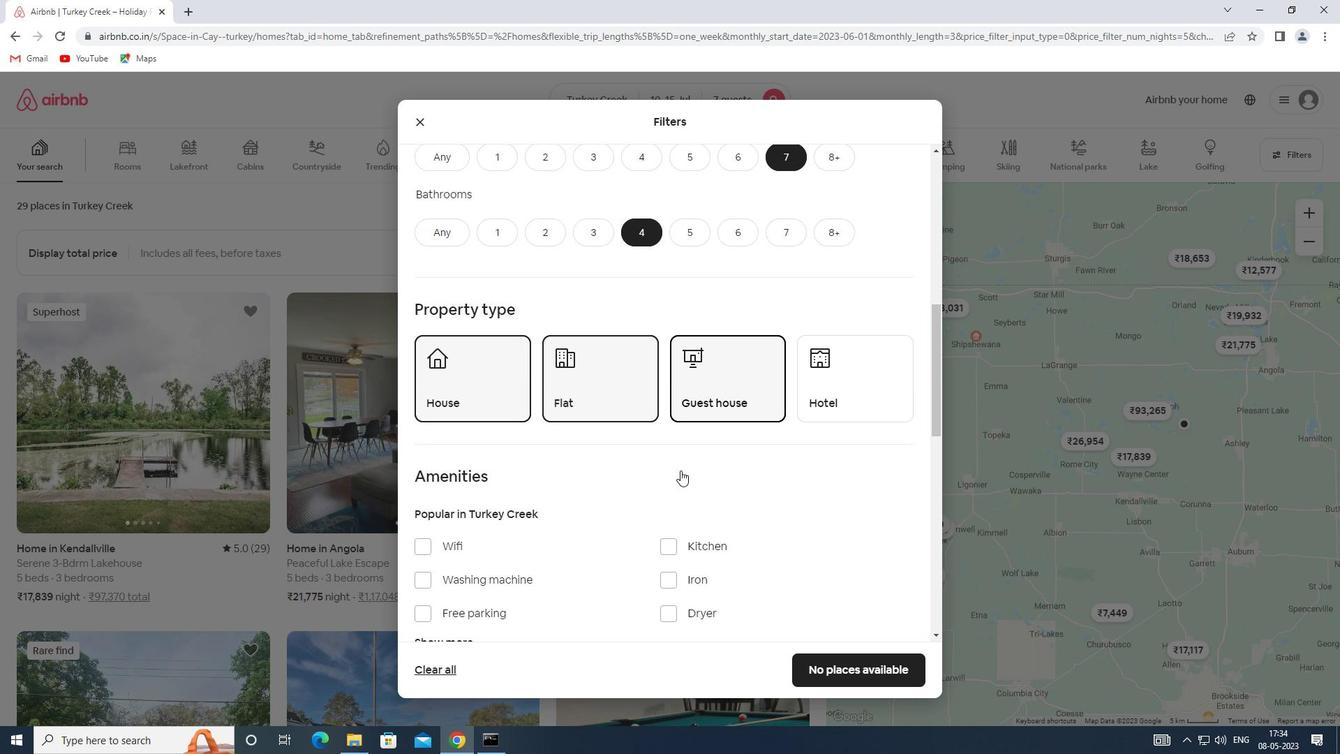 
Action: Mouse moved to (449, 495)
Screenshot: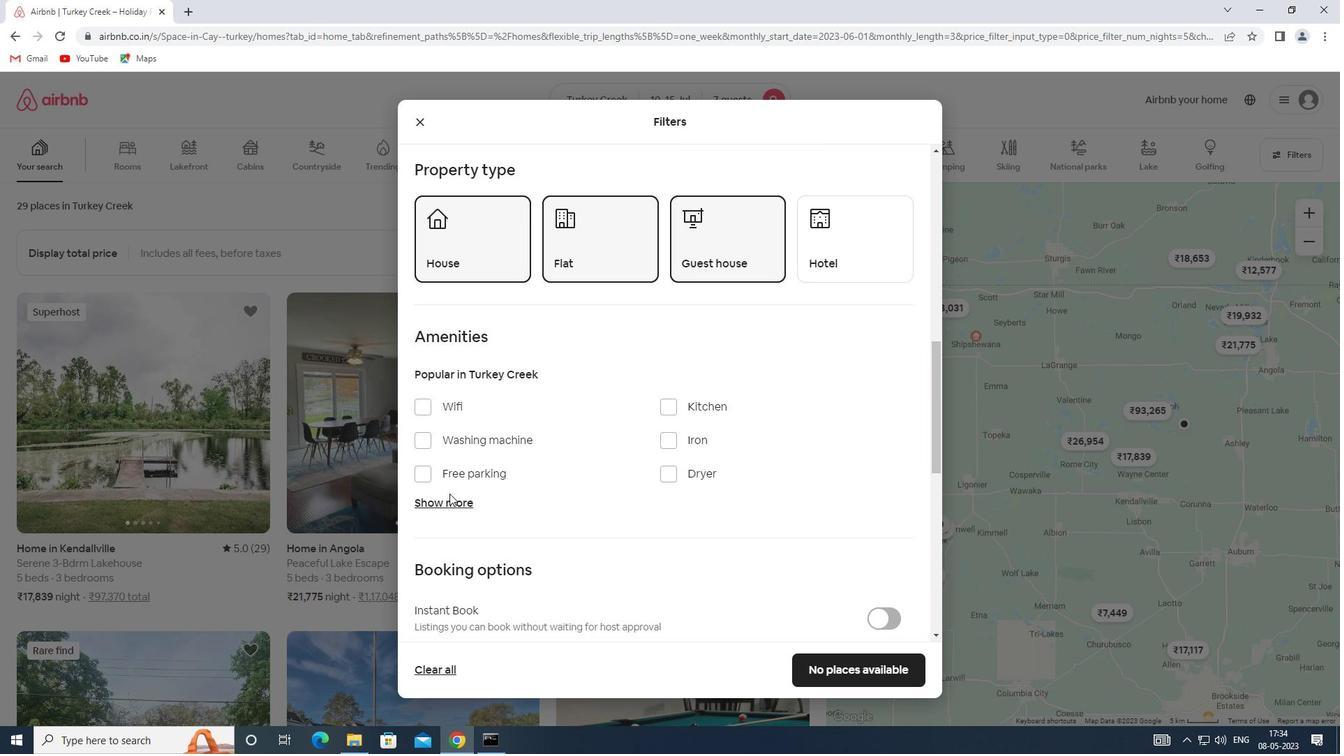 
Action: Mouse pressed left at (449, 495)
Screenshot: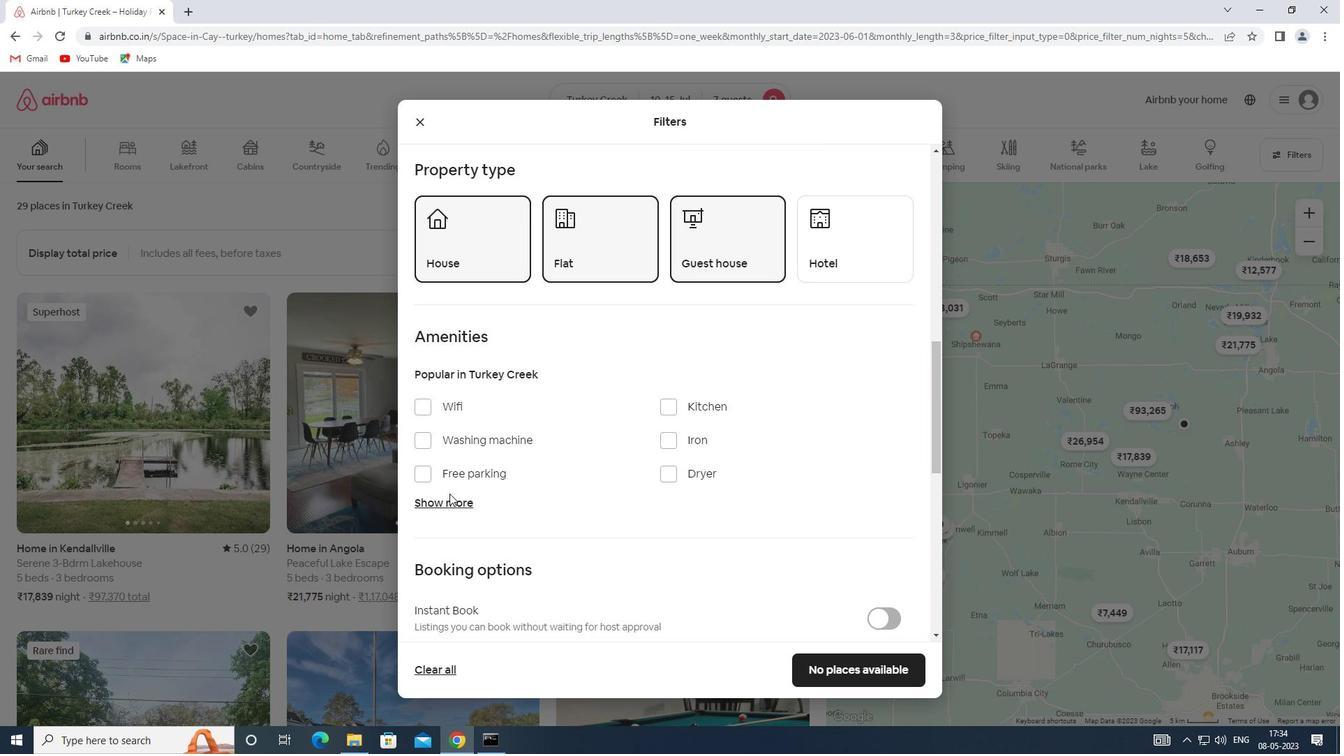 
Action: Mouse moved to (448, 405)
Screenshot: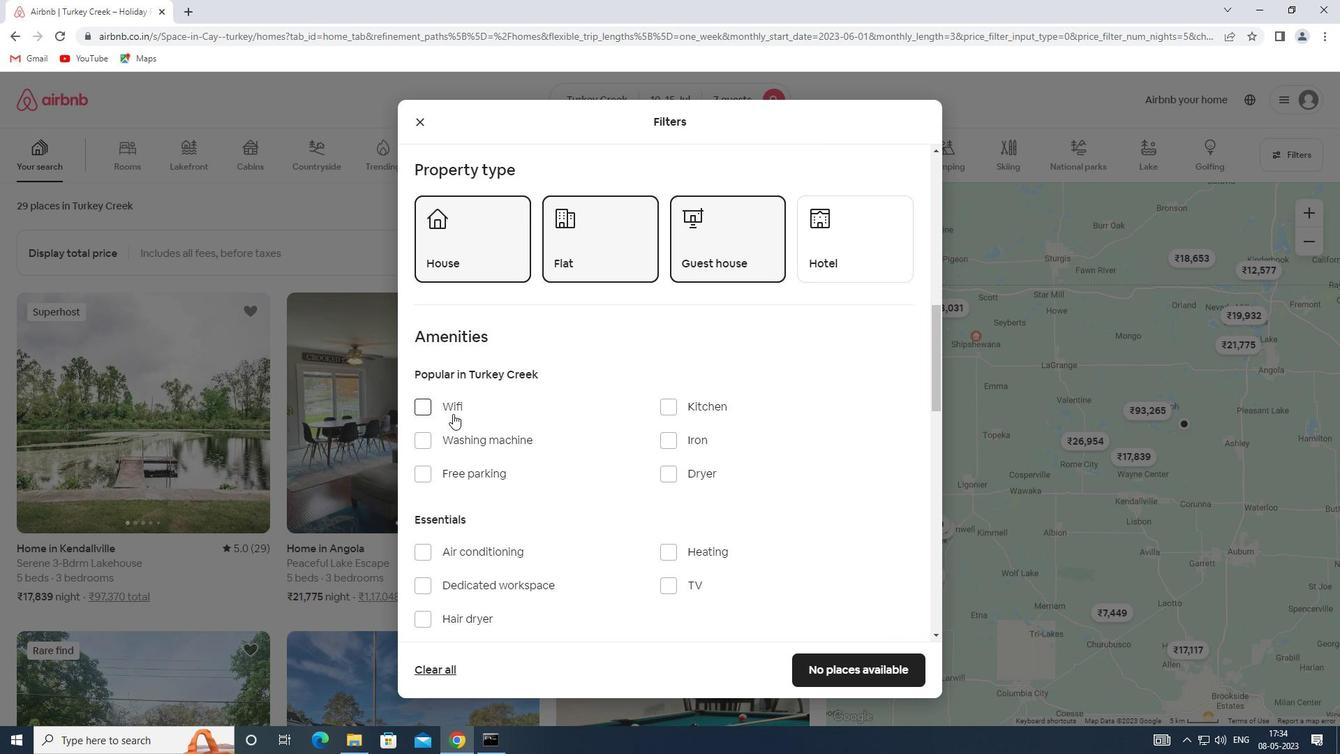 
Action: Mouse pressed left at (448, 405)
Screenshot: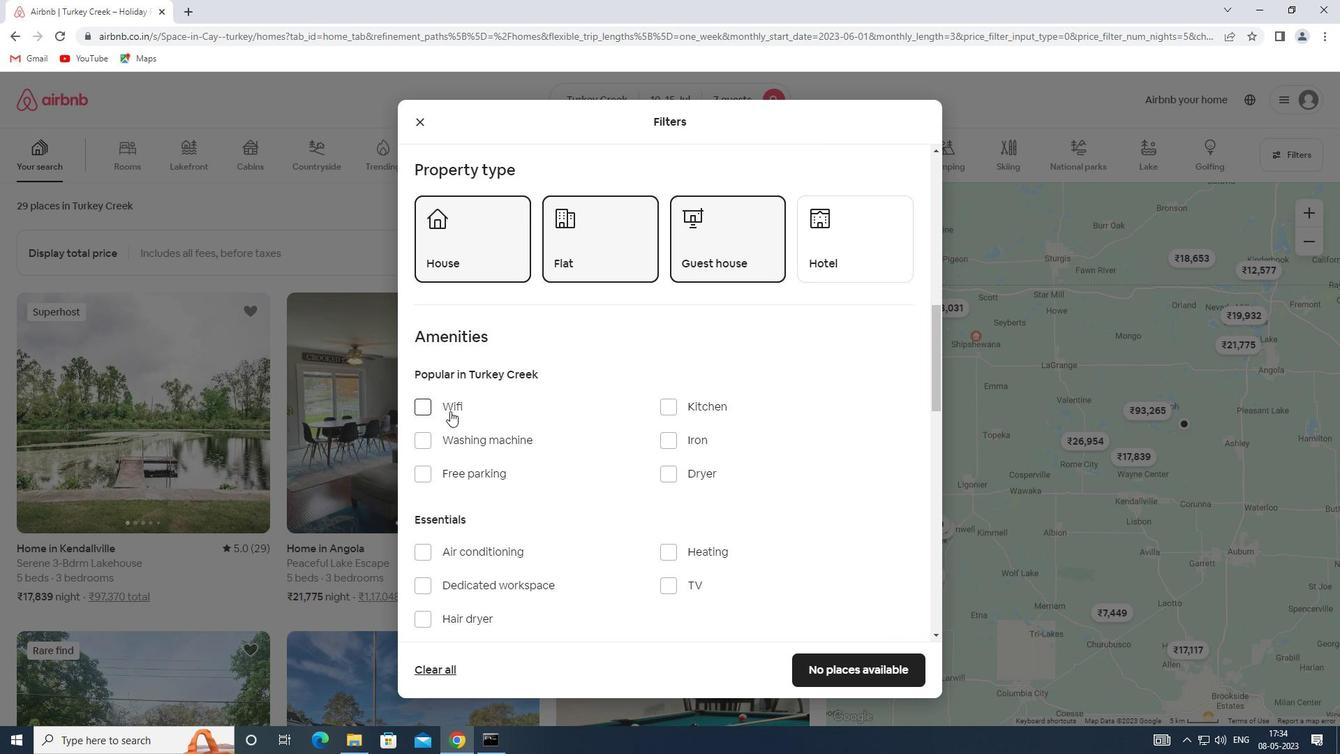 
Action: Mouse moved to (671, 585)
Screenshot: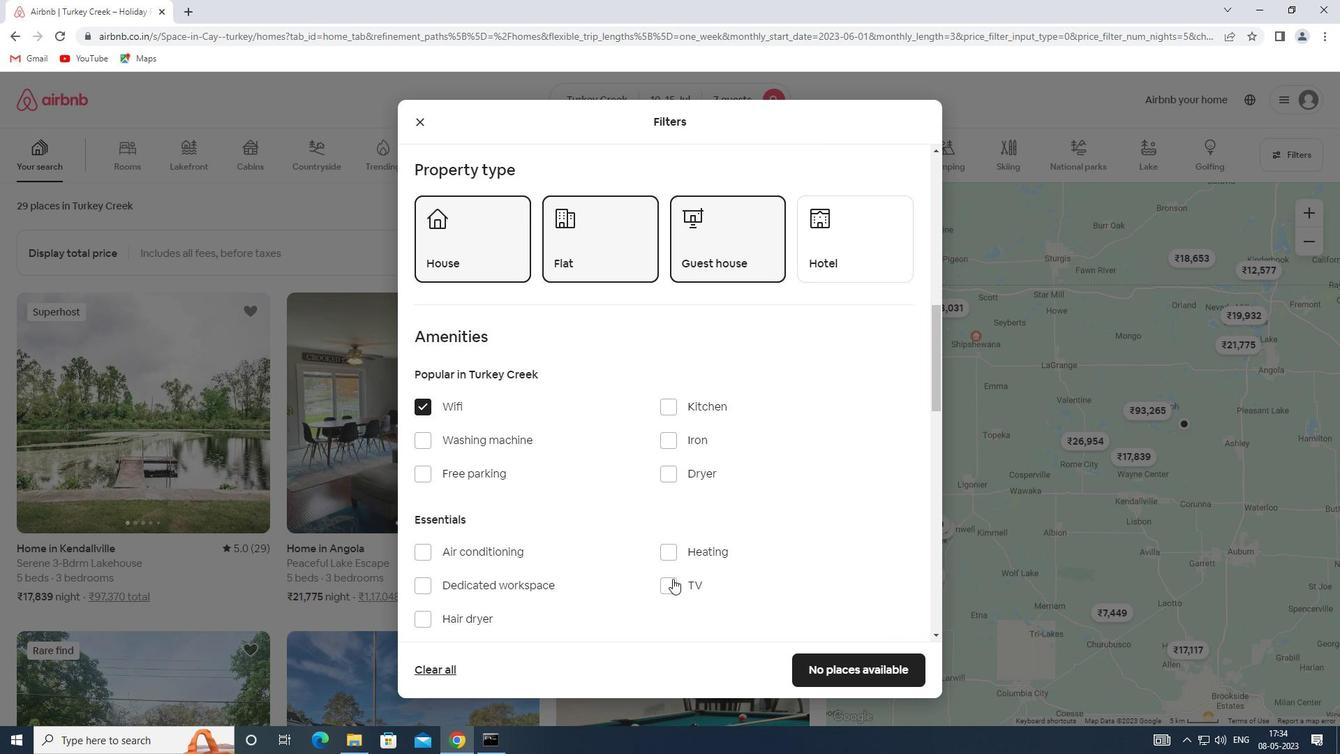 
Action: Mouse pressed left at (671, 585)
Screenshot: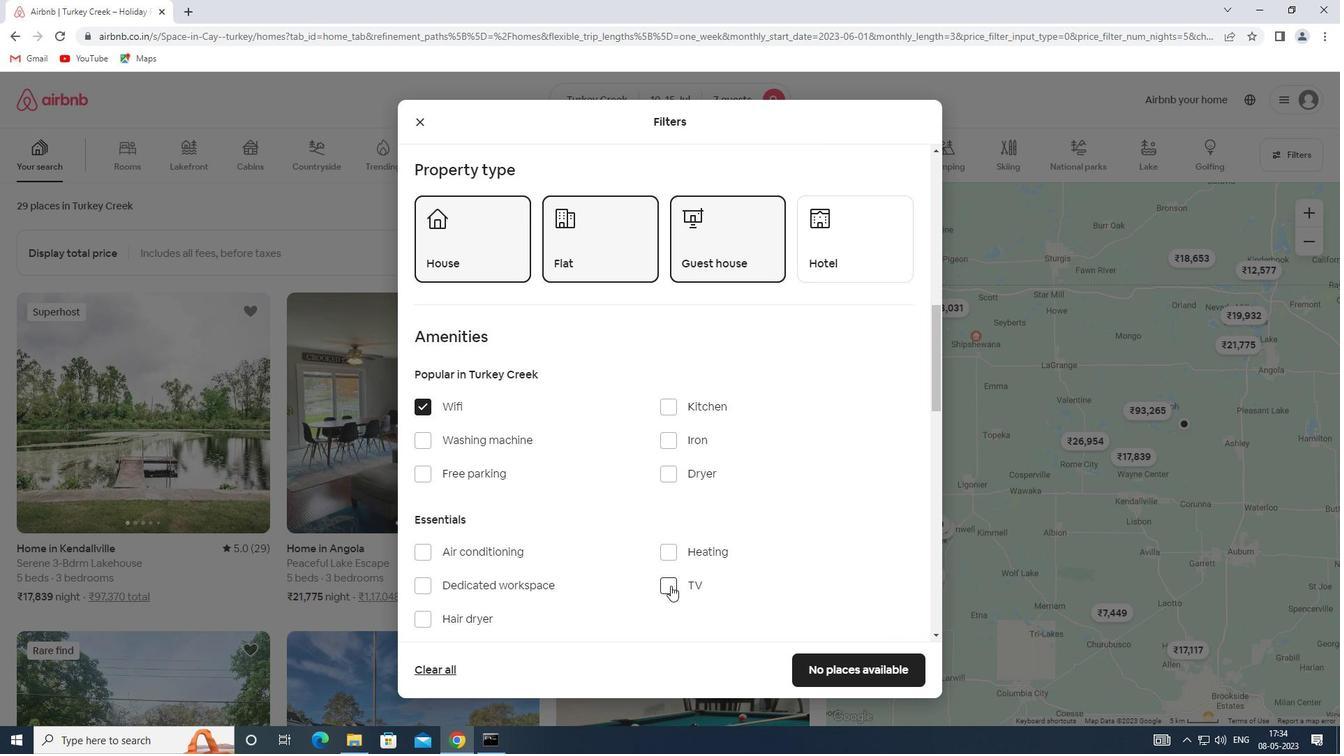 
Action: Mouse moved to (423, 469)
Screenshot: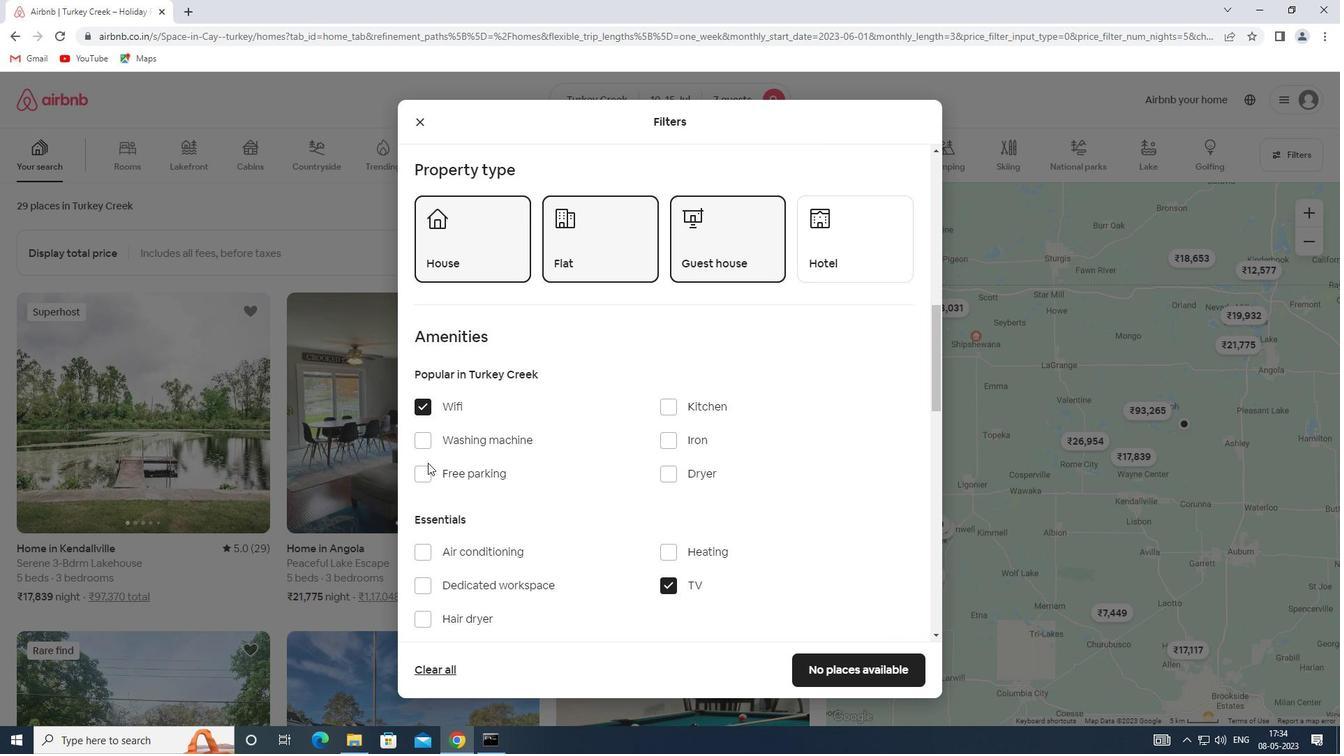 
Action: Mouse pressed left at (423, 469)
Screenshot: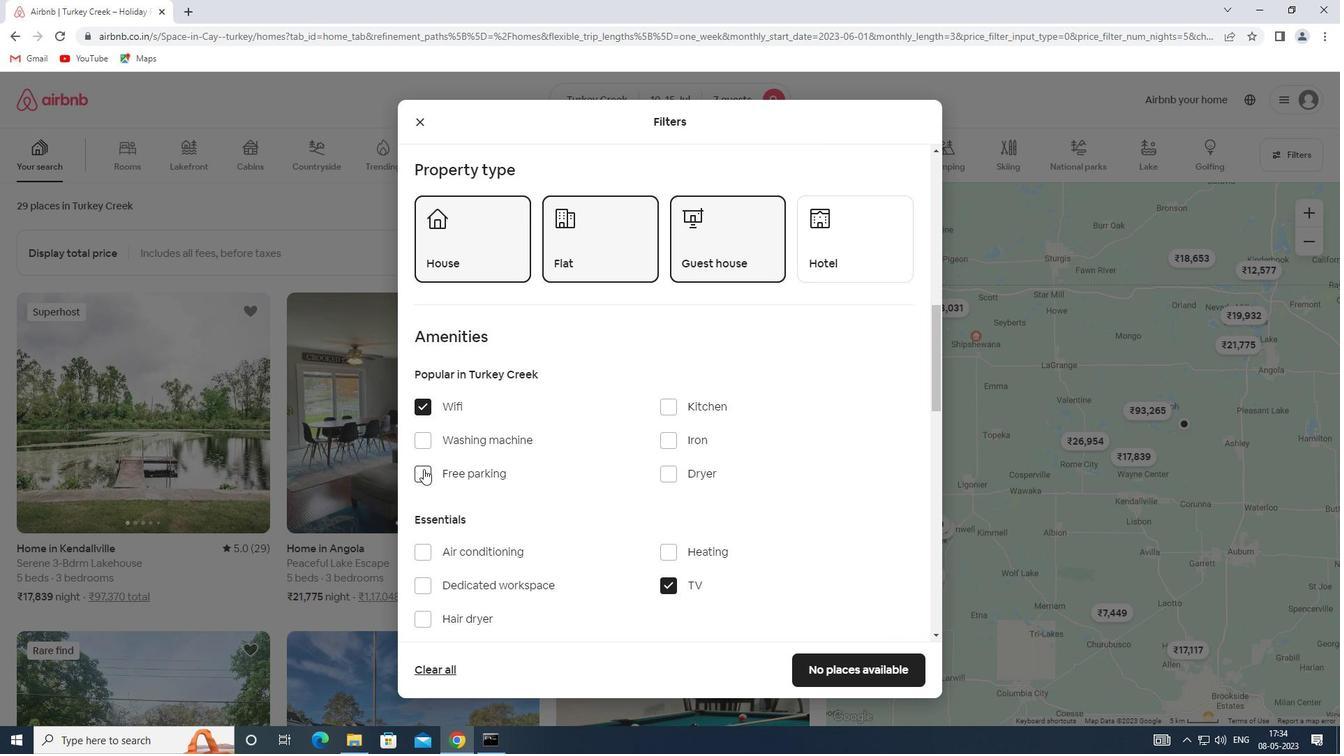 
Action: Mouse moved to (476, 490)
Screenshot: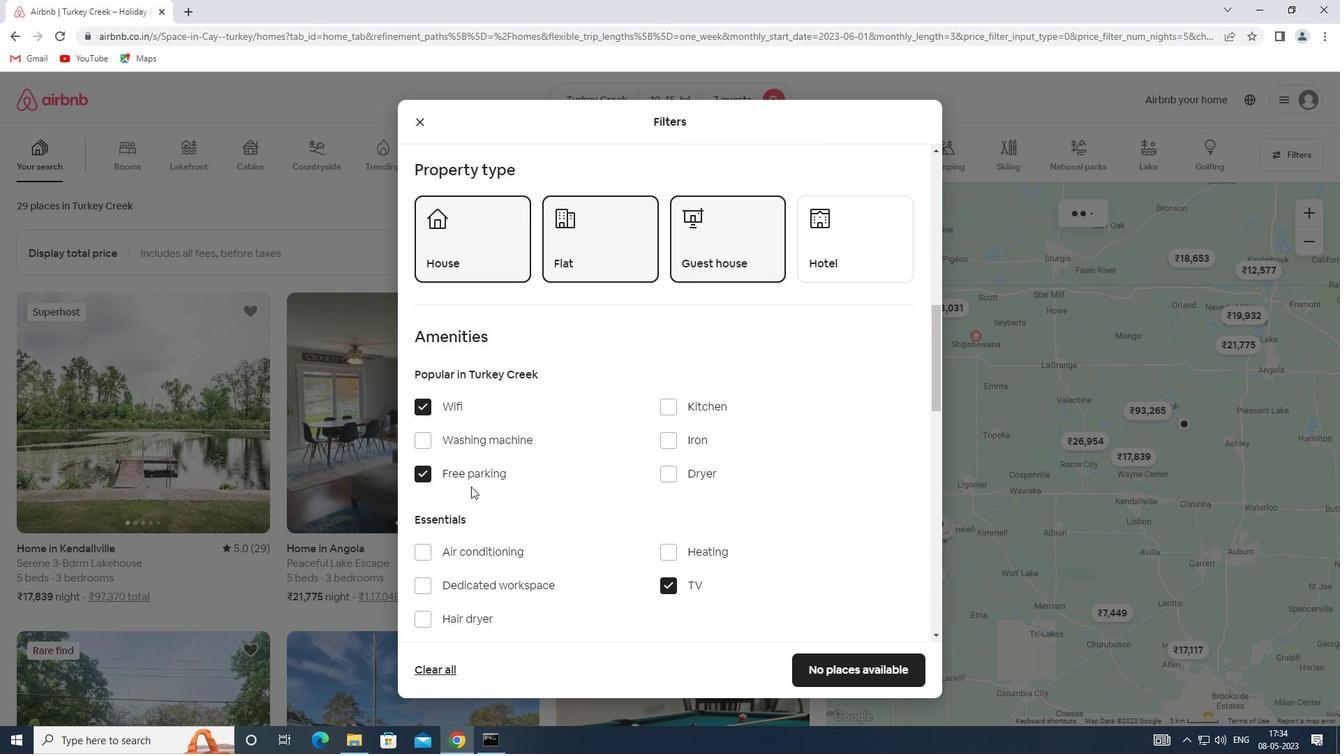 
Action: Mouse scrolled (476, 489) with delta (0, 0)
Screenshot: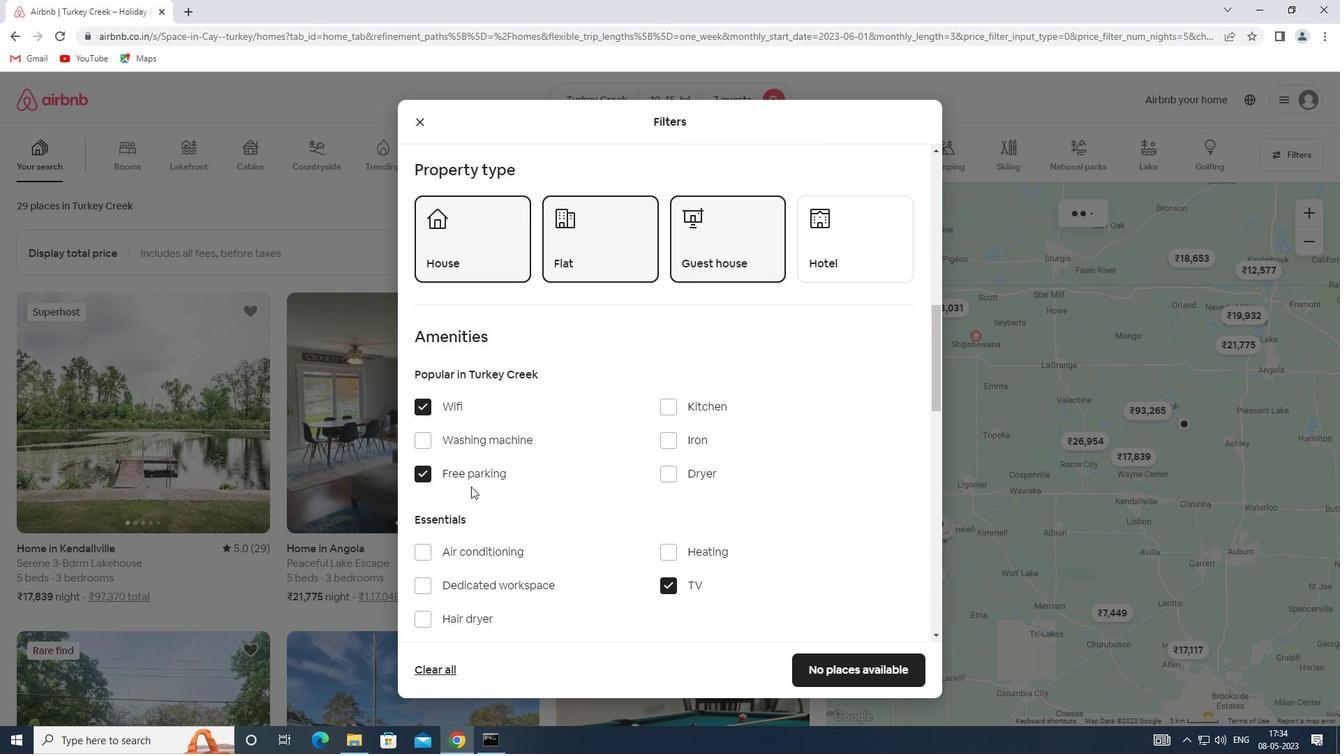 
Action: Mouse moved to (477, 490)
Screenshot: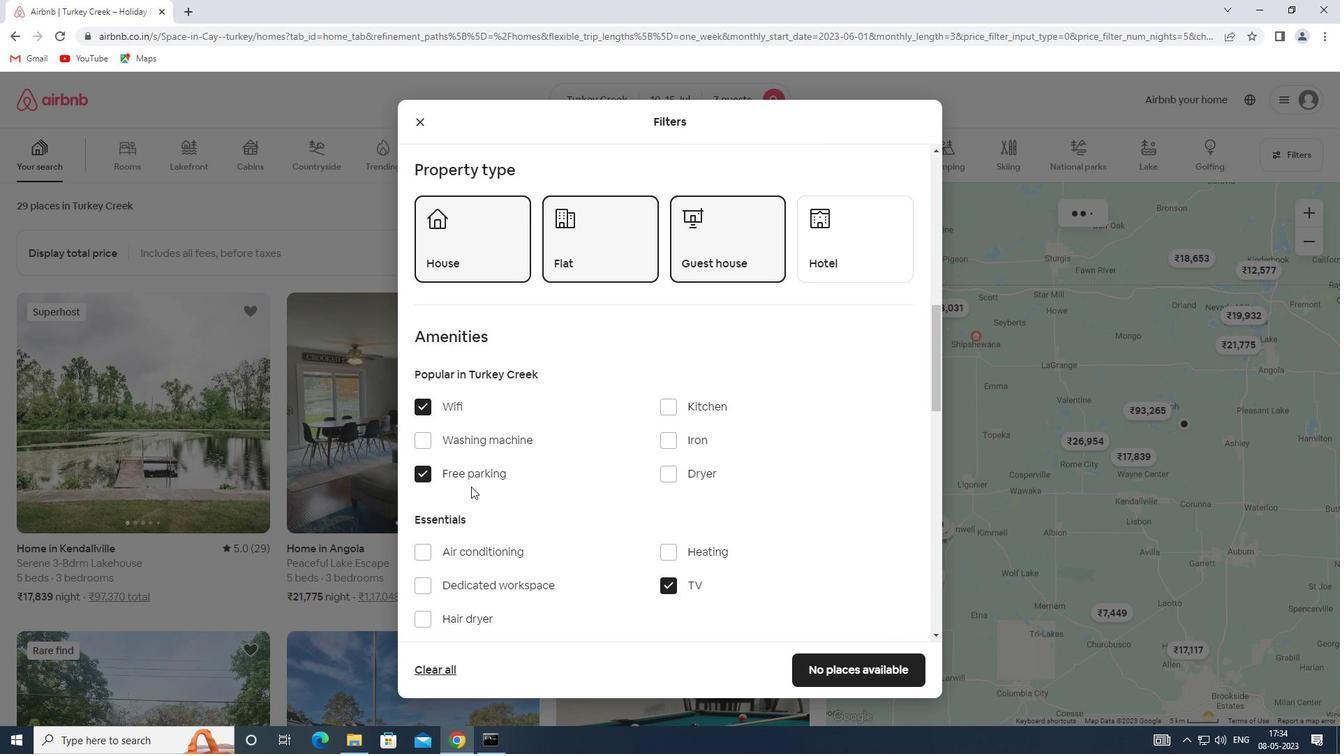 
Action: Mouse scrolled (477, 490) with delta (0, 0)
Screenshot: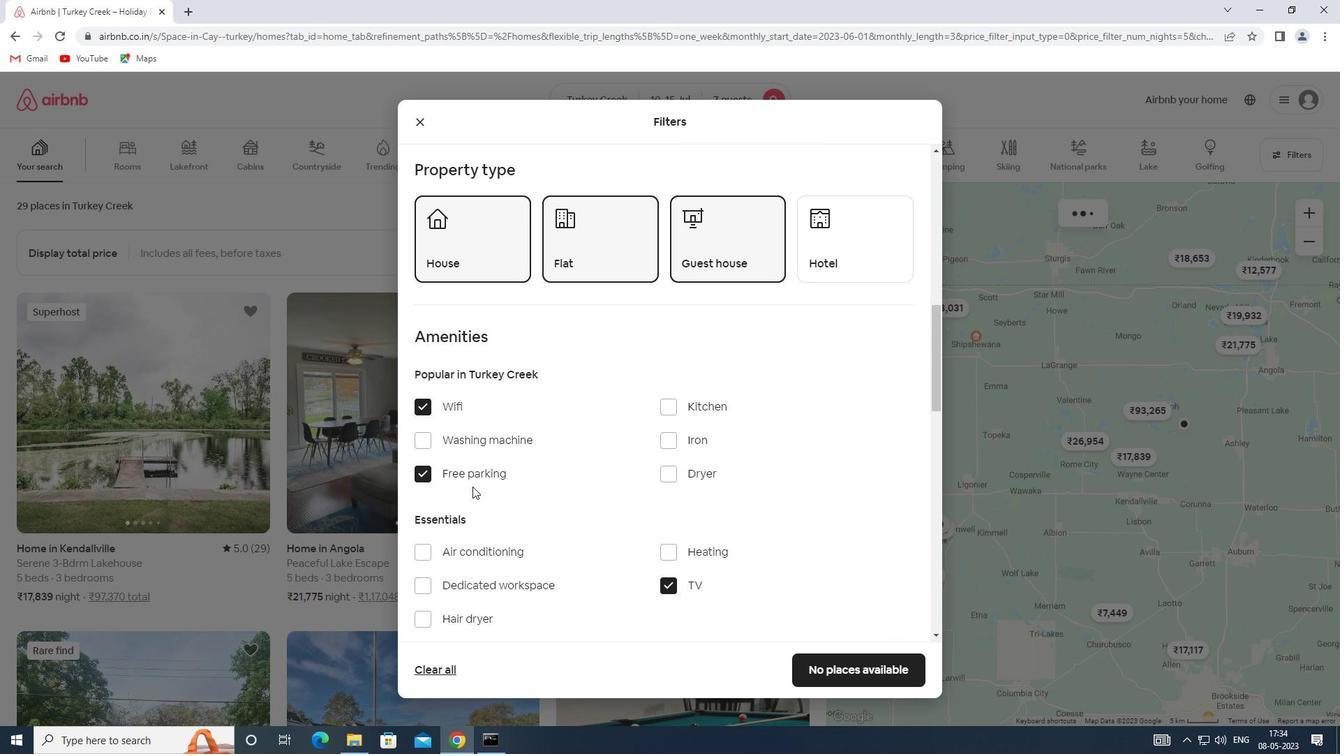 
Action: Mouse moved to (483, 490)
Screenshot: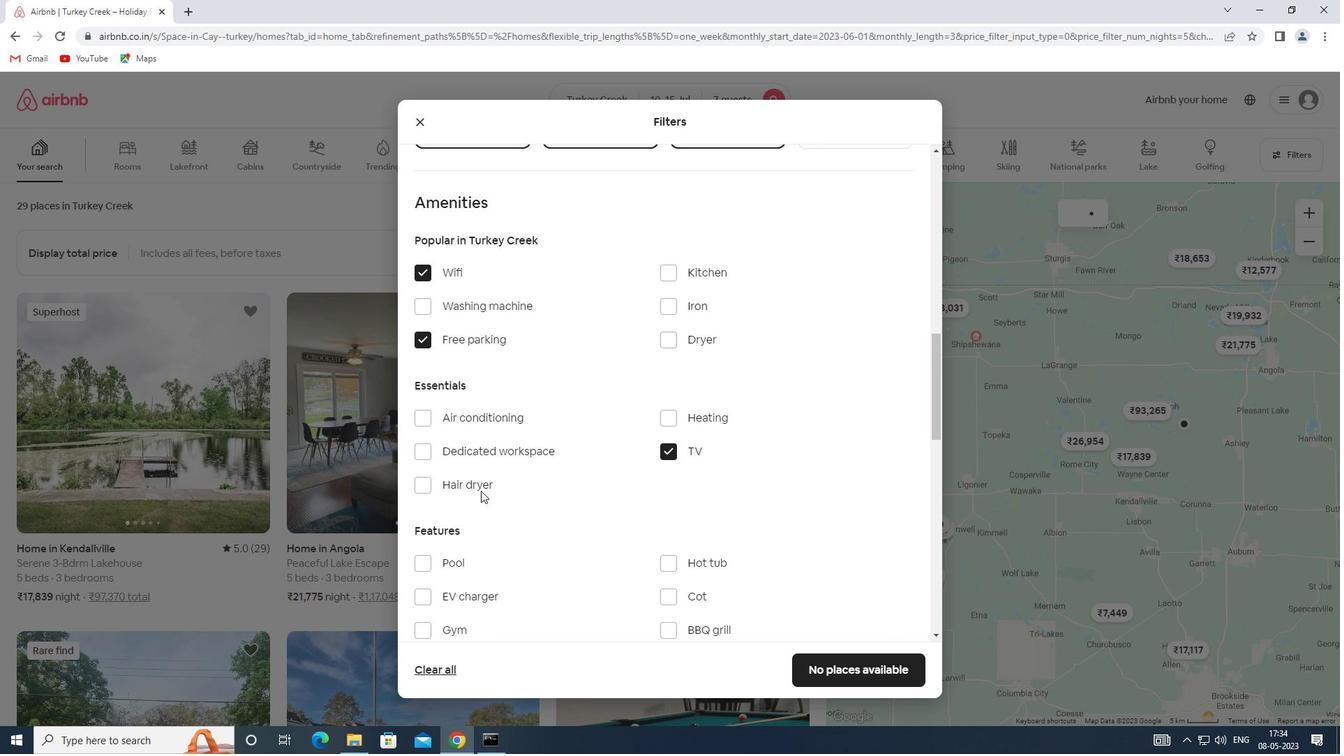 
Action: Mouse scrolled (483, 490) with delta (0, 0)
Screenshot: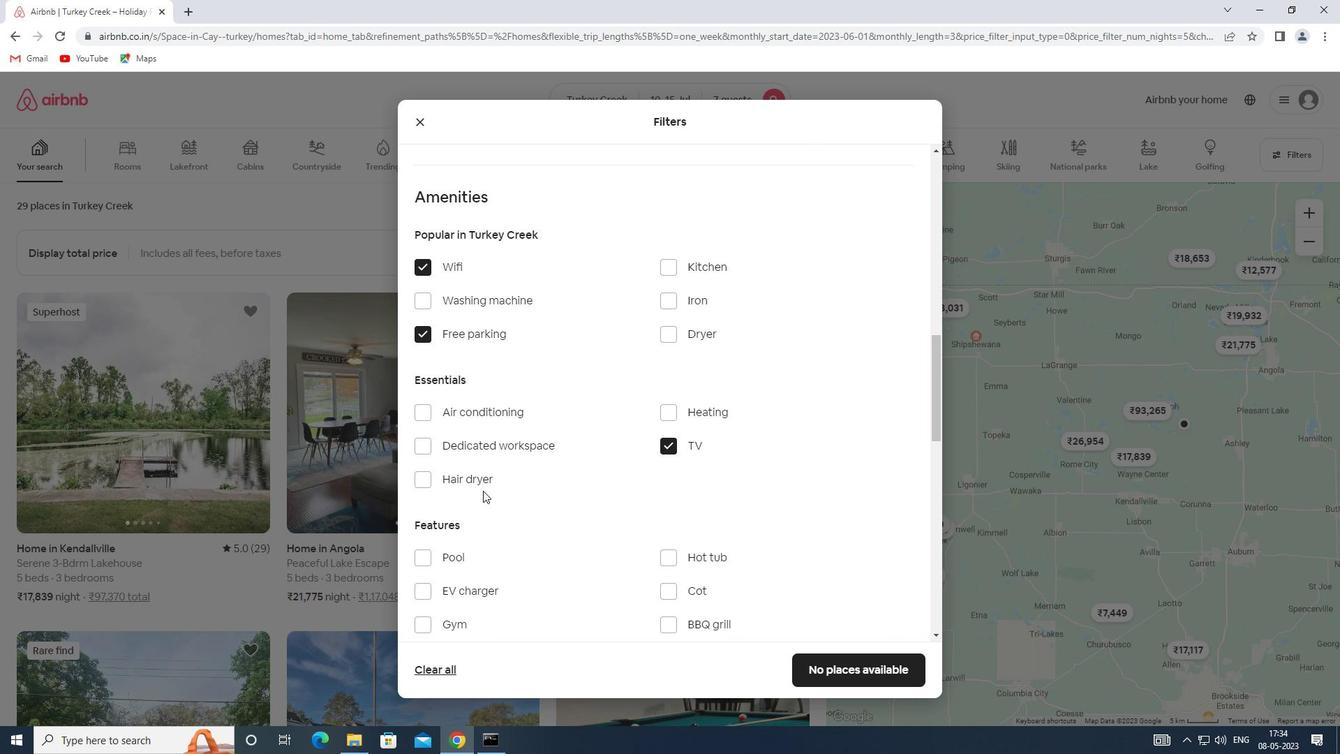 
Action: Mouse moved to (448, 559)
Screenshot: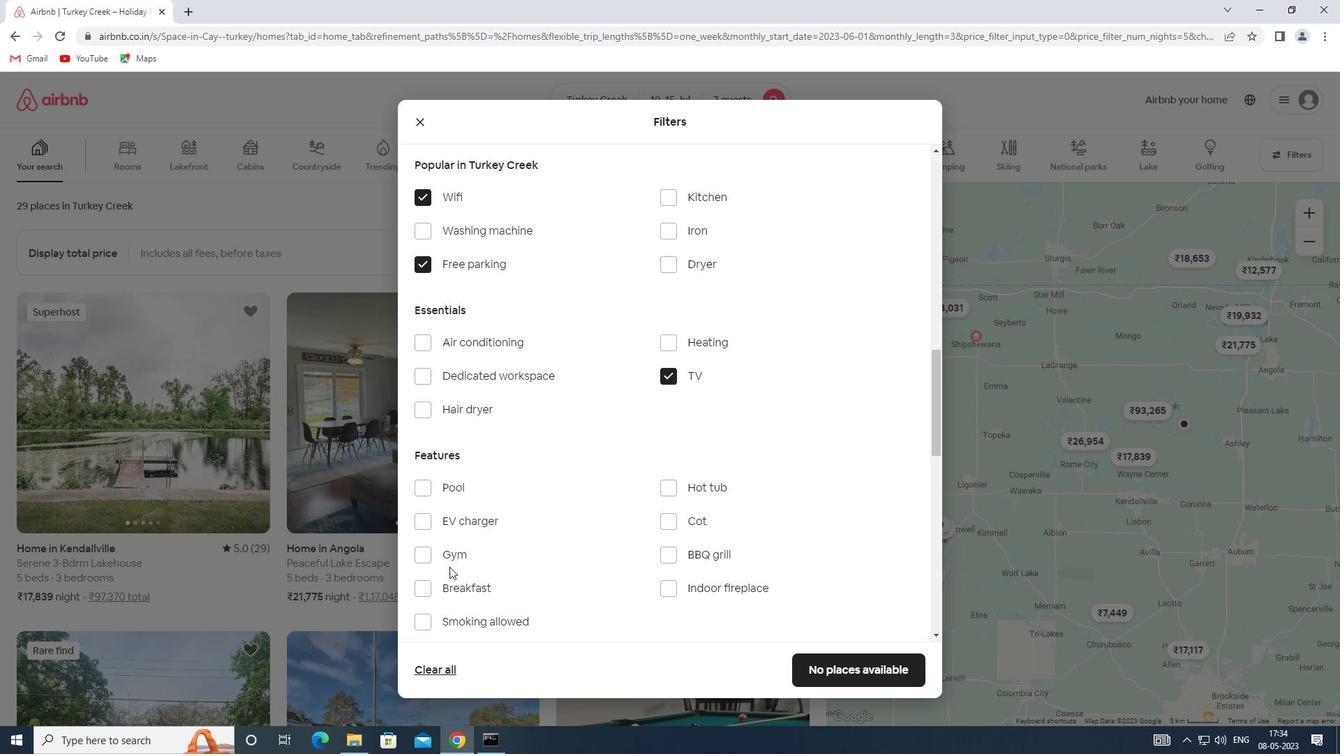 
Action: Mouse pressed left at (448, 559)
Screenshot: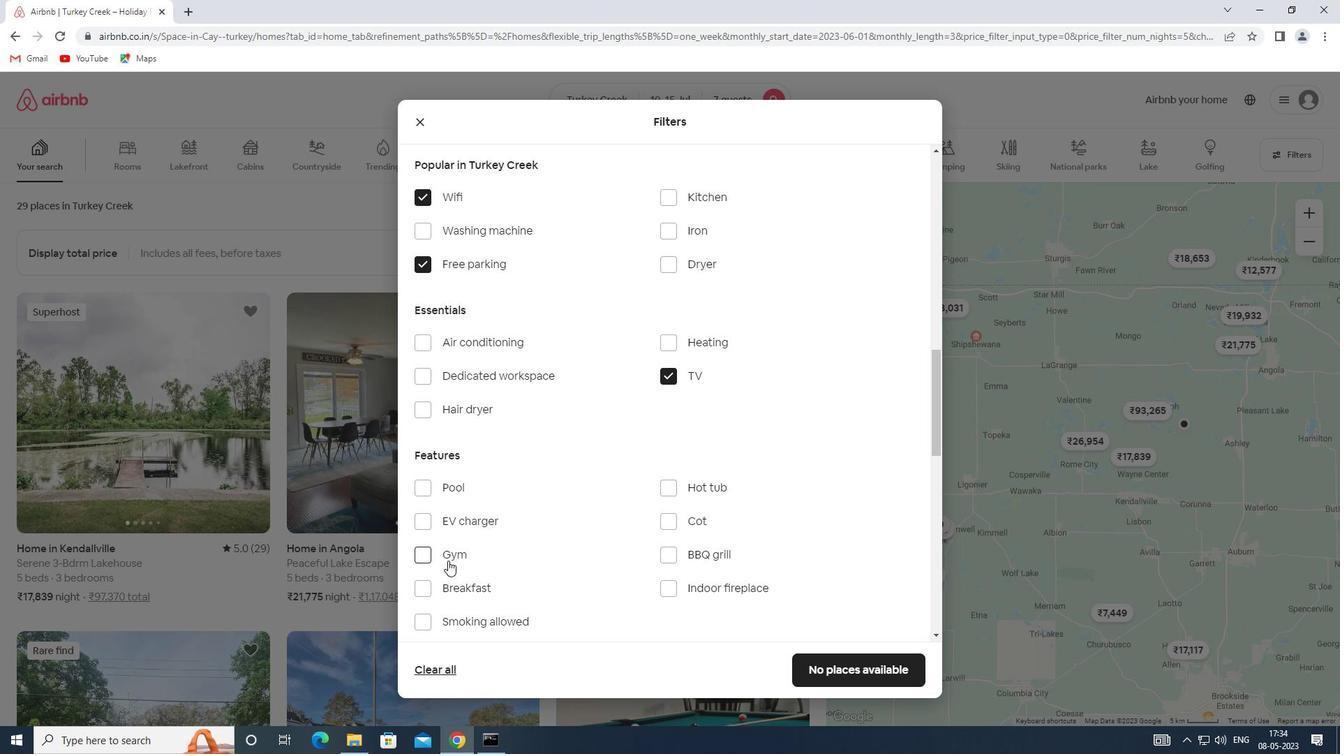 
Action: Mouse moved to (456, 581)
Screenshot: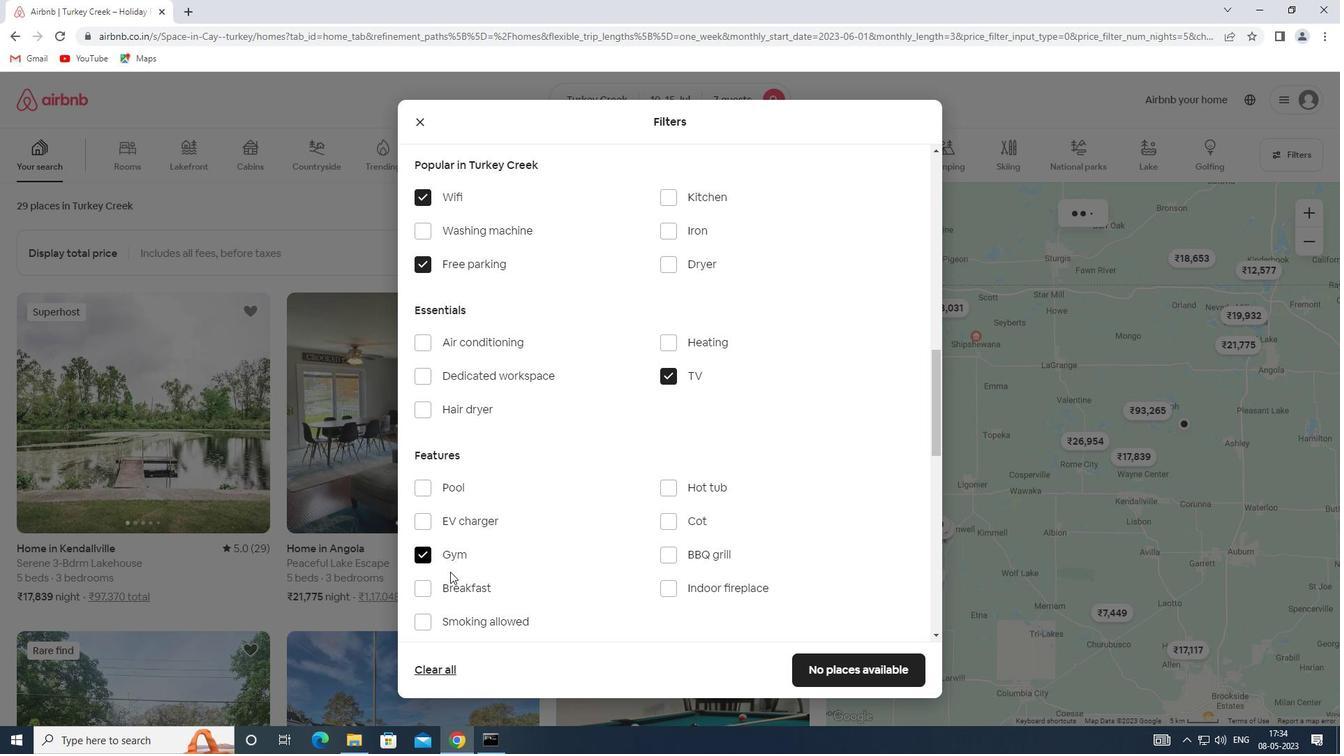 
Action: Mouse pressed left at (456, 581)
Screenshot: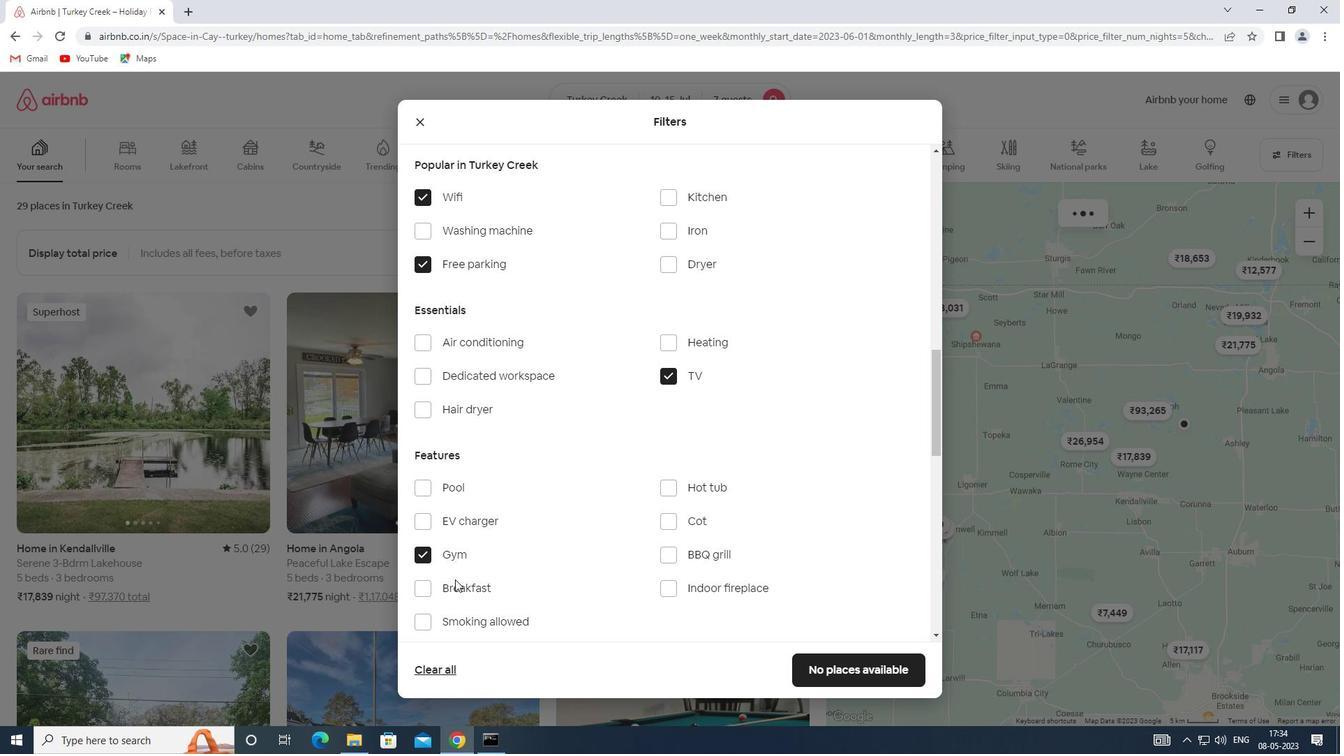 
Action: Mouse moved to (614, 553)
Screenshot: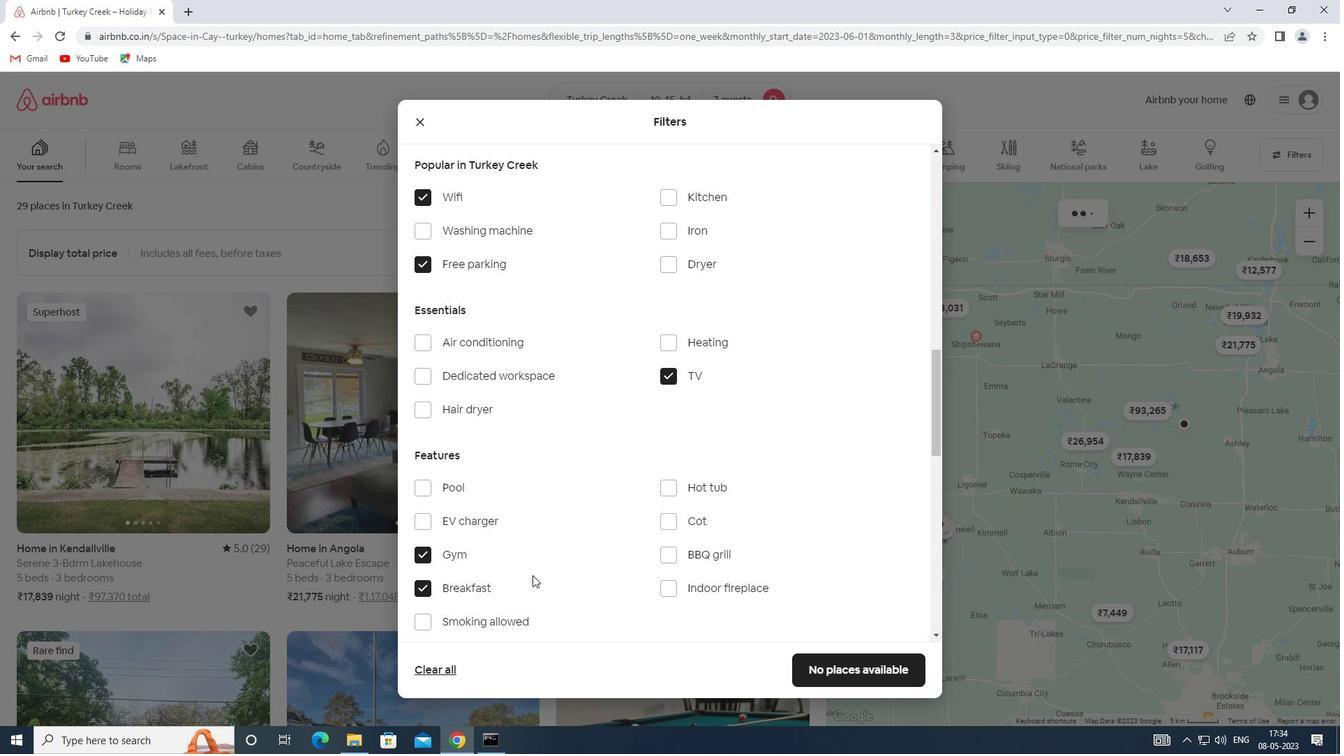 
Action: Mouse scrolled (614, 553) with delta (0, 0)
Screenshot: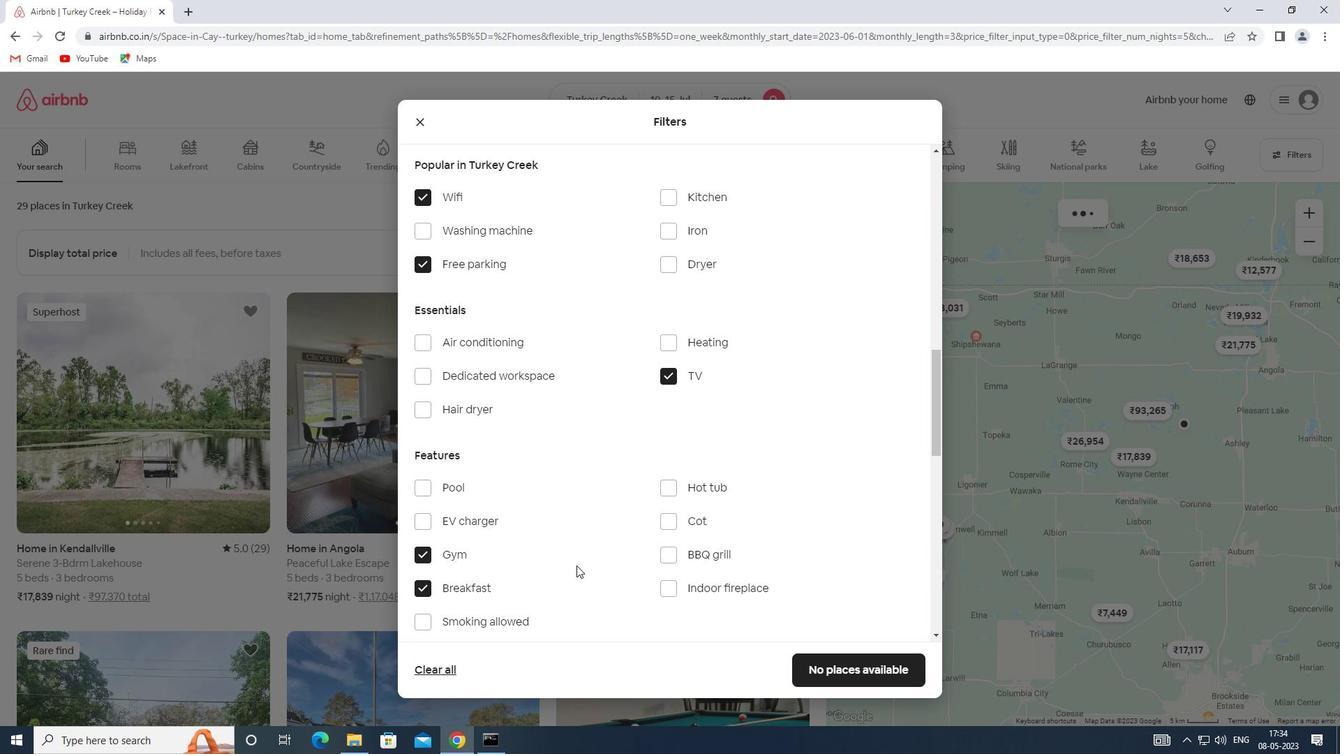
Action: Mouse scrolled (614, 553) with delta (0, 0)
Screenshot: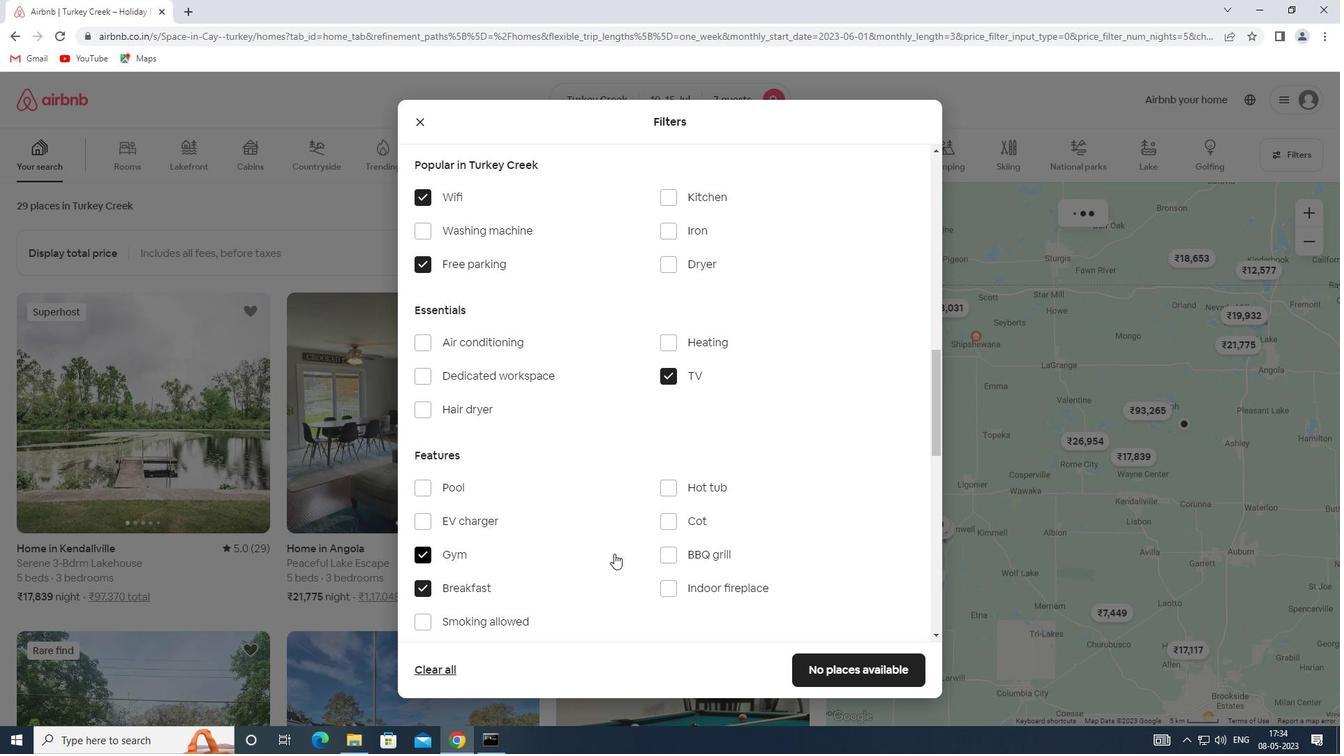 
Action: Mouse scrolled (614, 553) with delta (0, 0)
Screenshot: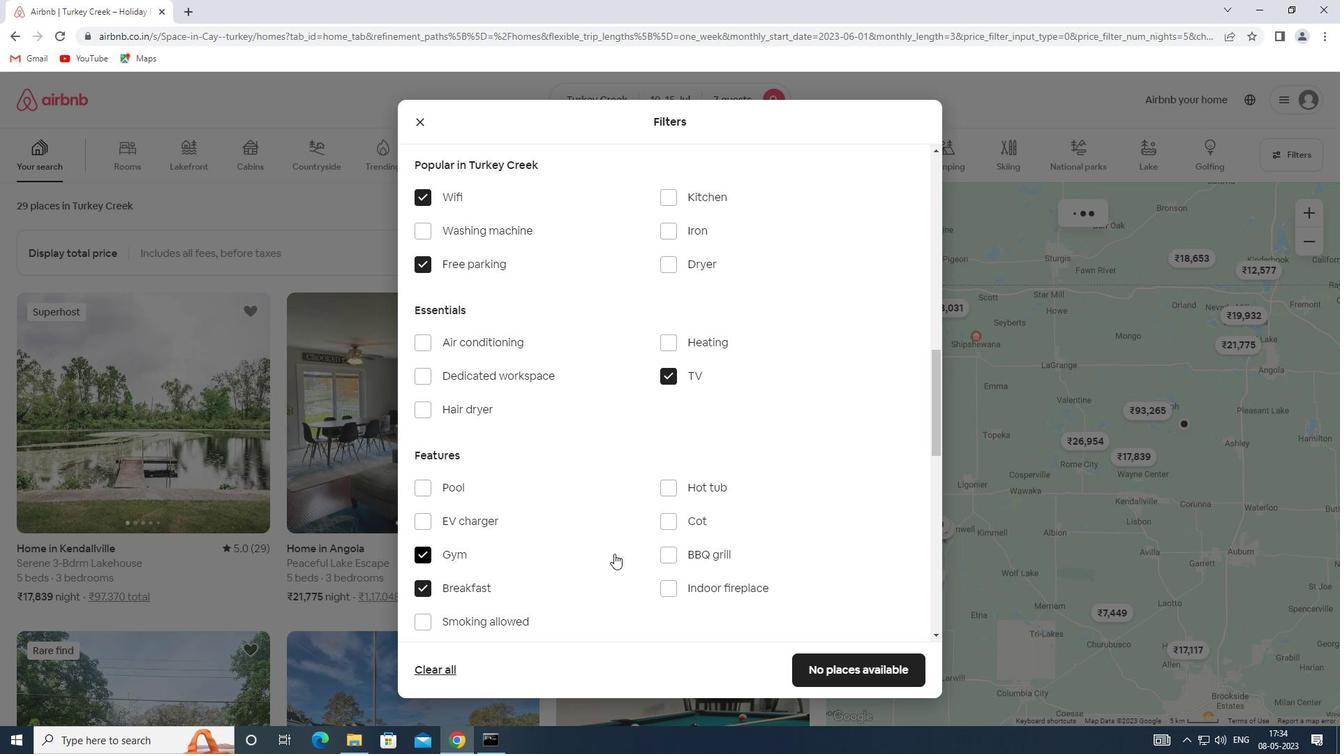 
Action: Mouse scrolled (614, 553) with delta (0, 0)
Screenshot: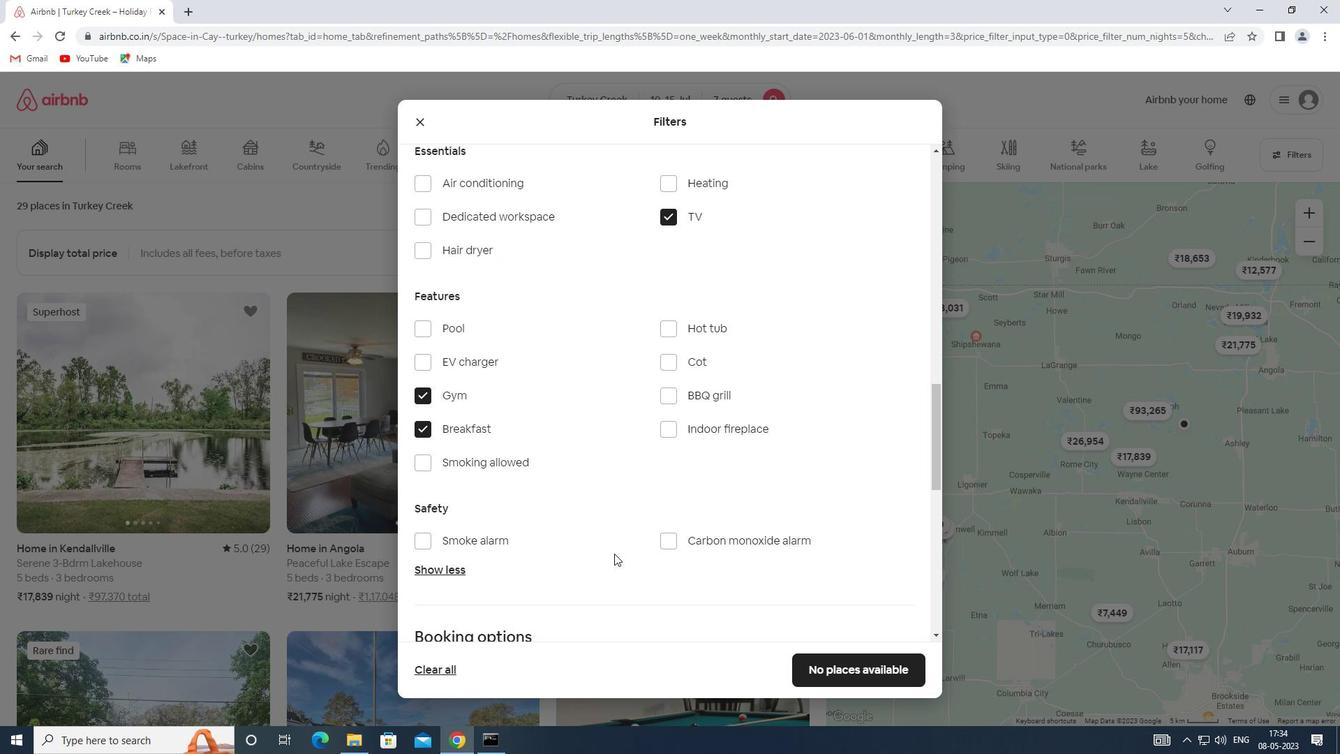 
Action: Mouse moved to (766, 555)
Screenshot: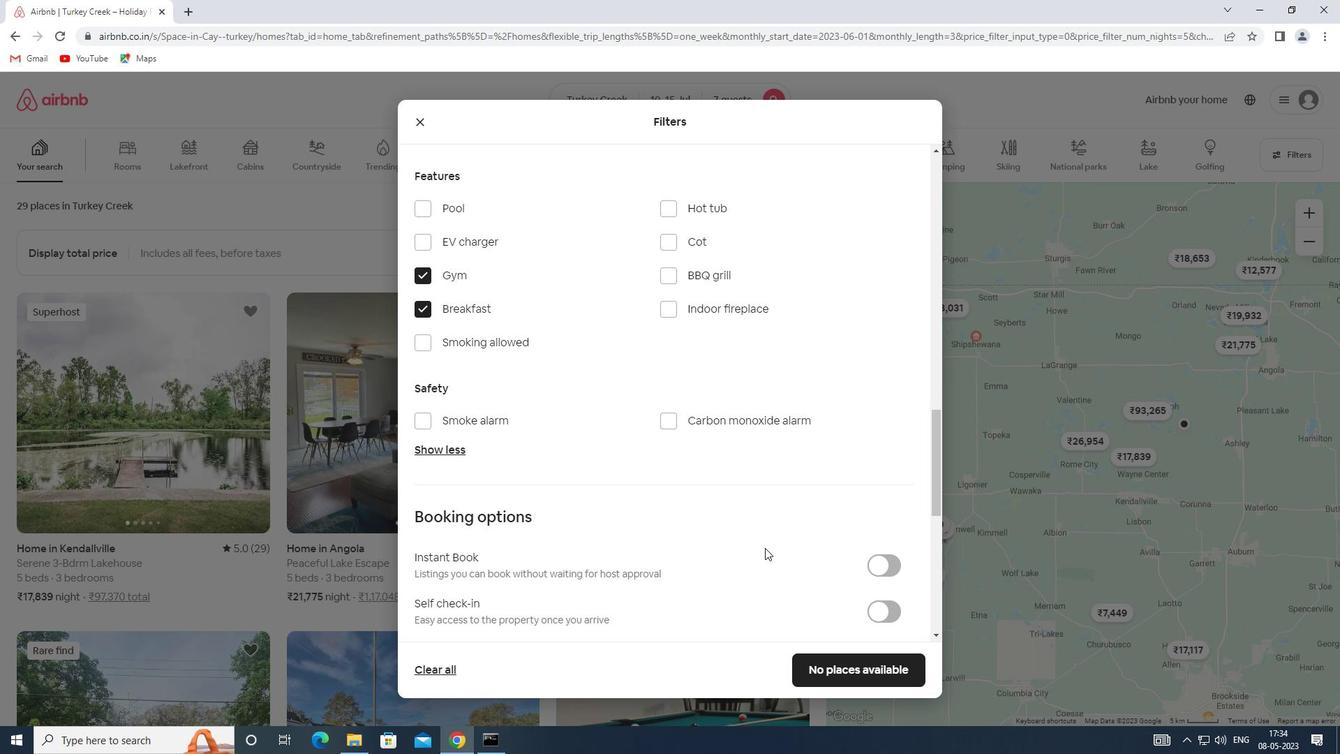 
Action: Mouse scrolled (766, 554) with delta (0, 0)
Screenshot: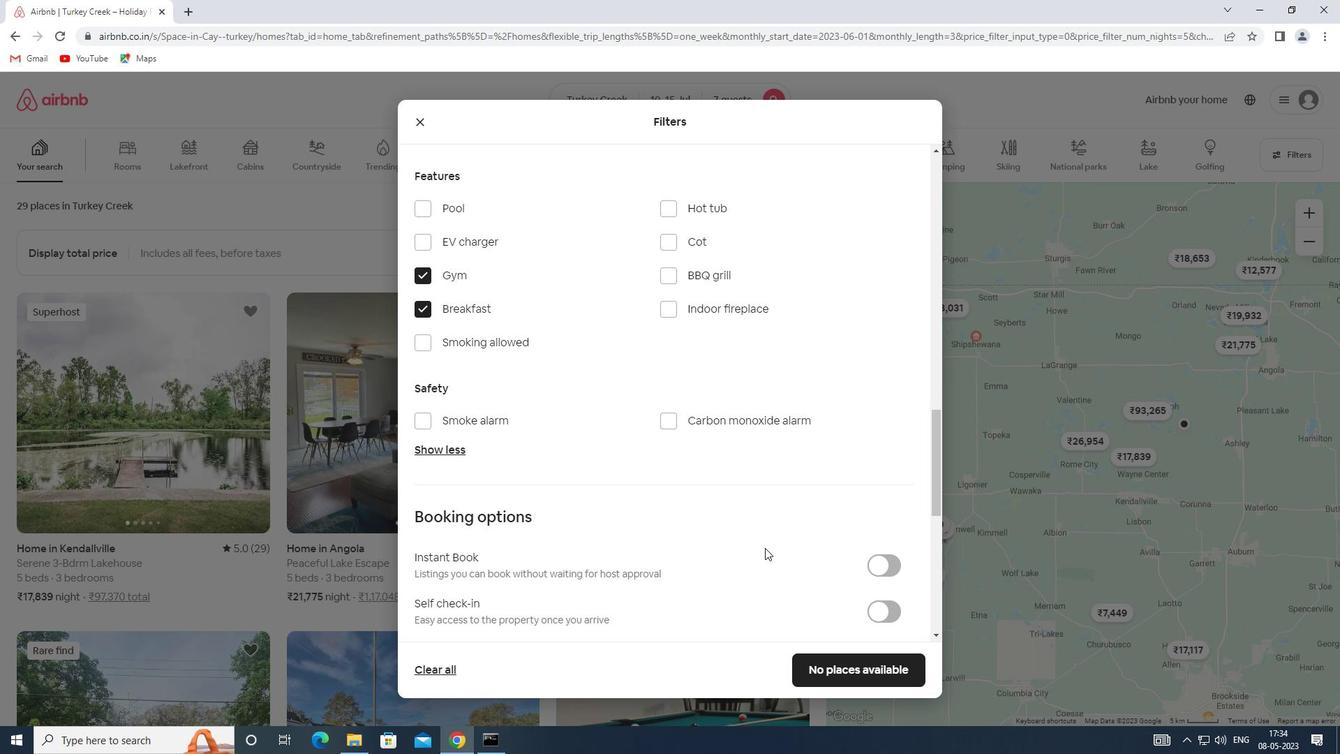 
Action: Mouse scrolled (766, 554) with delta (0, 0)
Screenshot: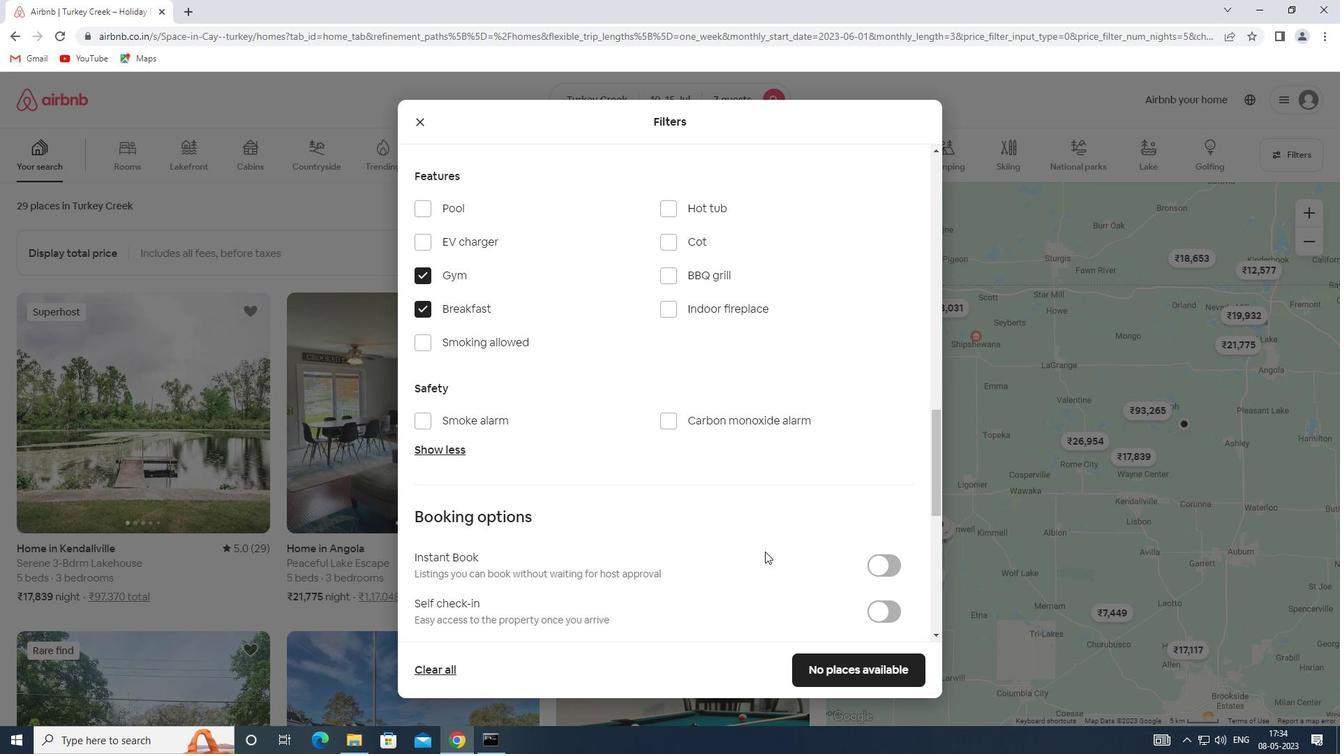 
Action: Mouse moved to (887, 472)
Screenshot: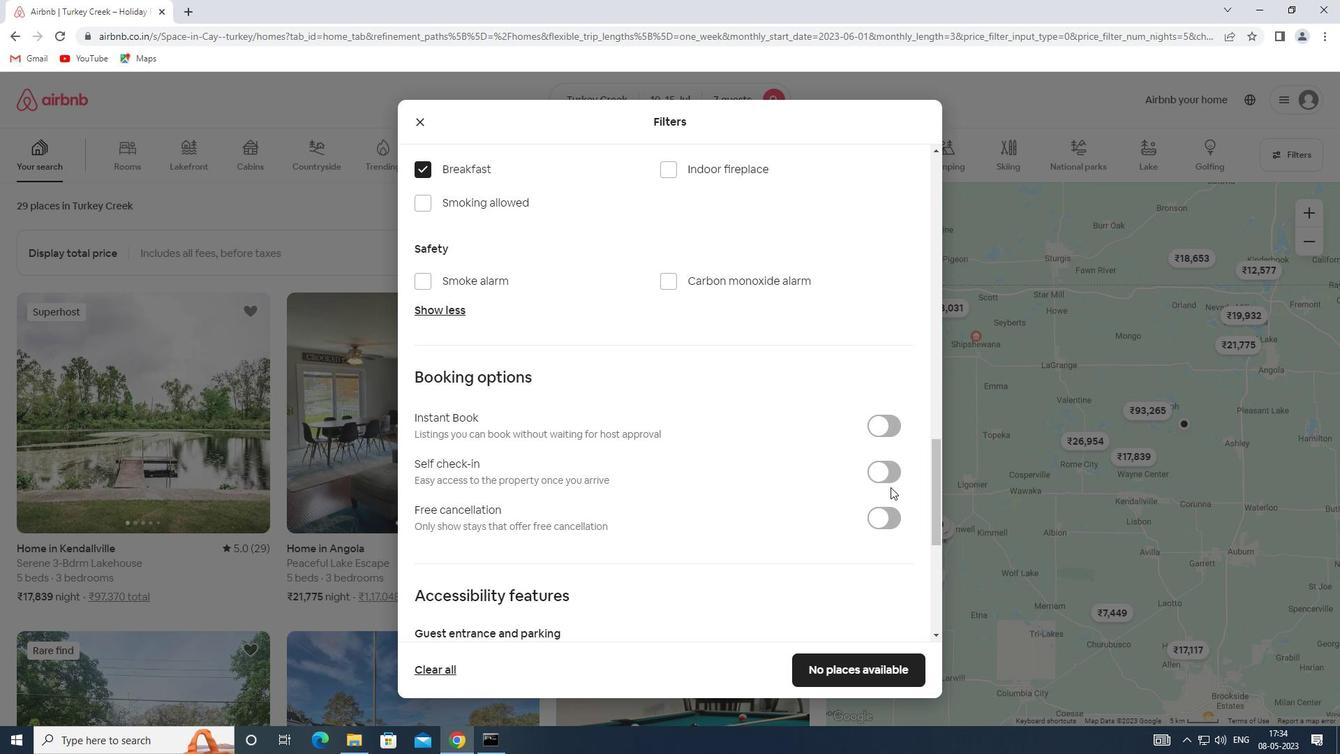 
Action: Mouse pressed left at (887, 472)
Screenshot: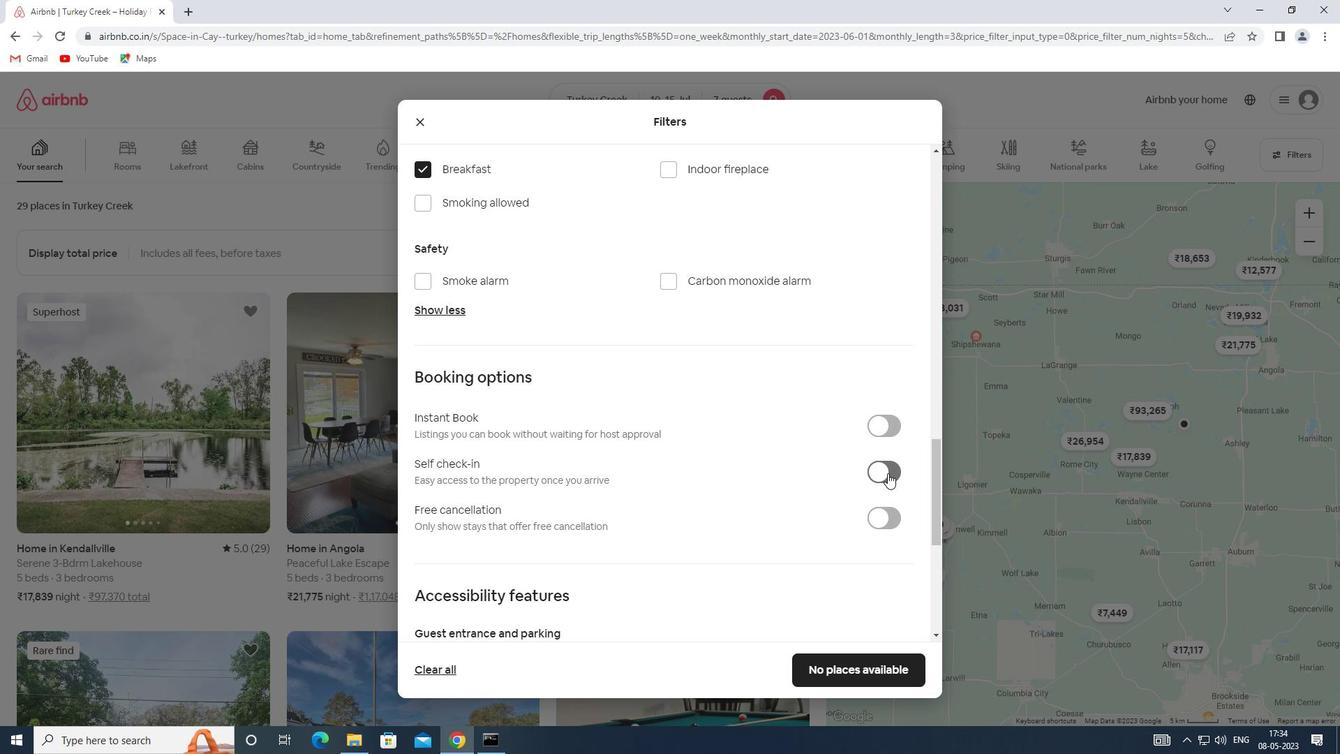 
Action: Mouse moved to (442, 563)
Screenshot: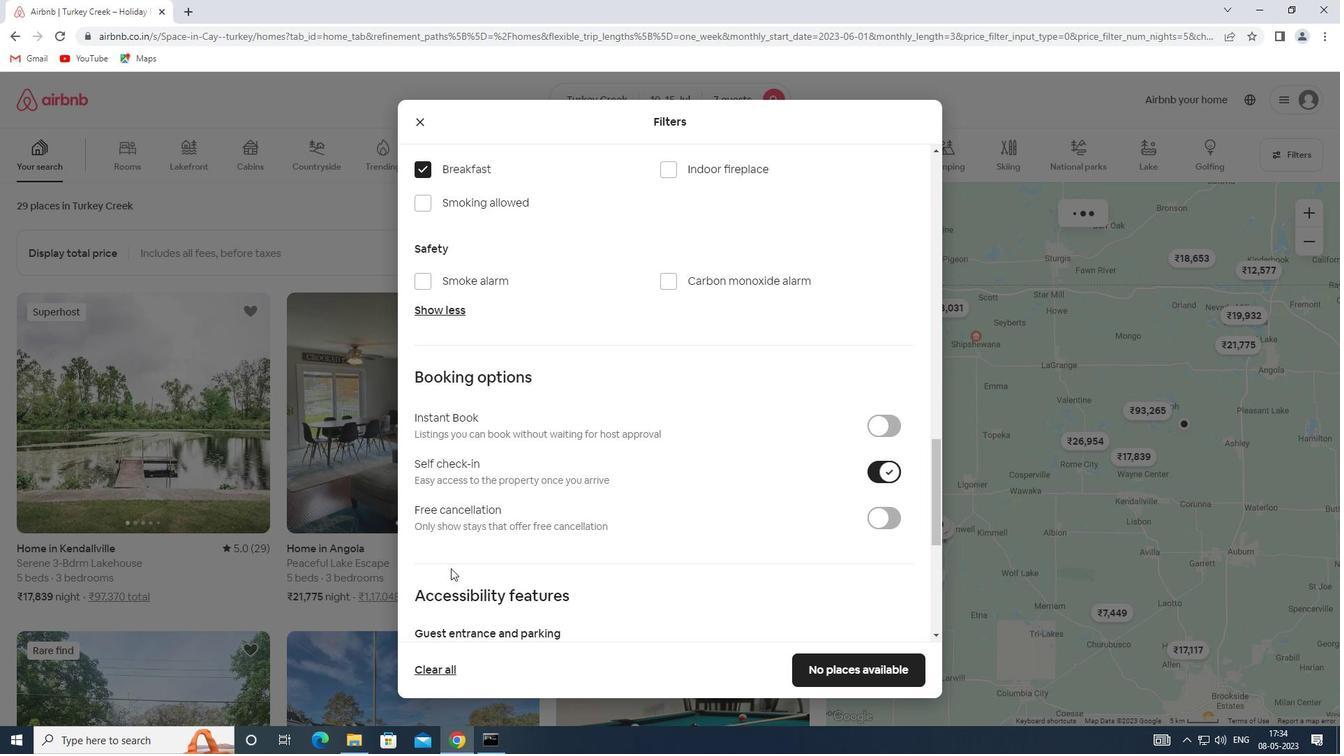 
Action: Mouse scrolled (442, 562) with delta (0, 0)
Screenshot: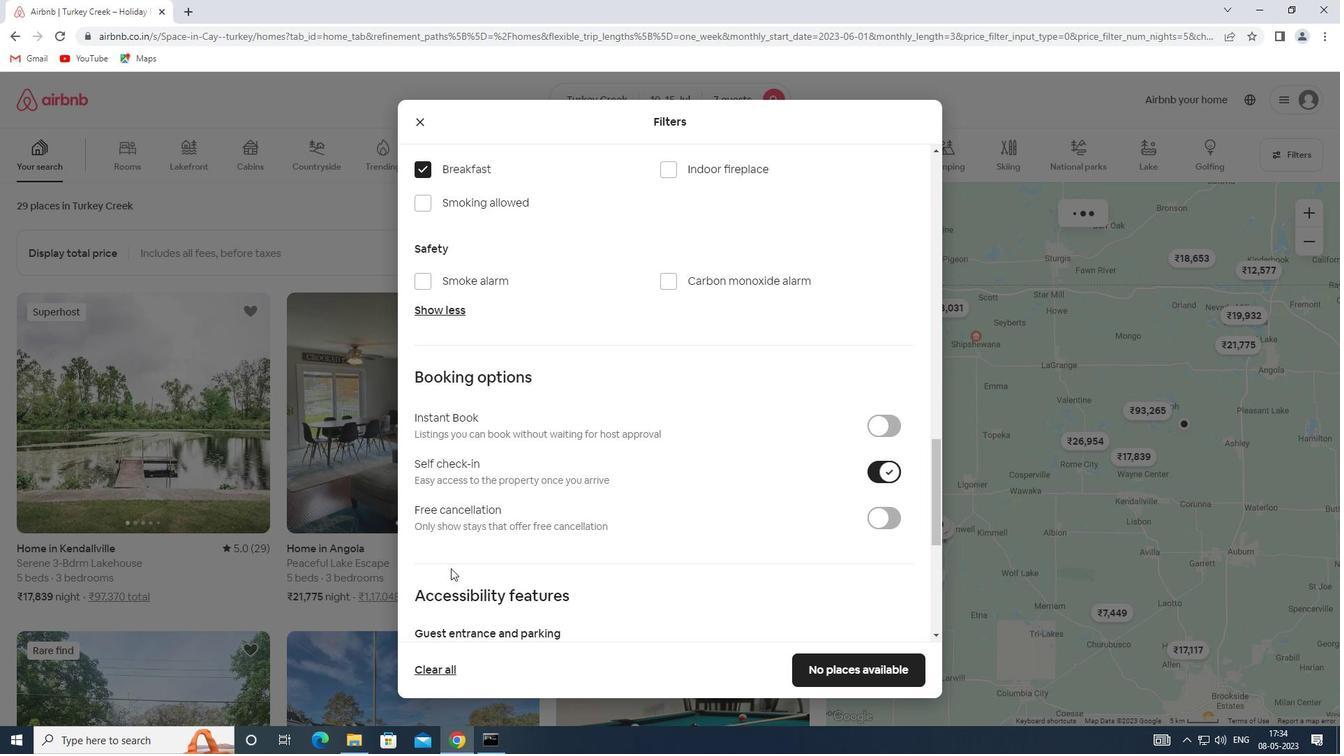 
Action: Mouse scrolled (442, 562) with delta (0, 0)
Screenshot: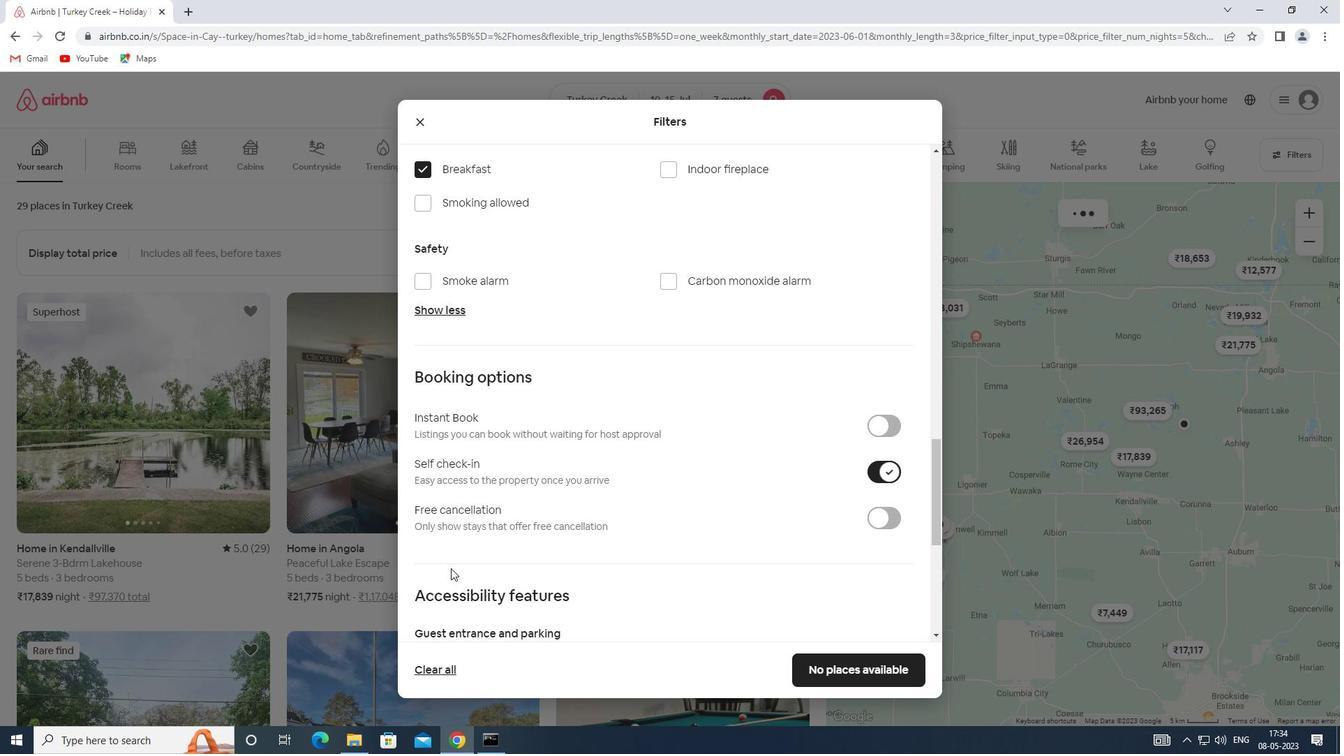 
Action: Mouse scrolled (442, 562) with delta (0, 0)
Screenshot: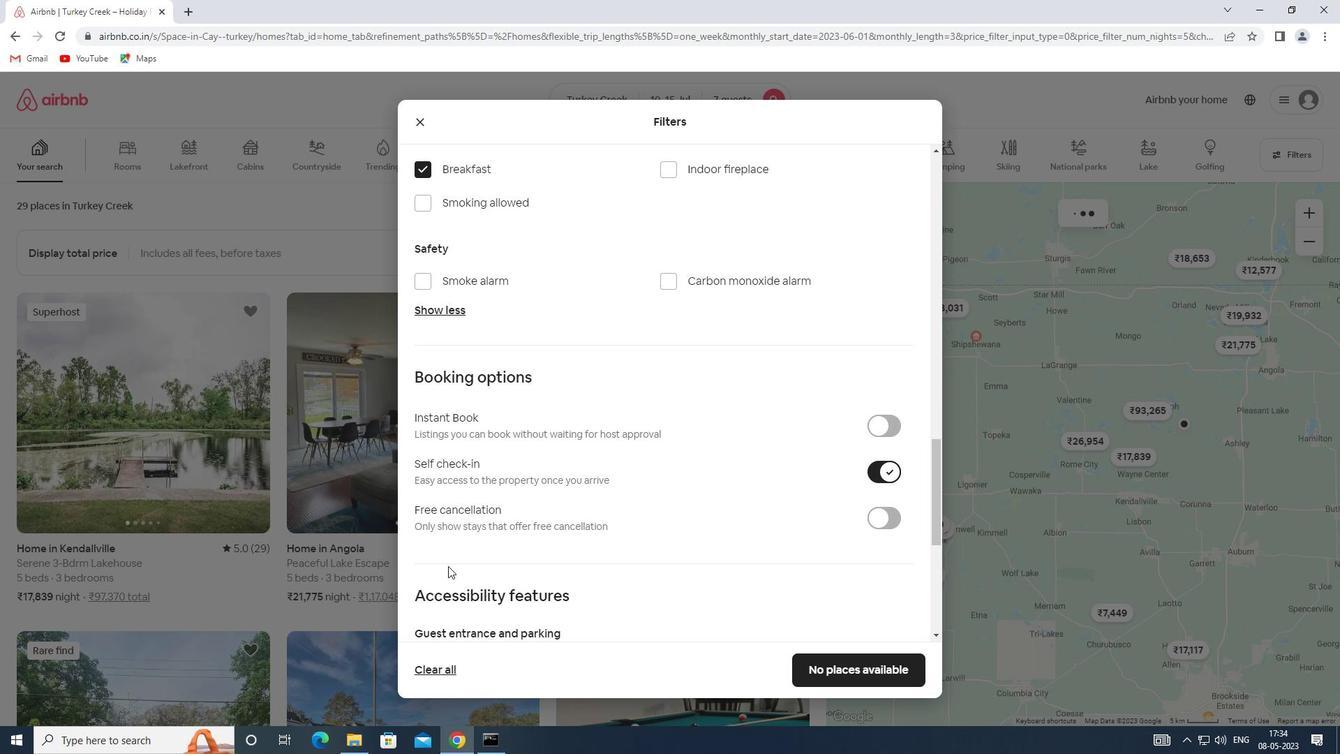 
Action: Mouse scrolled (442, 562) with delta (0, 0)
Screenshot: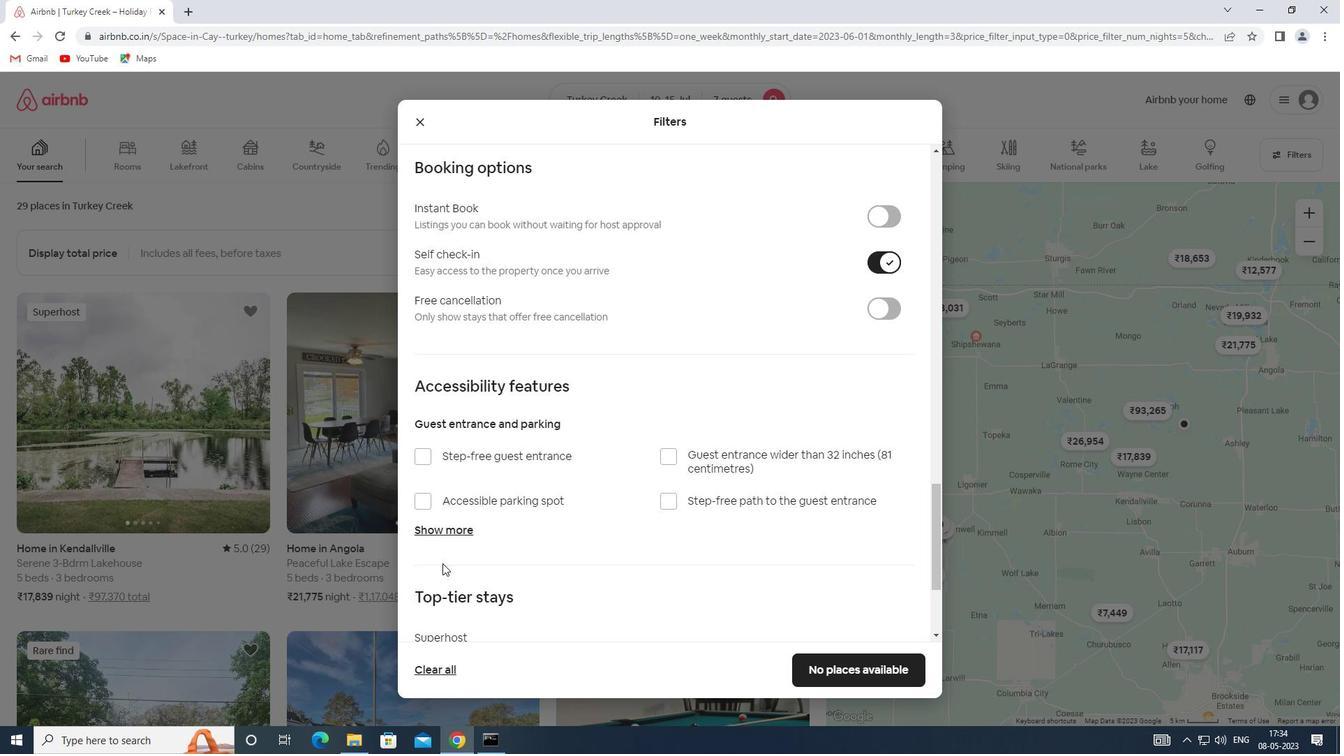 
Action: Mouse scrolled (442, 562) with delta (0, 0)
Screenshot: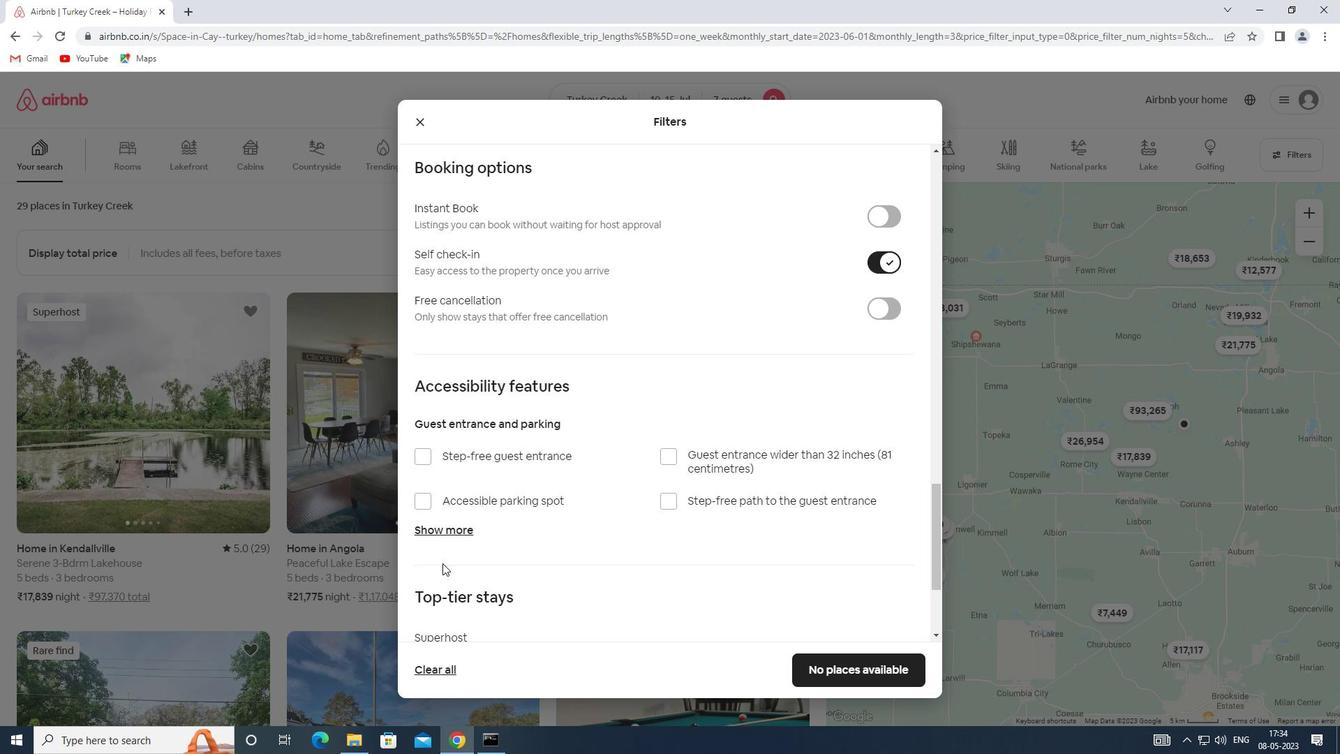 
Action: Mouse scrolled (442, 562) with delta (0, 0)
Screenshot: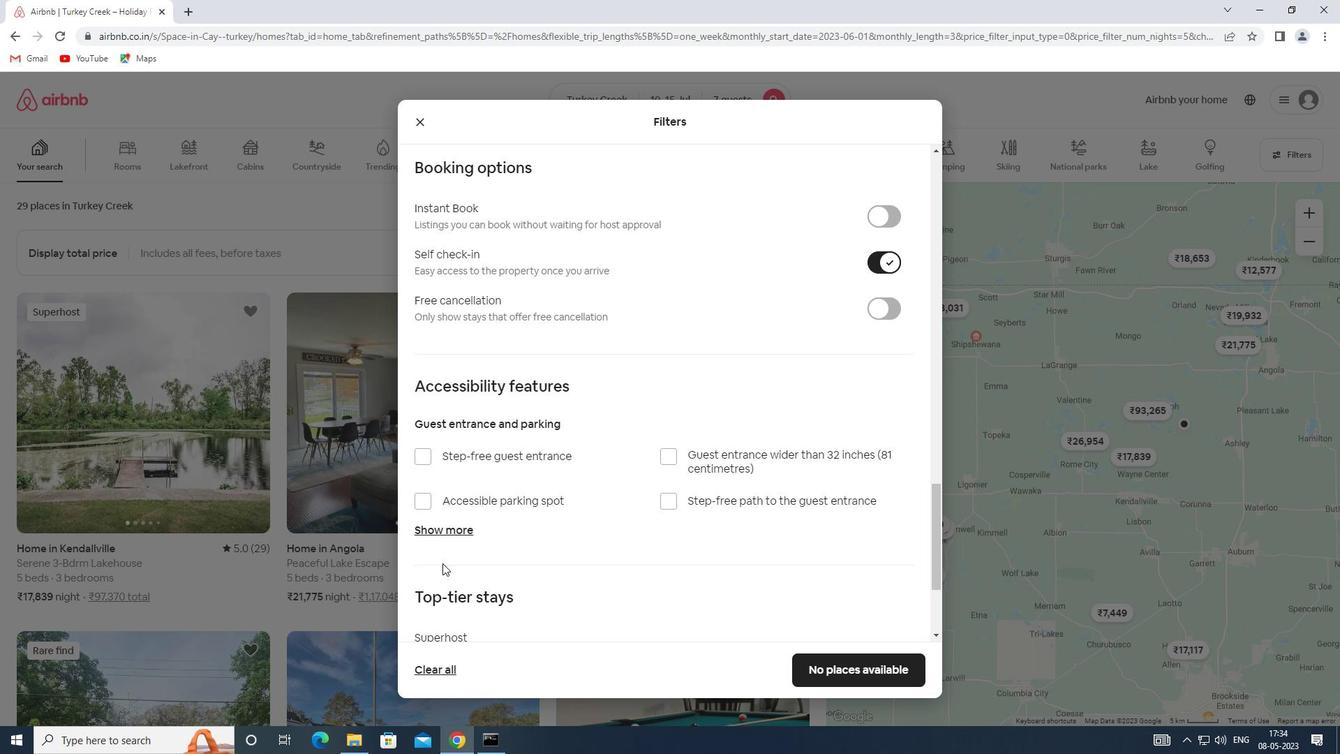 
Action: Mouse moved to (426, 602)
Screenshot: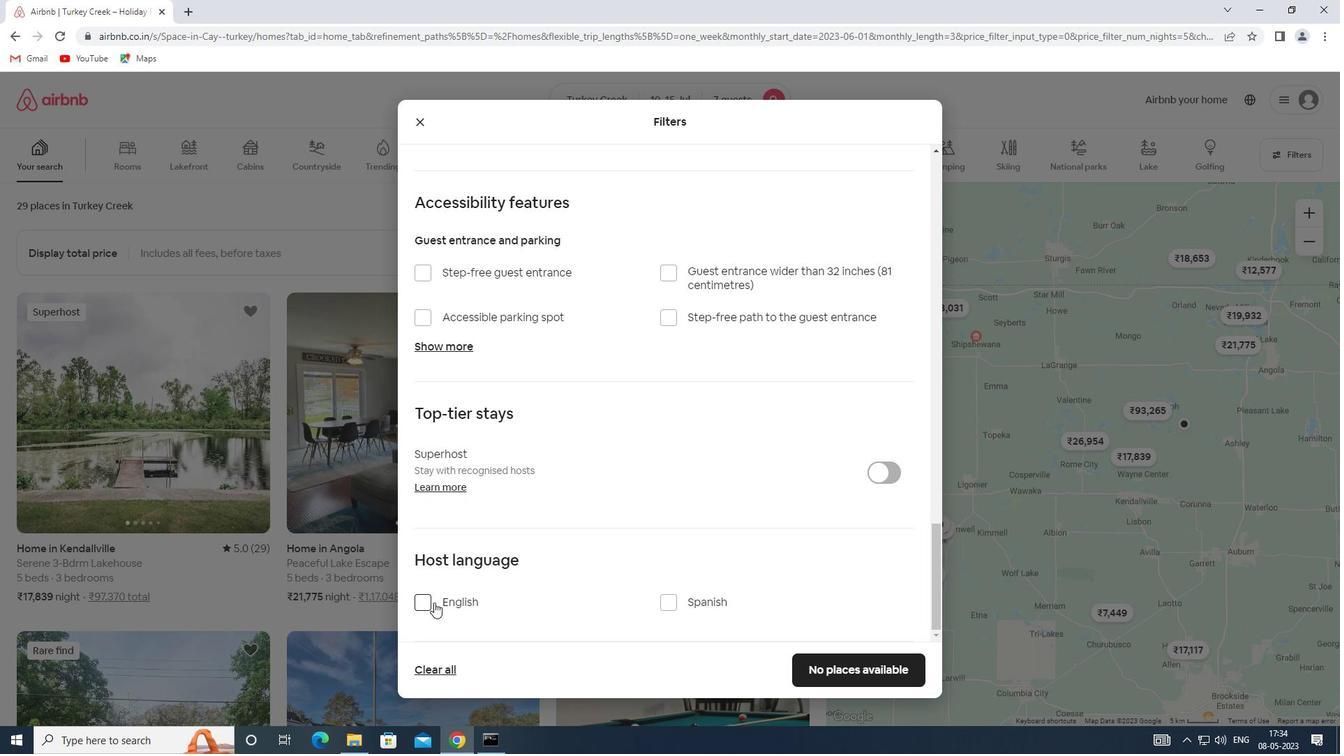 
Action: Mouse pressed left at (426, 602)
Screenshot: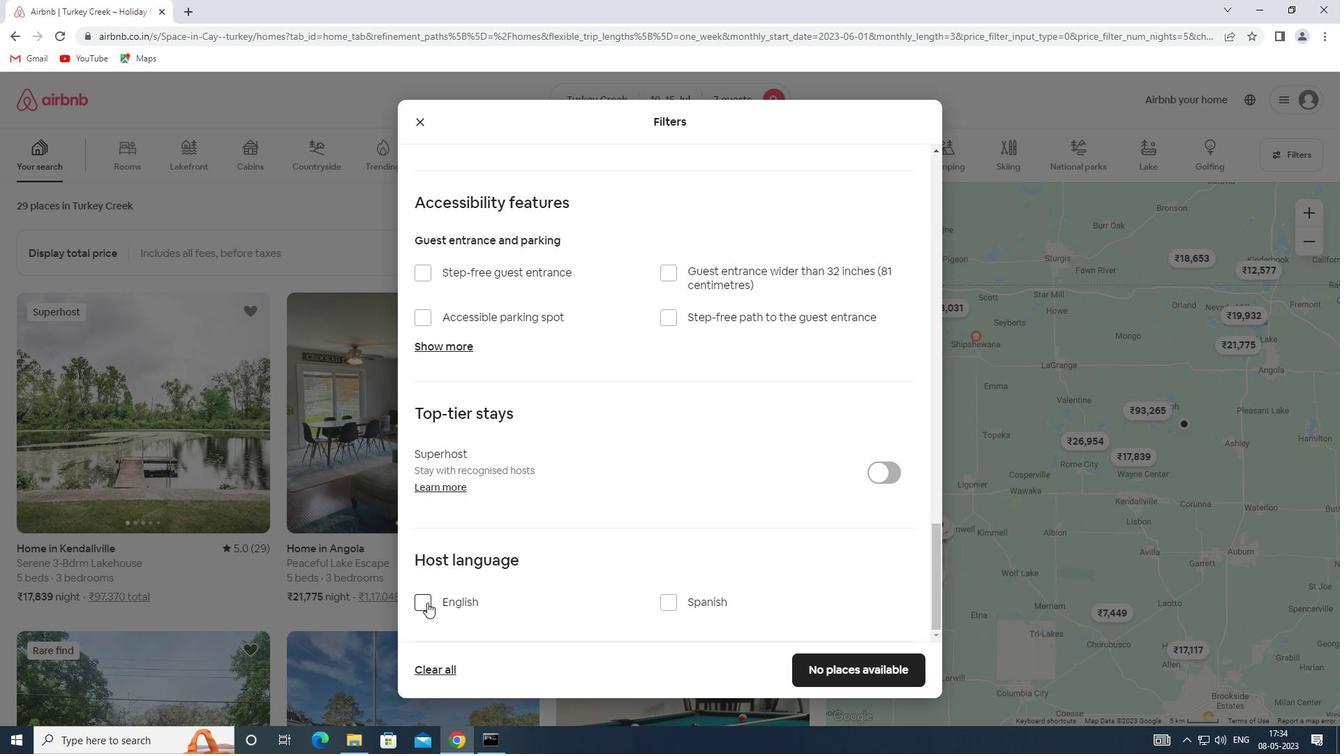 
Action: Mouse moved to (862, 669)
Screenshot: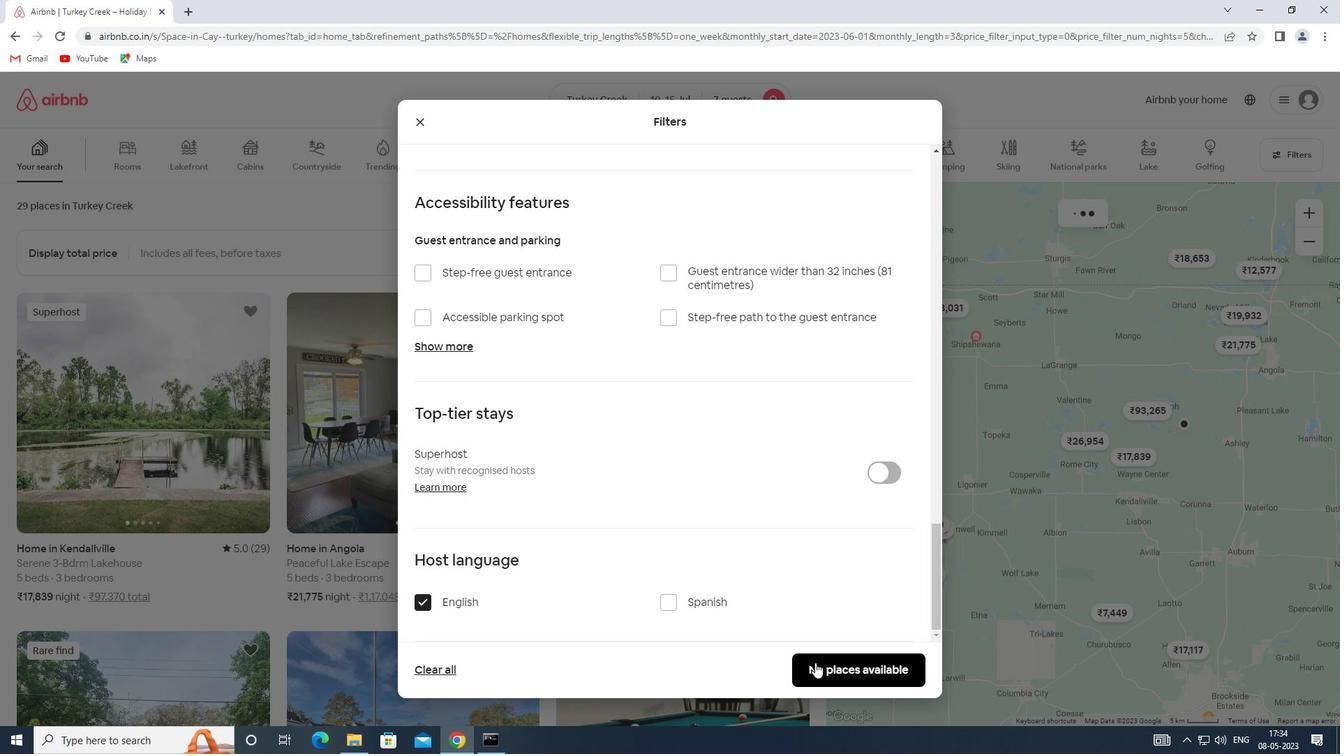 
Action: Mouse pressed left at (862, 669)
Screenshot: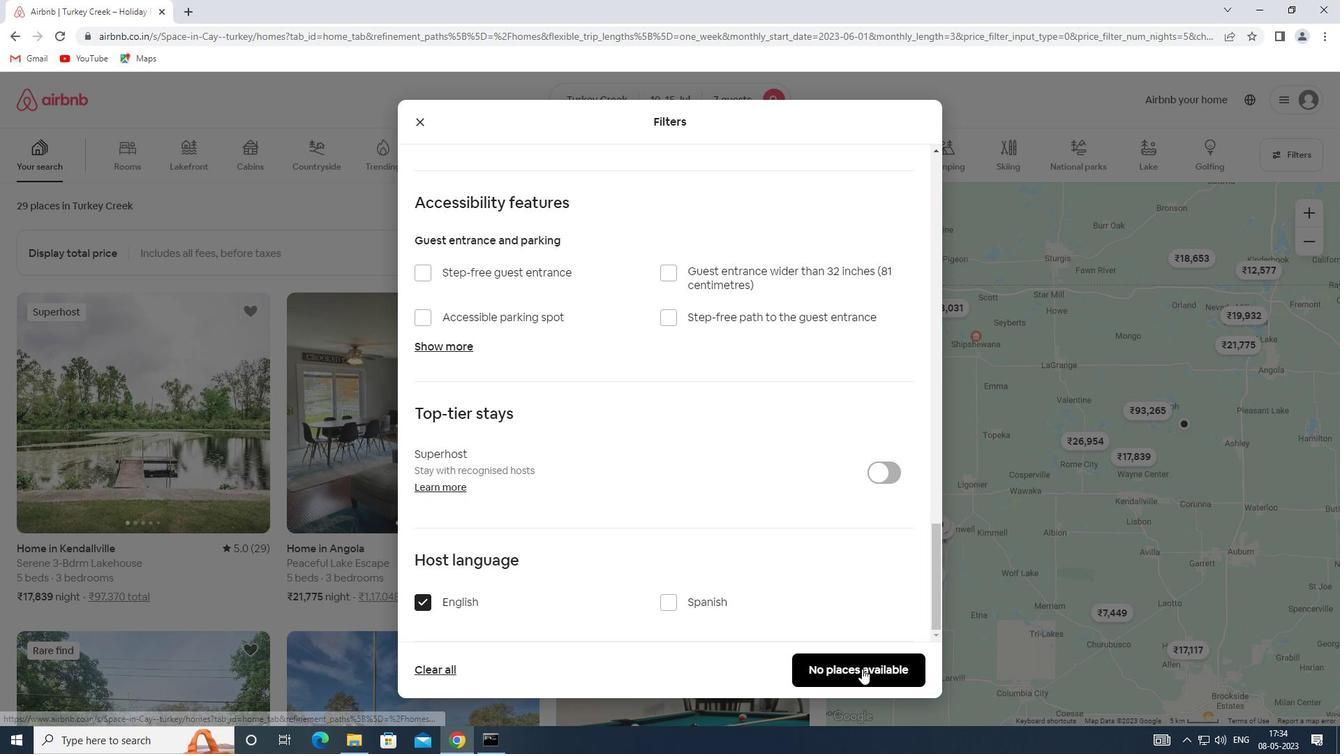 
Action: Mouse moved to (812, 696)
Screenshot: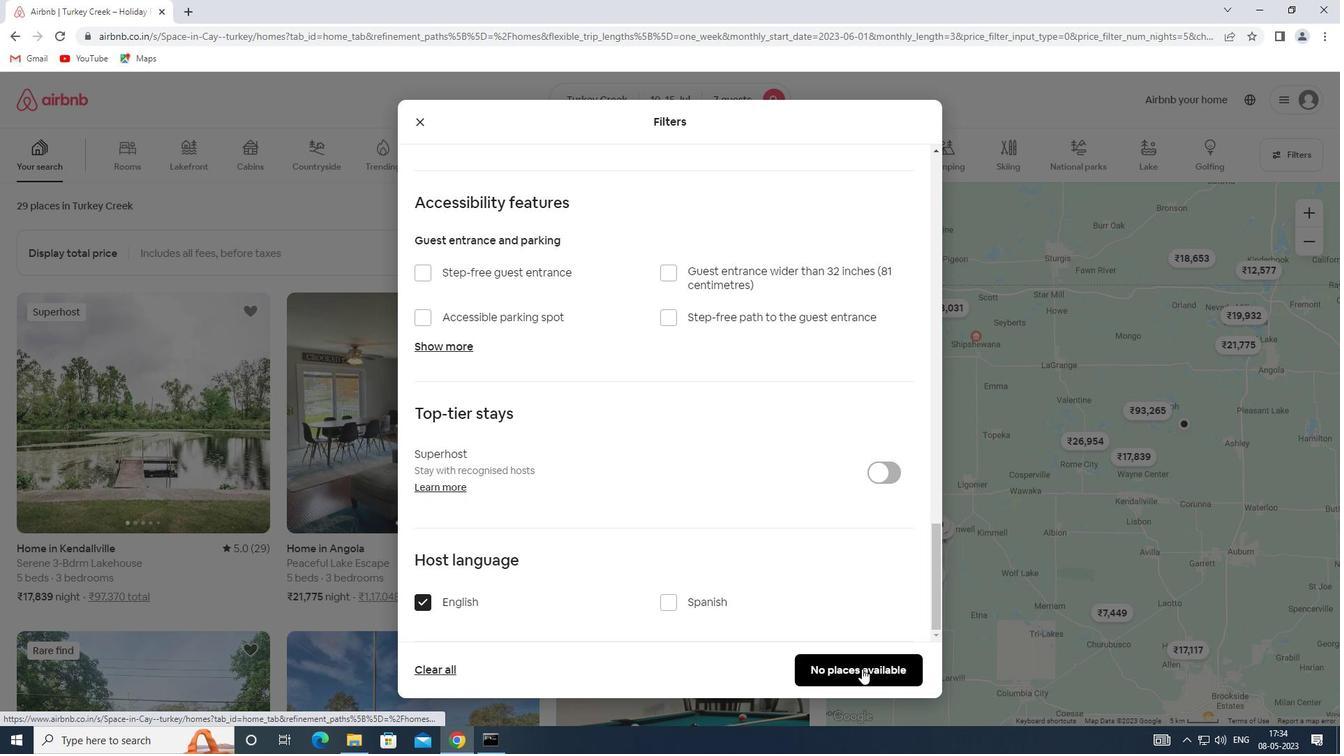 
